 Task: Search one way flight ticket for 3 adults, 3 children in premium economy from Aberdeen: Aberdeen Regional Airport to Rockford: Chicago Rockford International Airport(was Northwest Chicagoland Regional Airport At Rockford) on 5-1-2023. Number of bags: 9 checked bags. Outbound departure time preference is 16:15.
Action: Mouse moved to (219, 342)
Screenshot: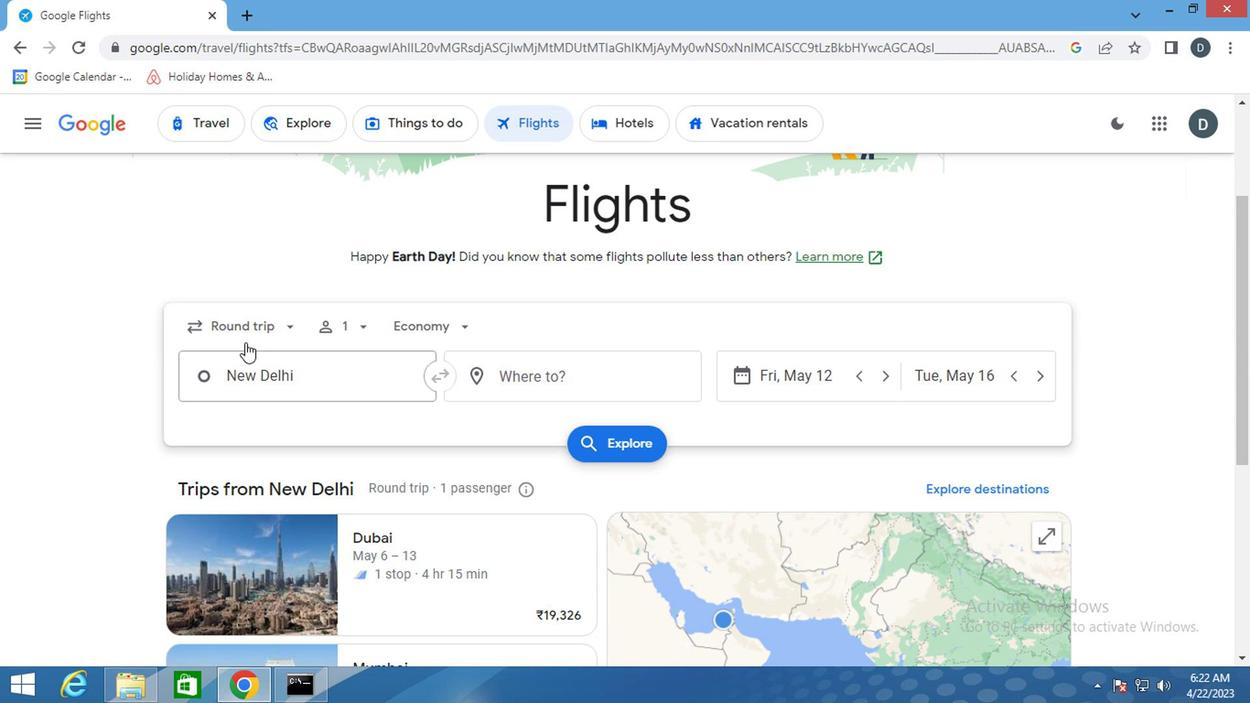 
Action: Mouse pressed left at (219, 342)
Screenshot: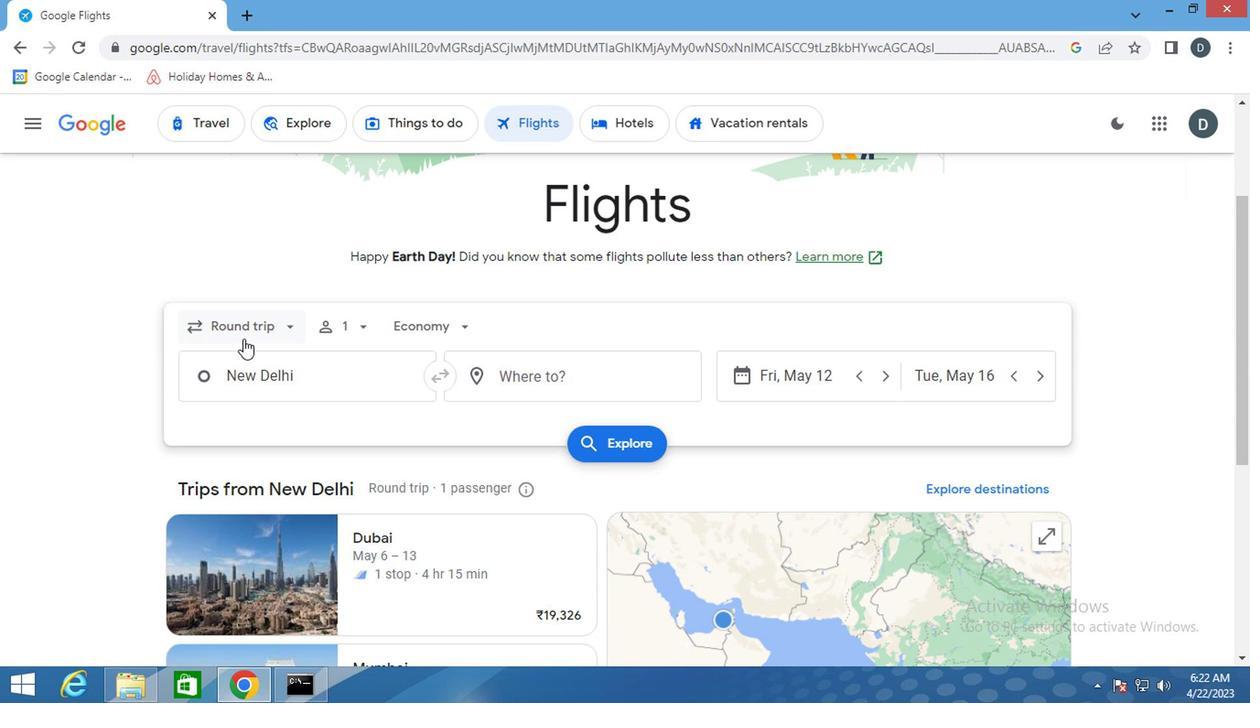 
Action: Mouse moved to (230, 413)
Screenshot: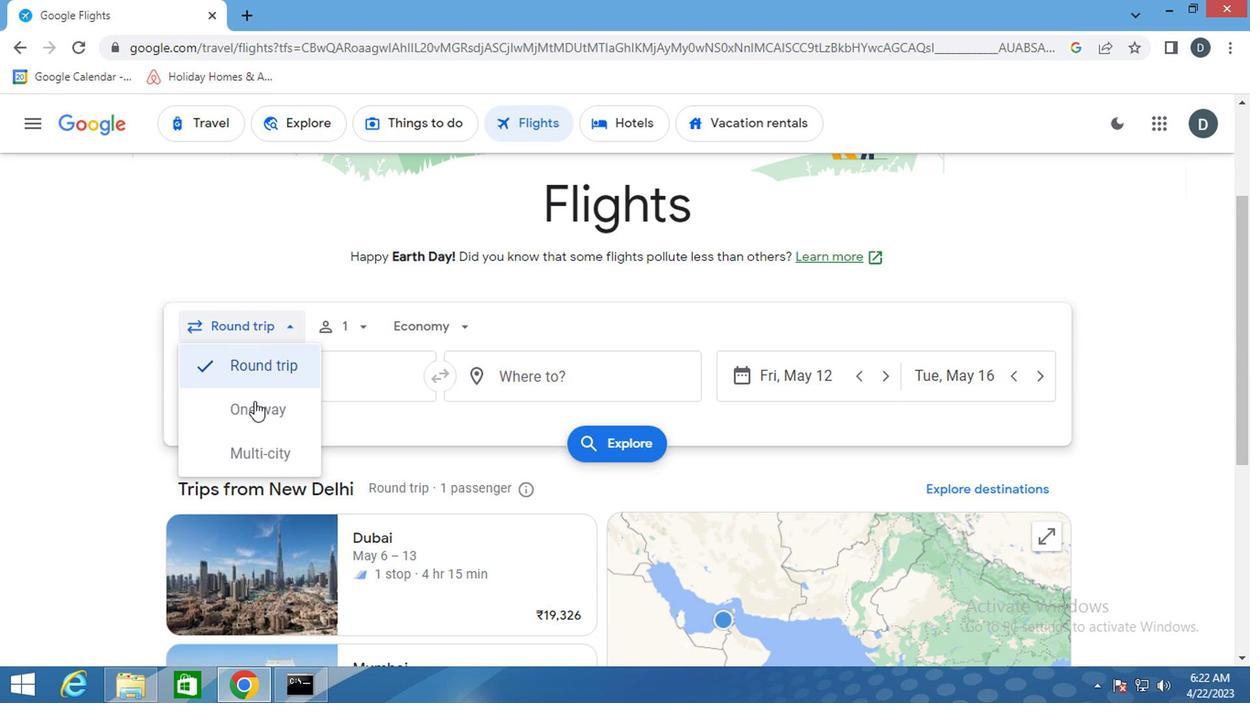 
Action: Mouse pressed left at (230, 413)
Screenshot: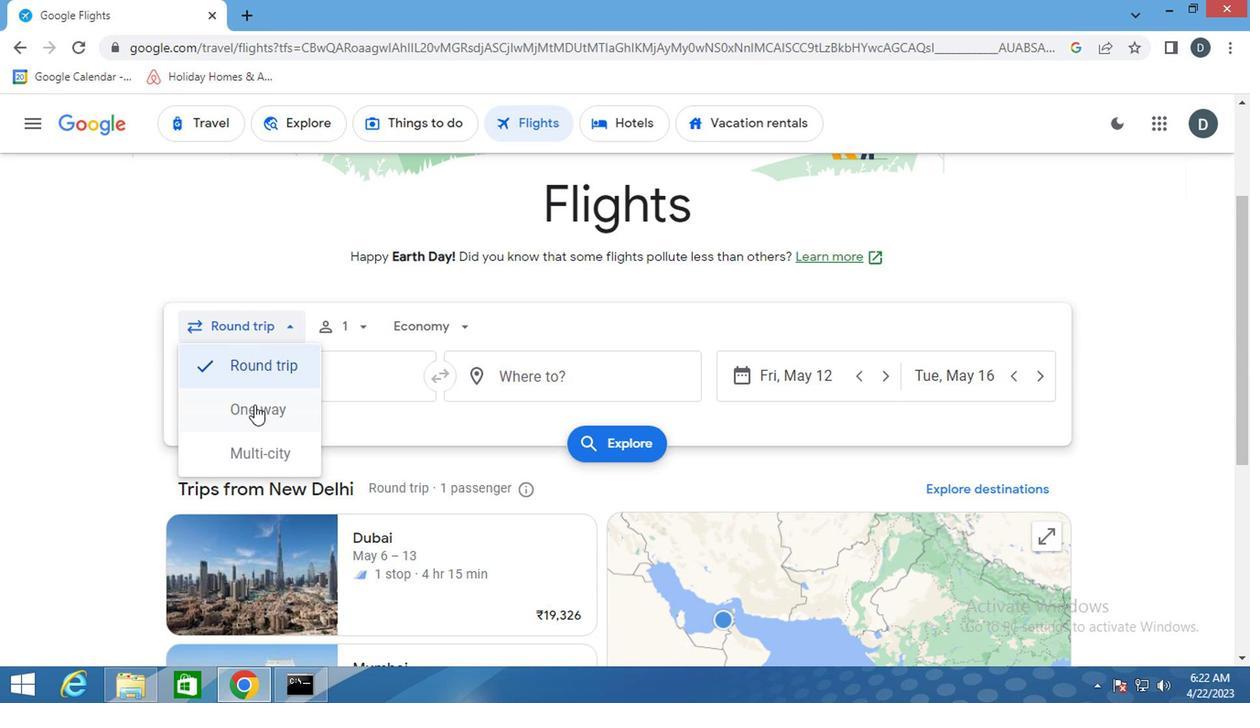 
Action: Mouse moved to (310, 332)
Screenshot: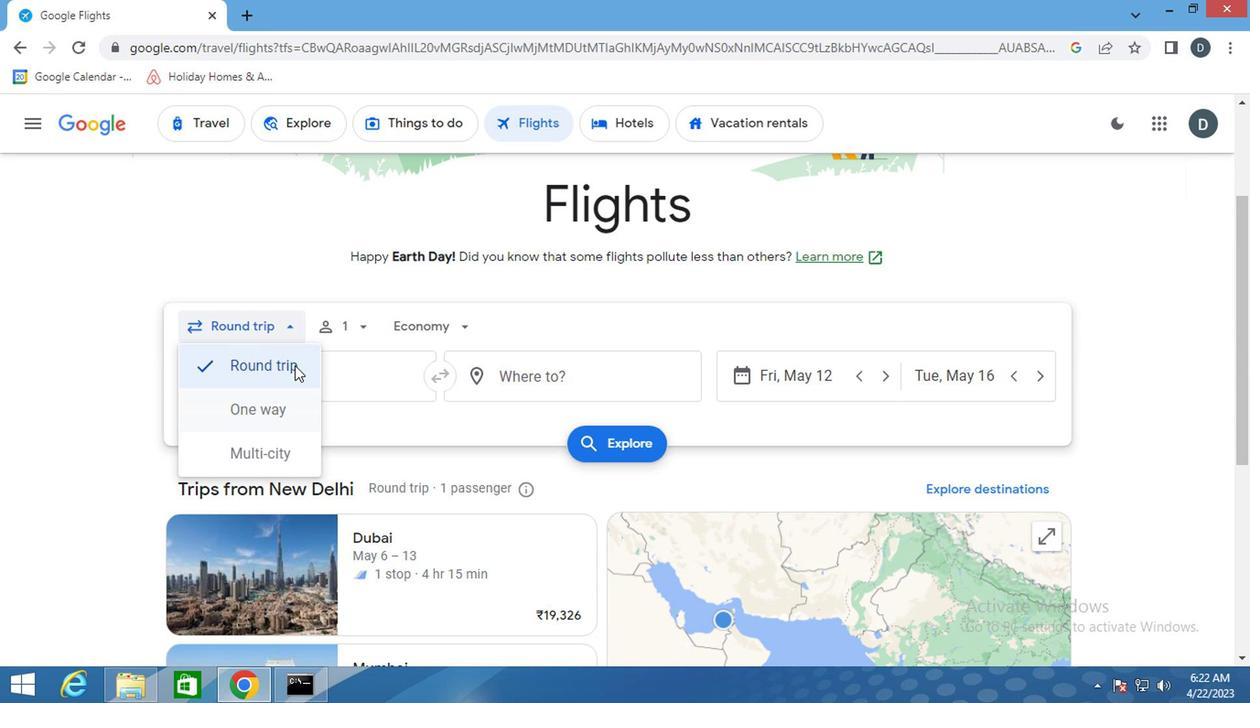 
Action: Mouse pressed left at (310, 332)
Screenshot: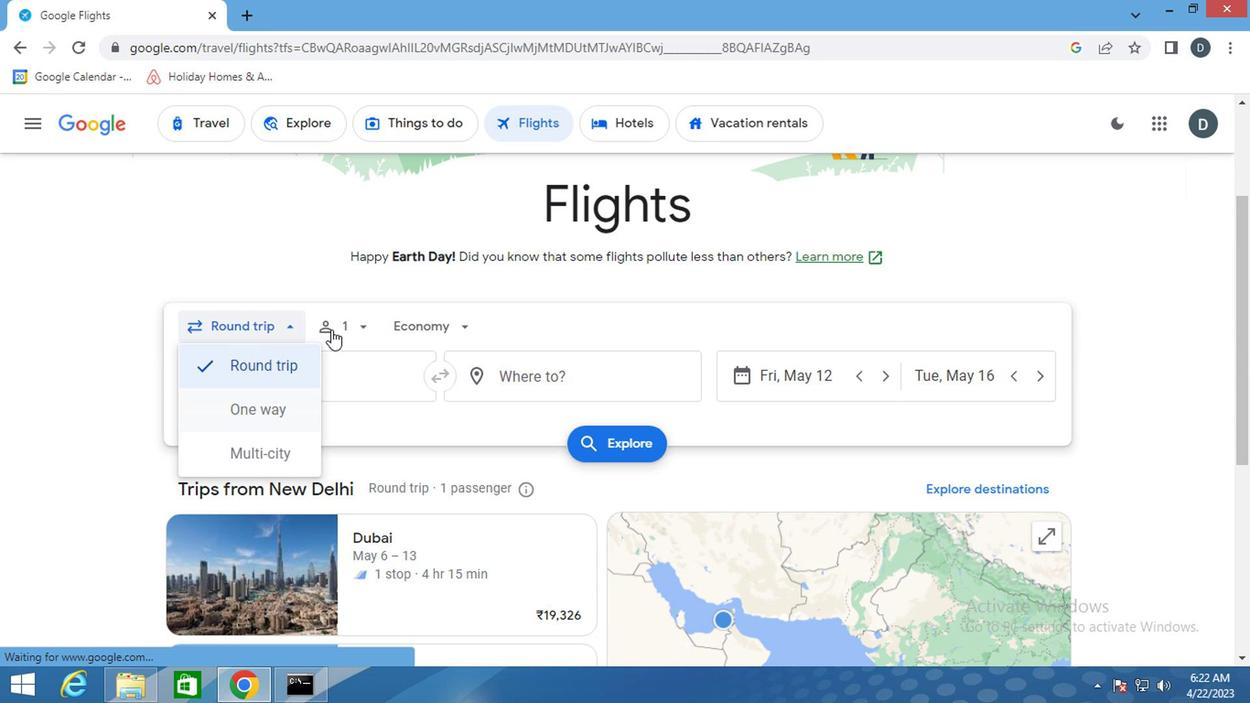 
Action: Mouse moved to (476, 376)
Screenshot: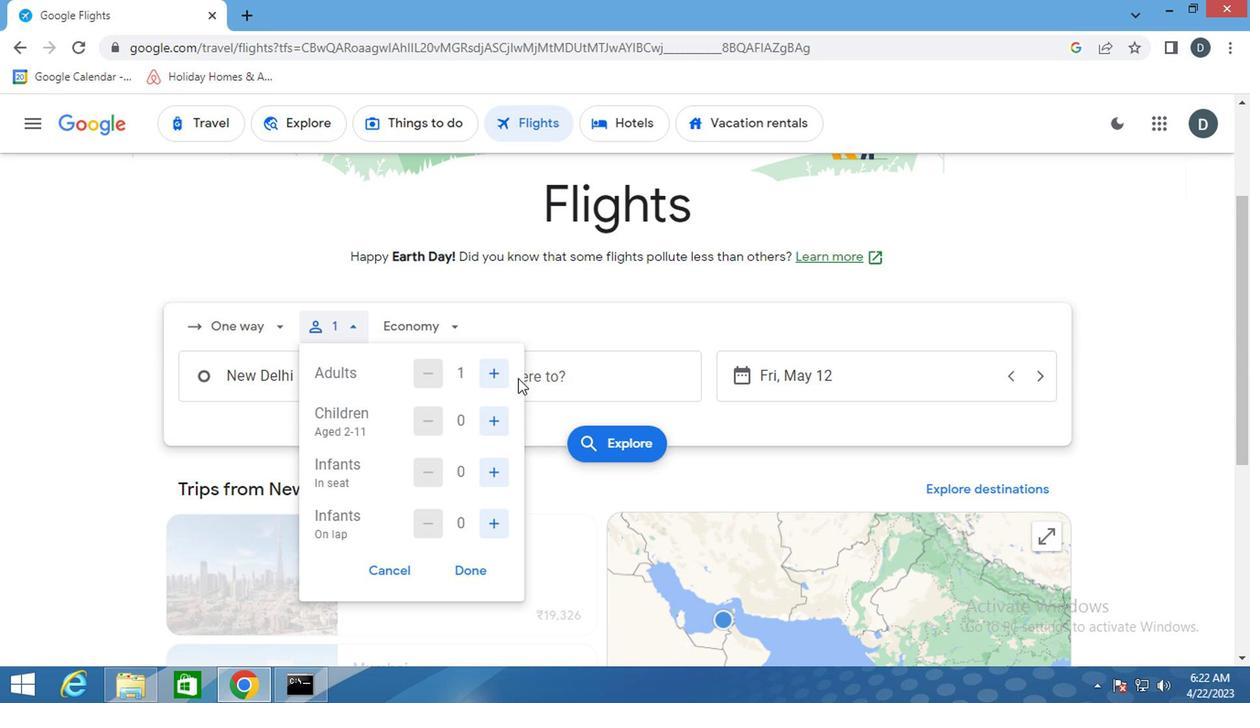 
Action: Mouse pressed left at (476, 376)
Screenshot: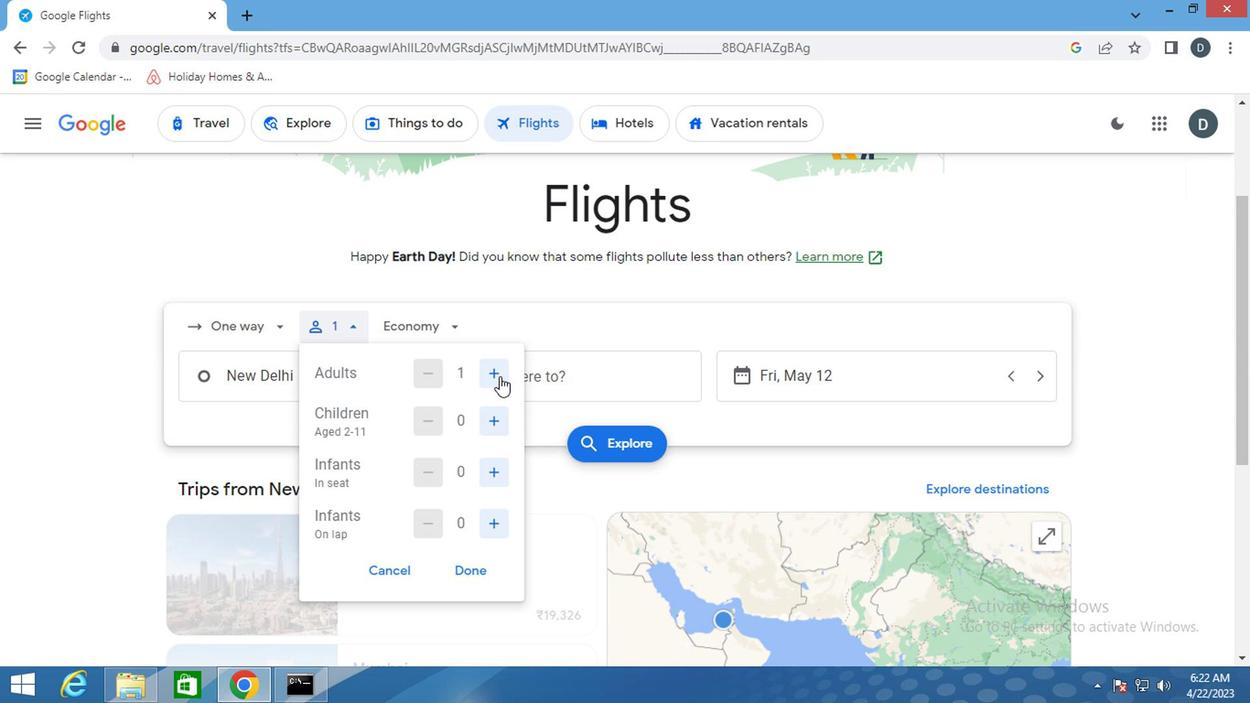 
Action: Mouse pressed left at (476, 376)
Screenshot: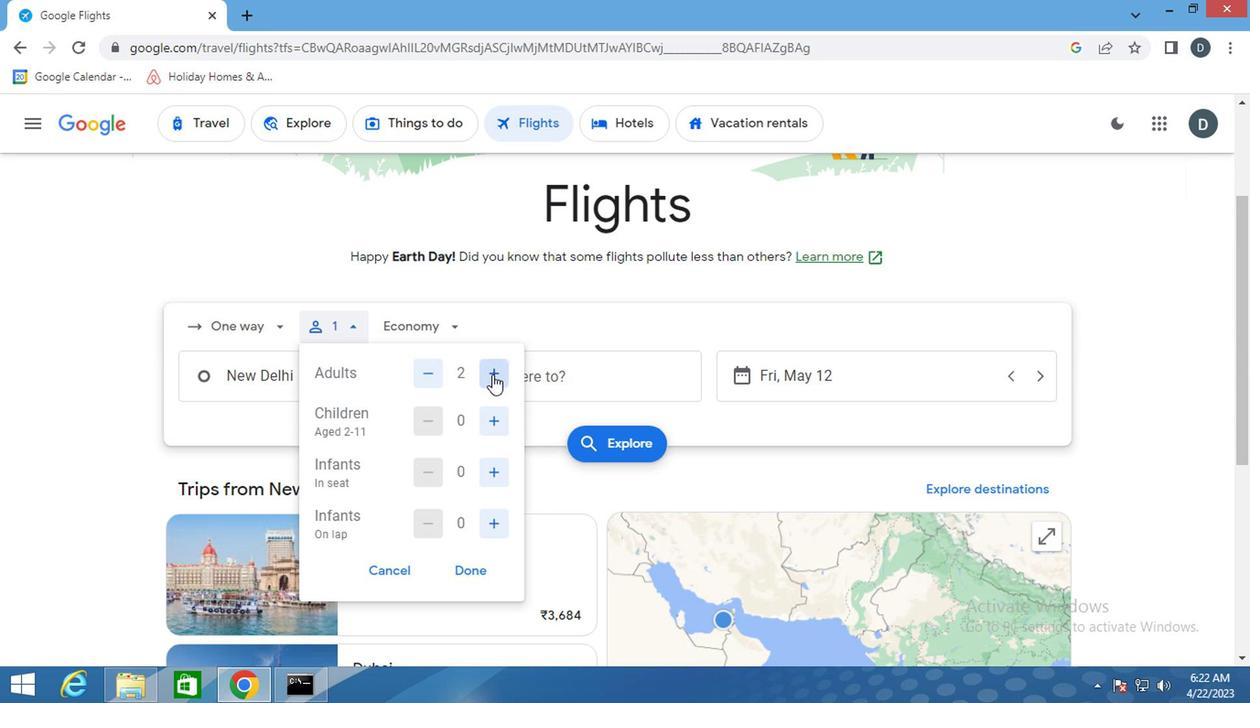 
Action: Mouse moved to (463, 417)
Screenshot: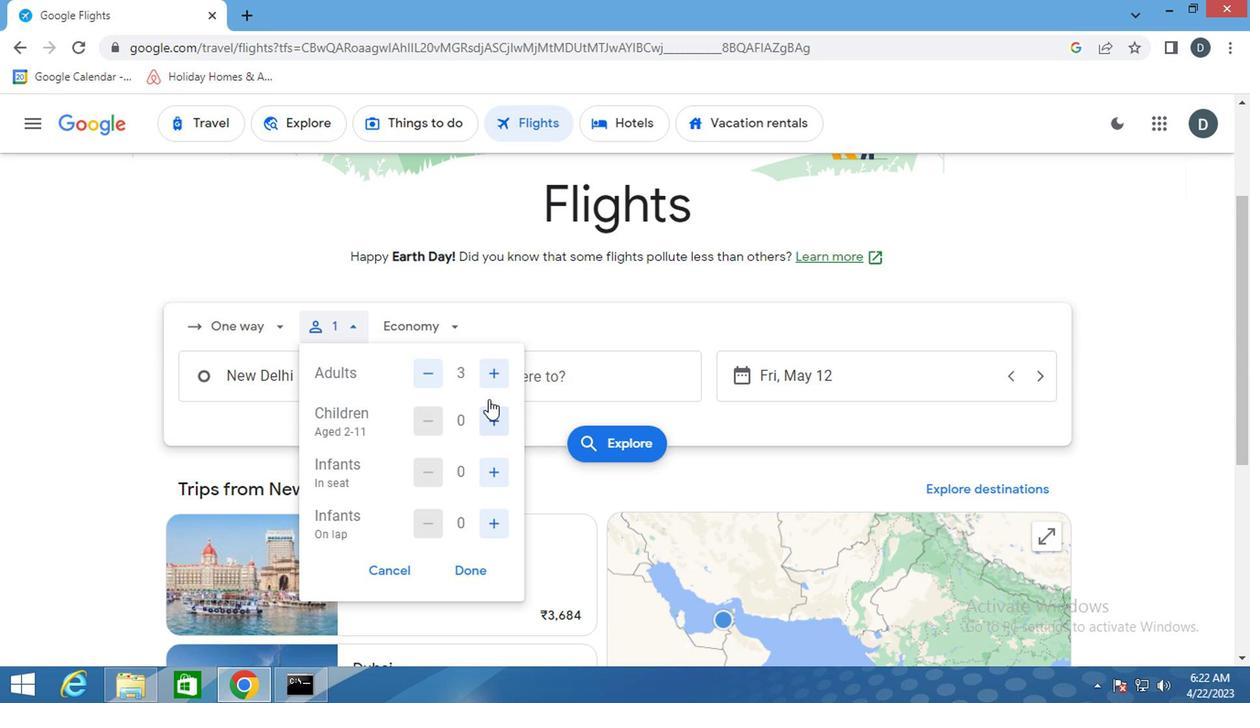 
Action: Mouse pressed left at (463, 417)
Screenshot: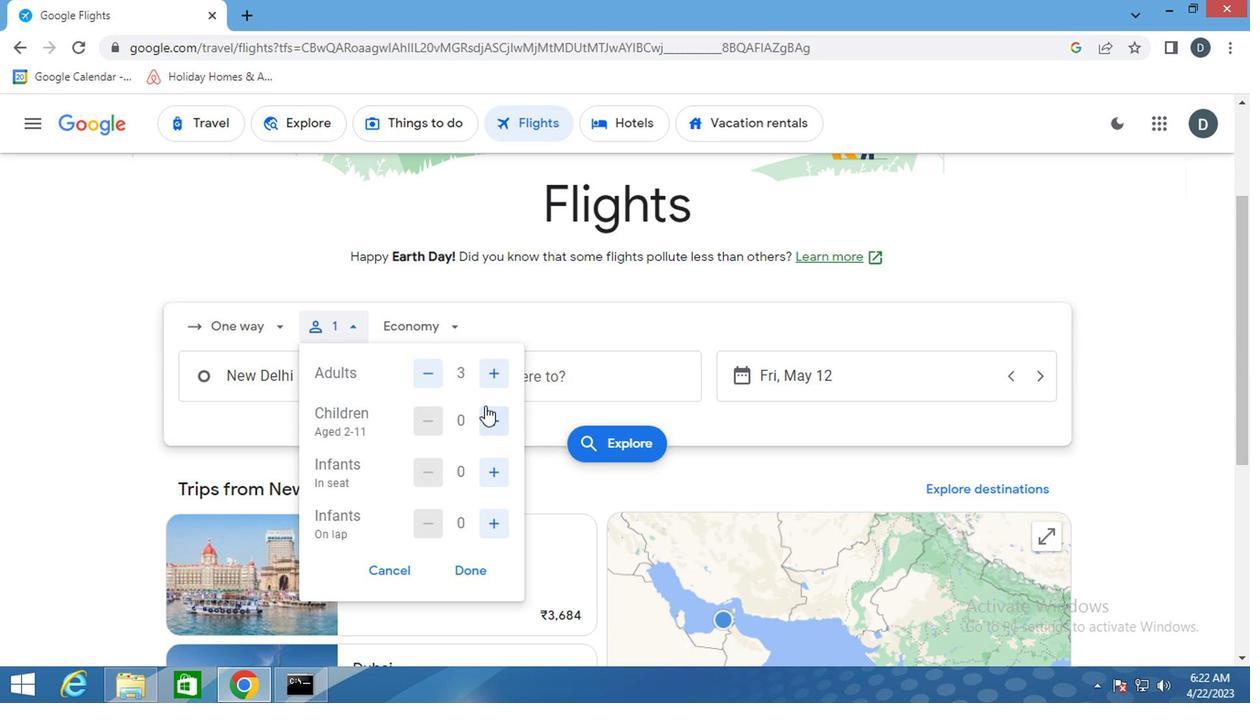 
Action: Mouse moved to (463, 418)
Screenshot: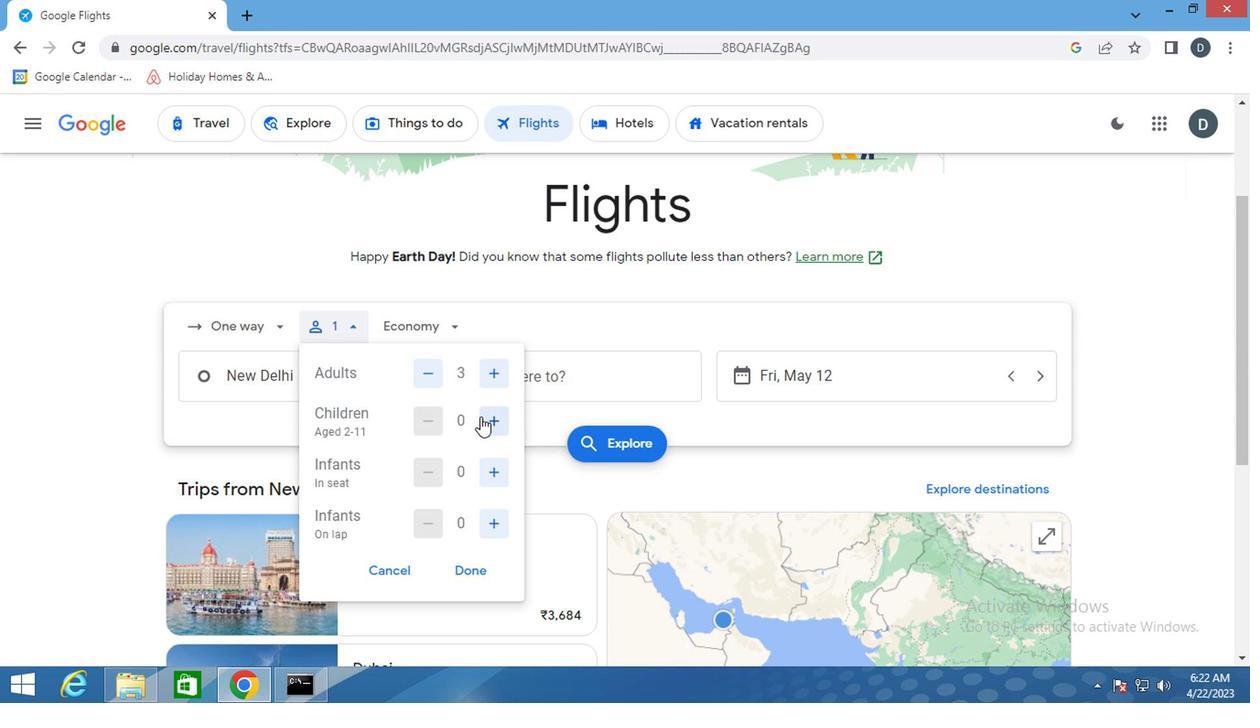 
Action: Mouse pressed left at (463, 418)
Screenshot: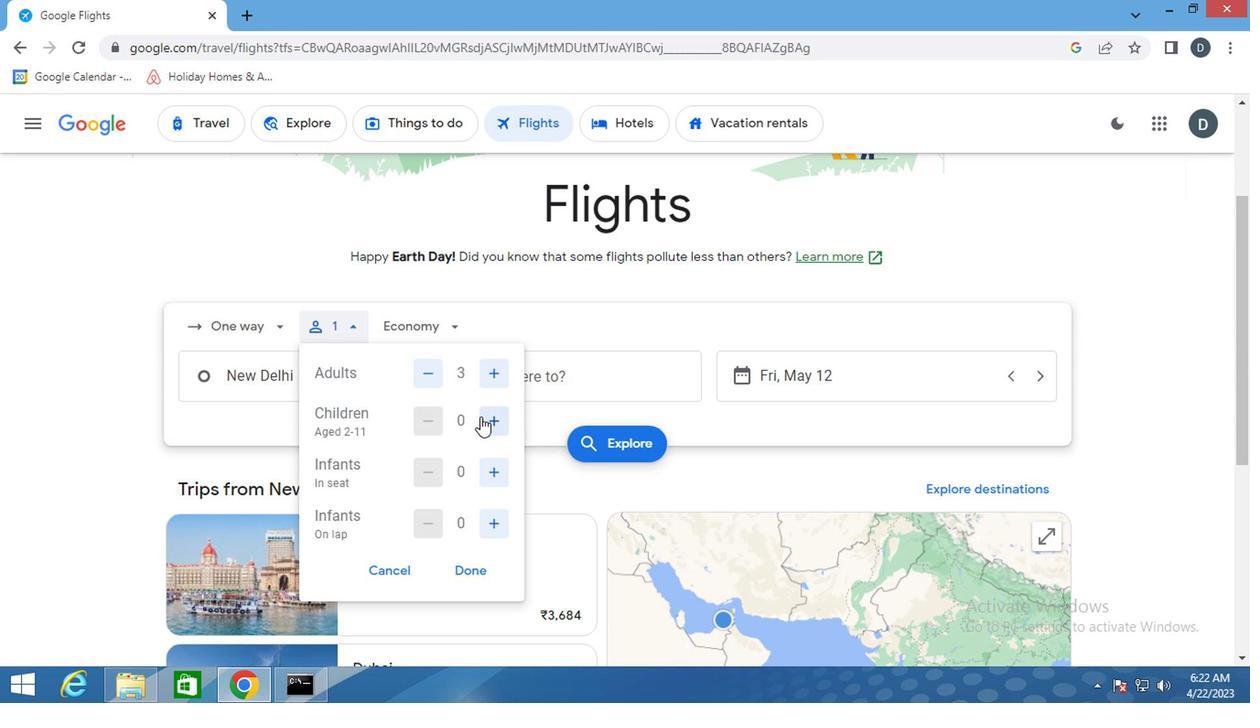 
Action: Mouse pressed left at (463, 418)
Screenshot: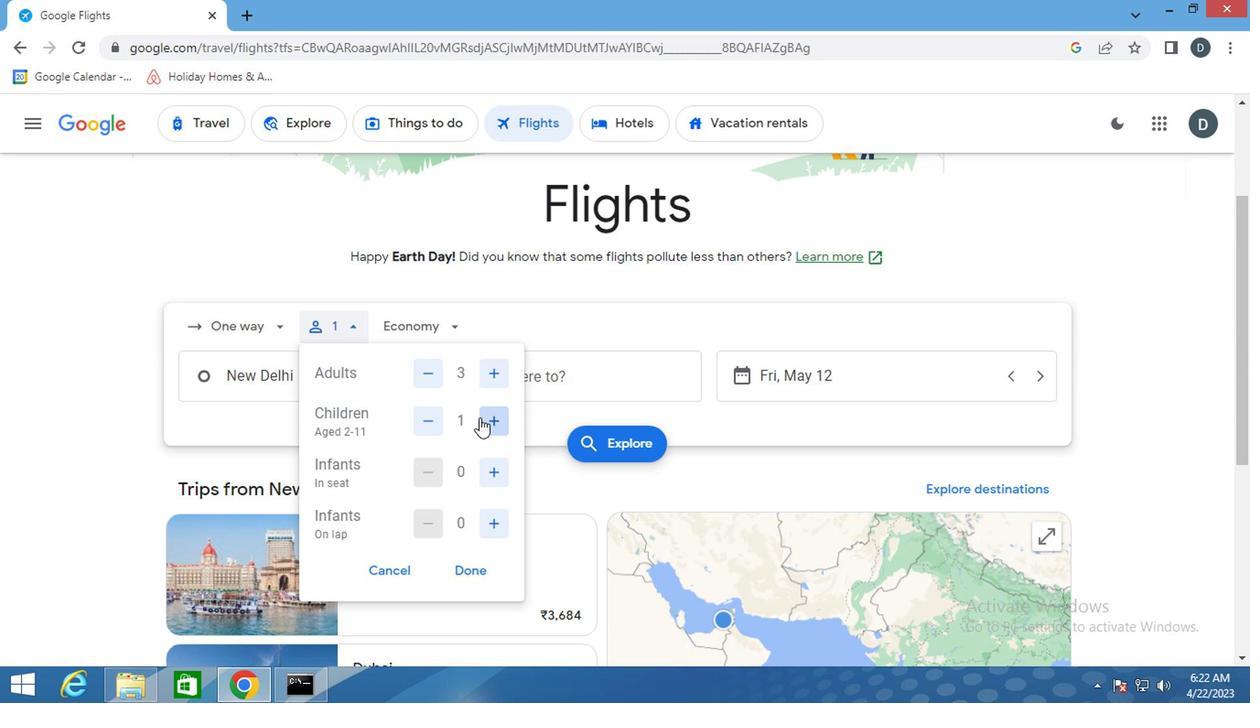 
Action: Mouse moved to (441, 564)
Screenshot: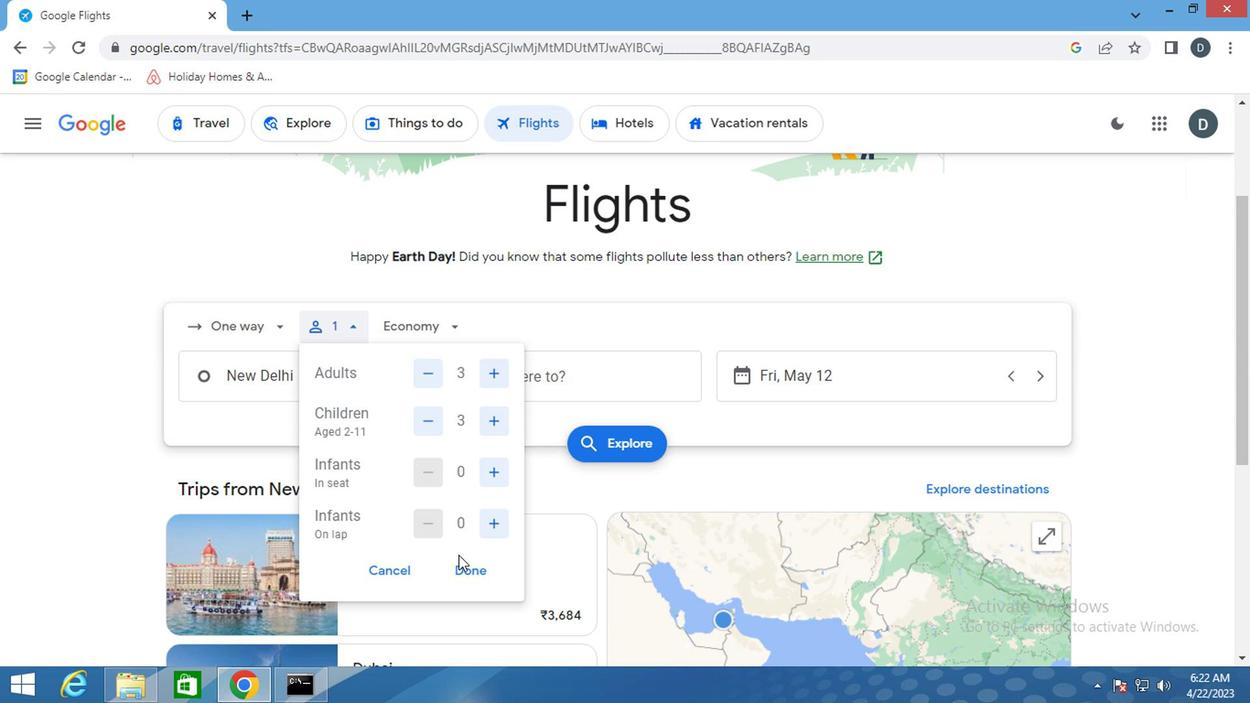 
Action: Mouse pressed left at (441, 564)
Screenshot: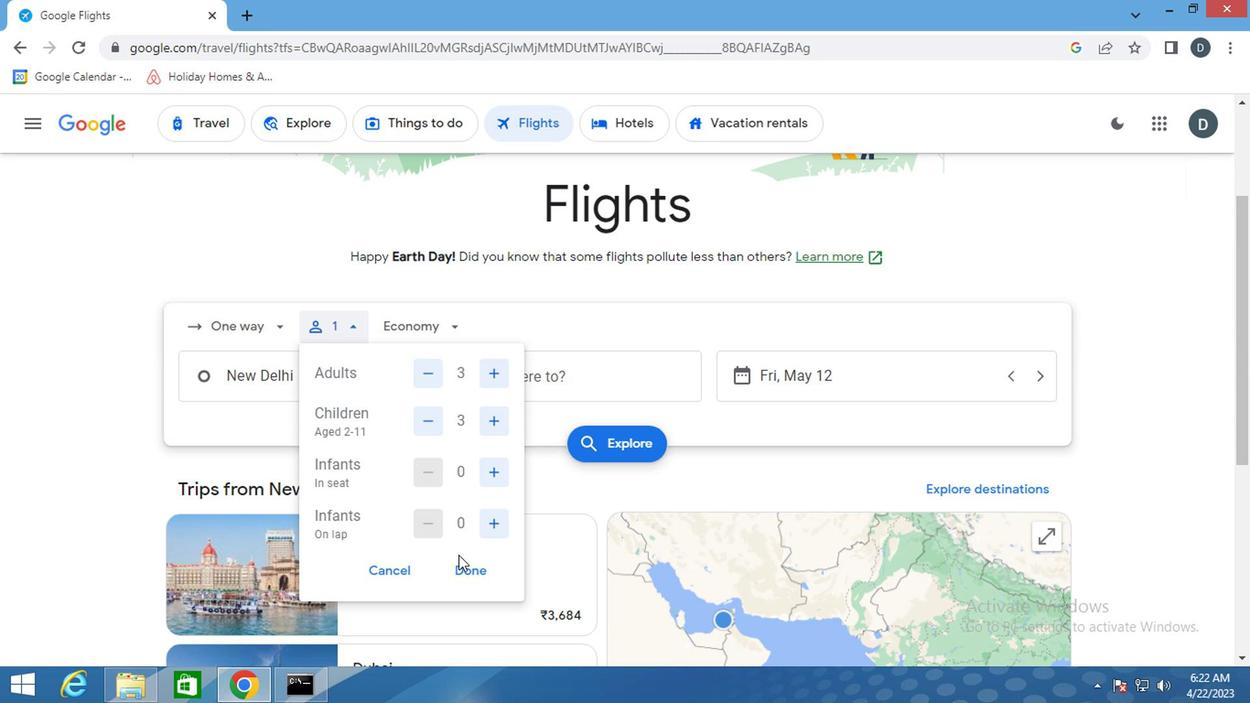 
Action: Mouse moved to (392, 332)
Screenshot: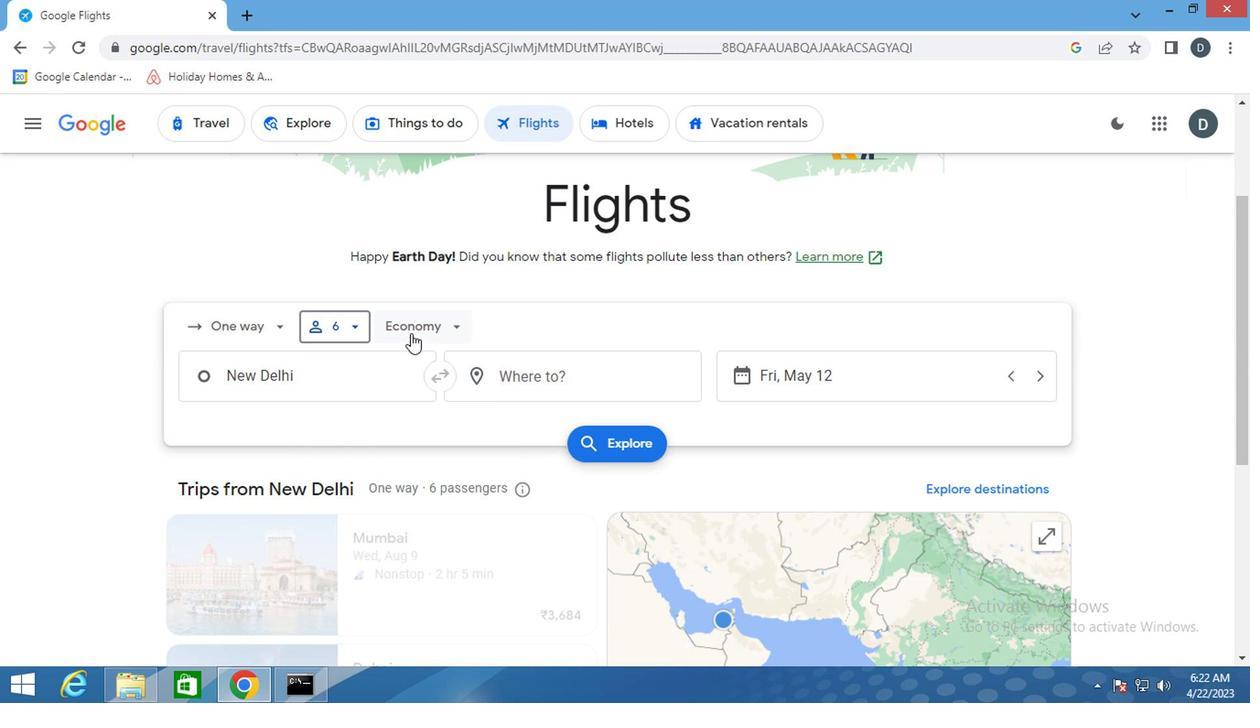 
Action: Mouse pressed left at (392, 332)
Screenshot: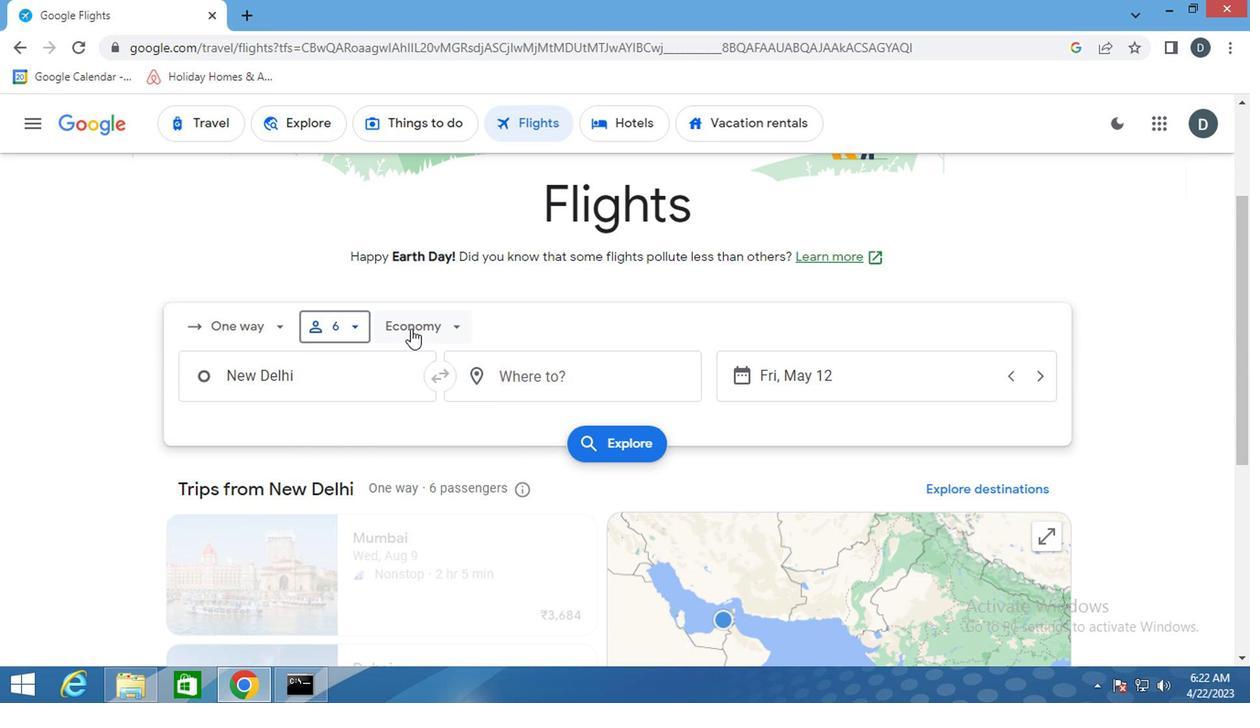 
Action: Mouse moved to (482, 421)
Screenshot: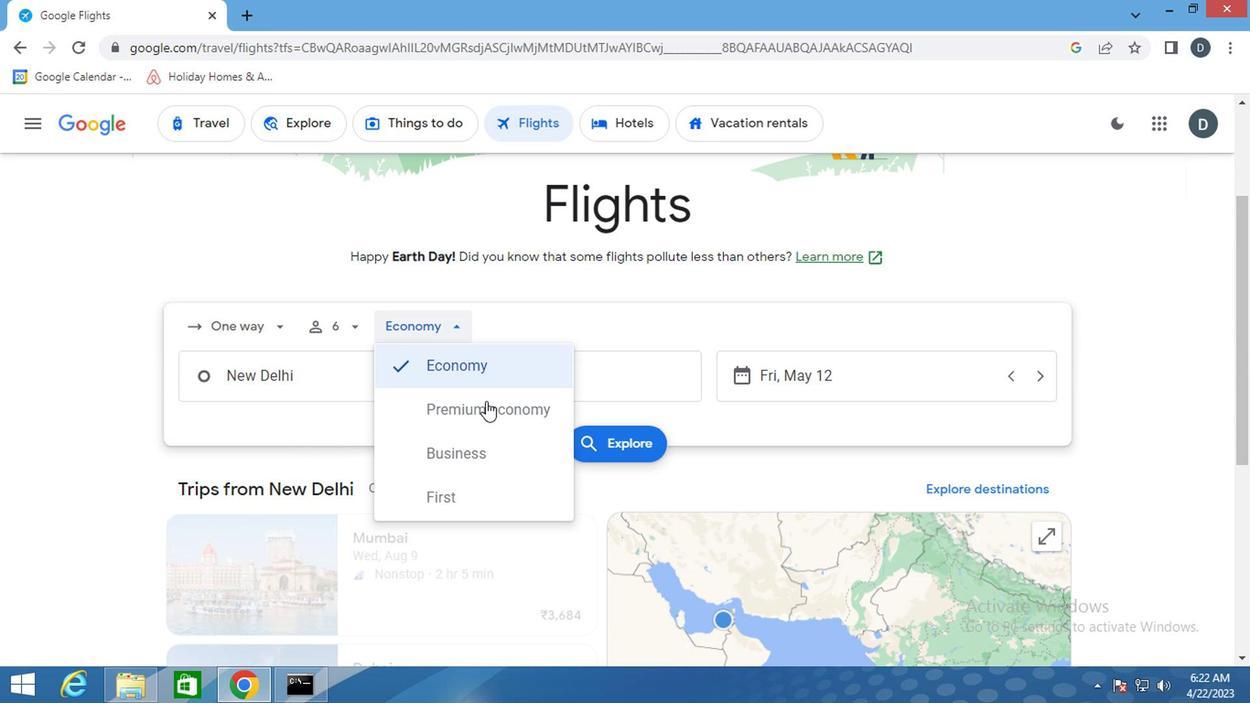 
Action: Mouse pressed left at (482, 421)
Screenshot: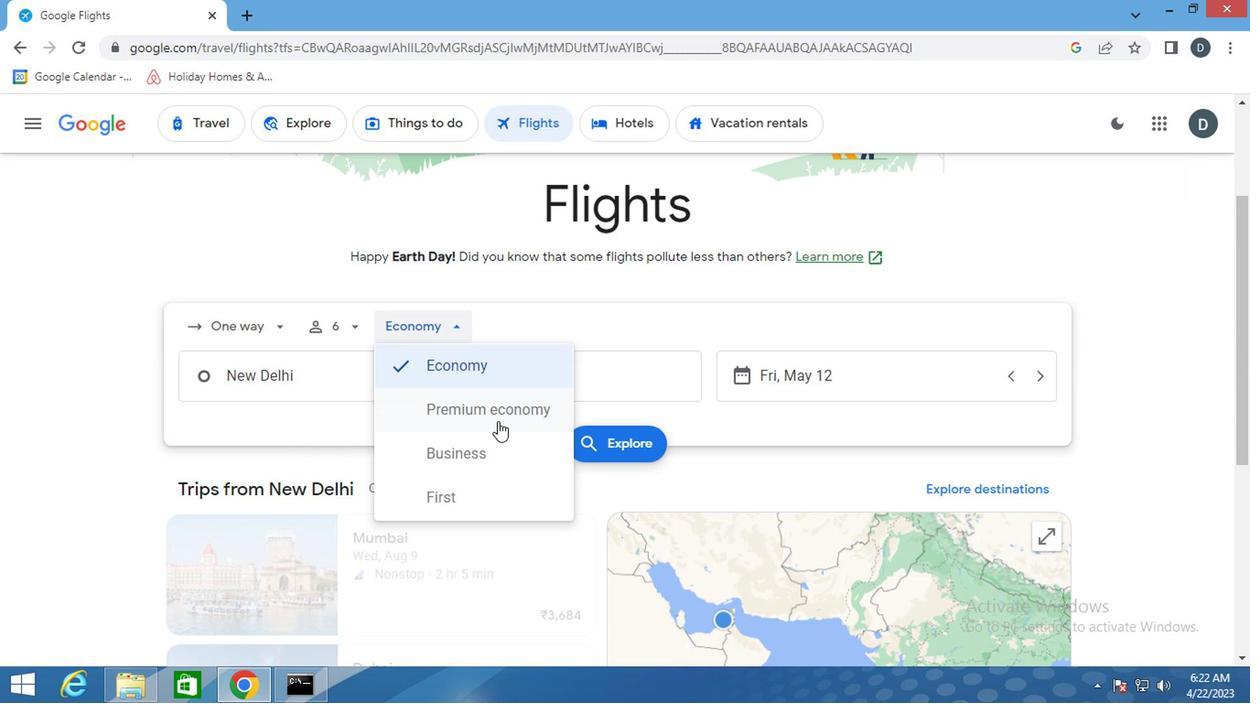 
Action: Mouse moved to (301, 383)
Screenshot: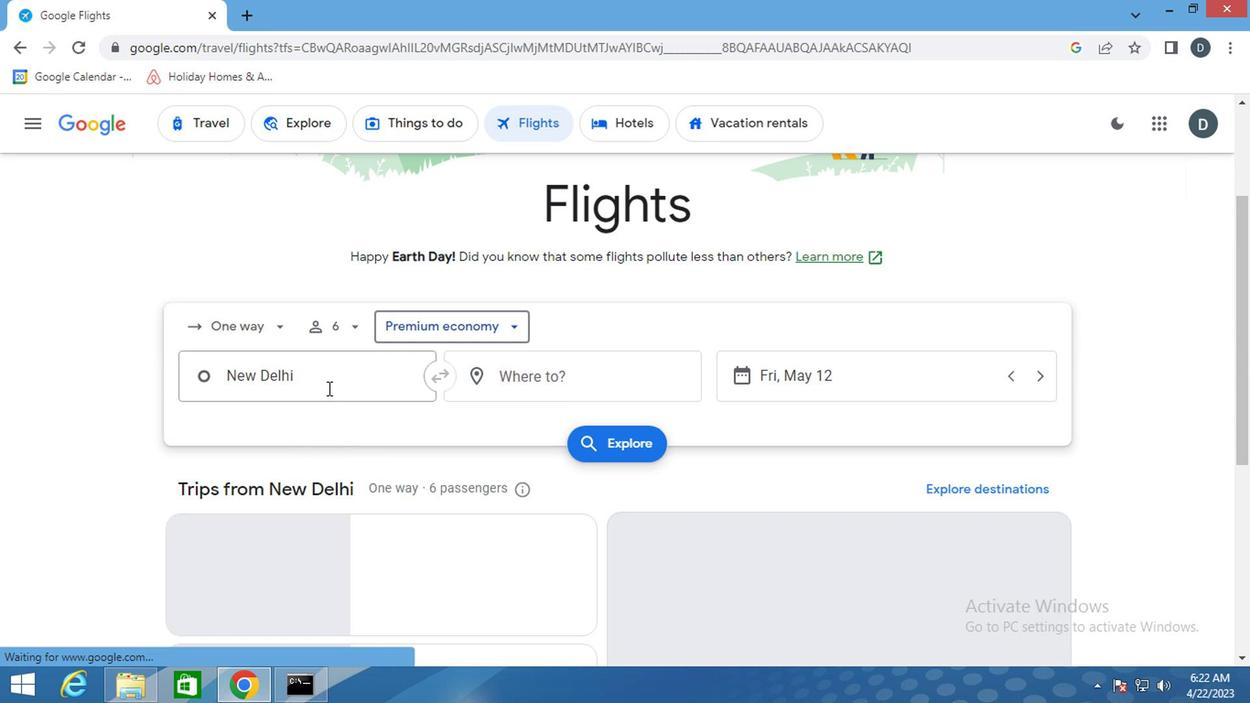 
Action: Mouse pressed left at (301, 383)
Screenshot: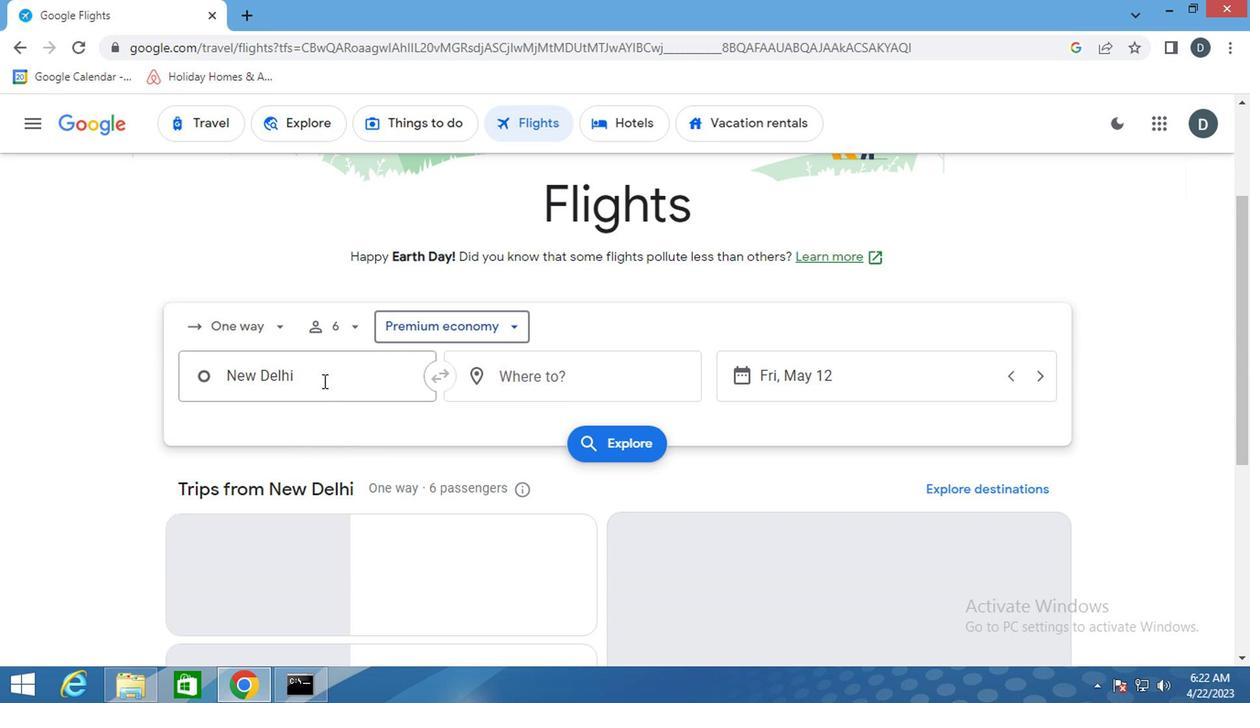 
Action: Key pressed <Key.shift>ABERDEEN
Screenshot: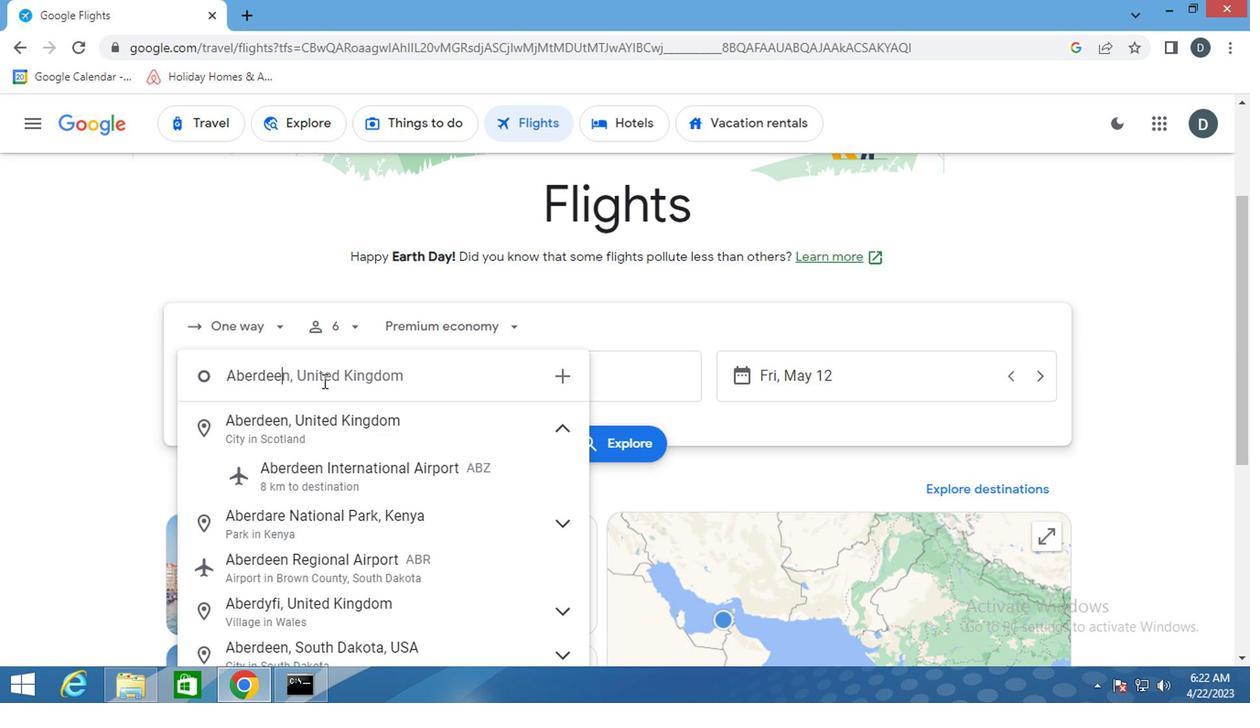 
Action: Mouse moved to (353, 516)
Screenshot: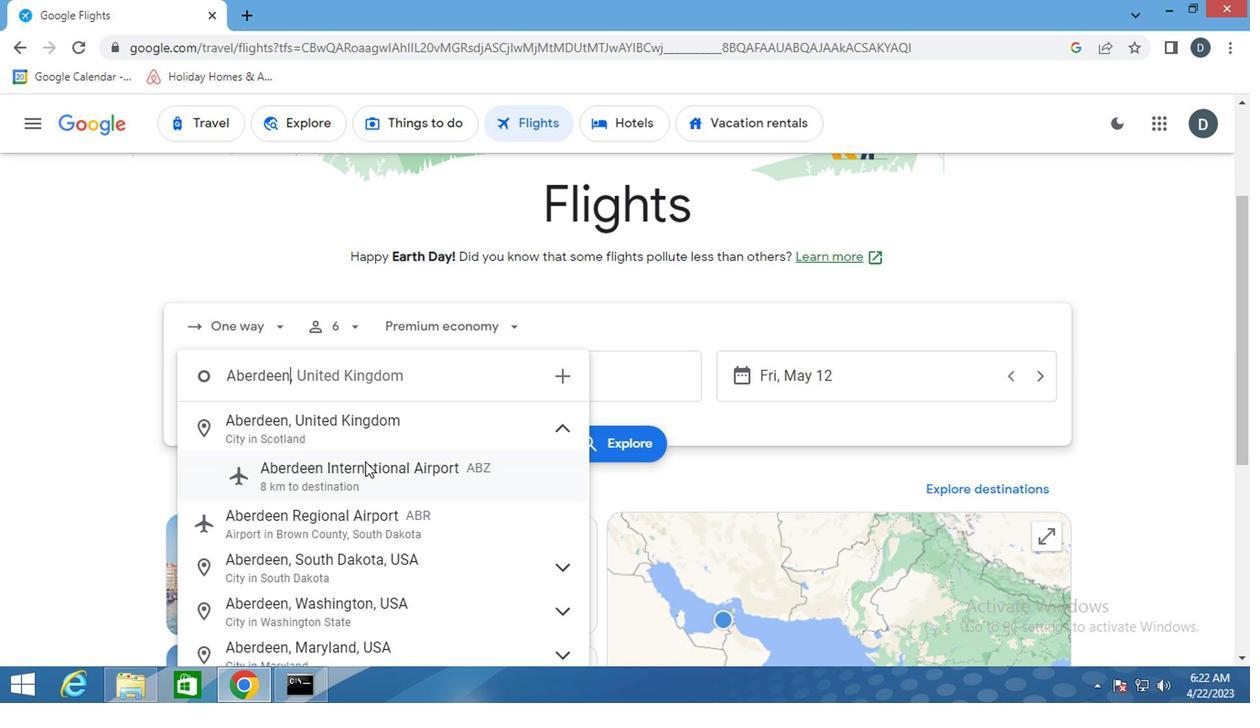 
Action: Mouse pressed left at (353, 516)
Screenshot: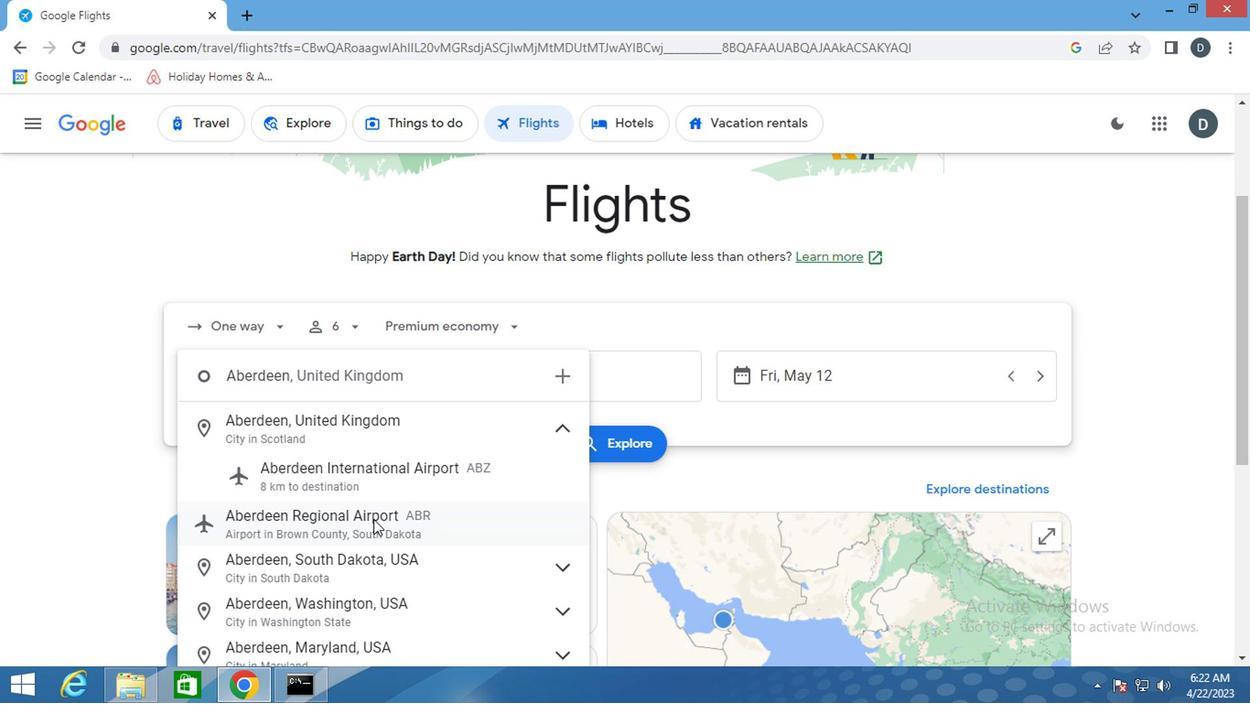 
Action: Mouse moved to (493, 384)
Screenshot: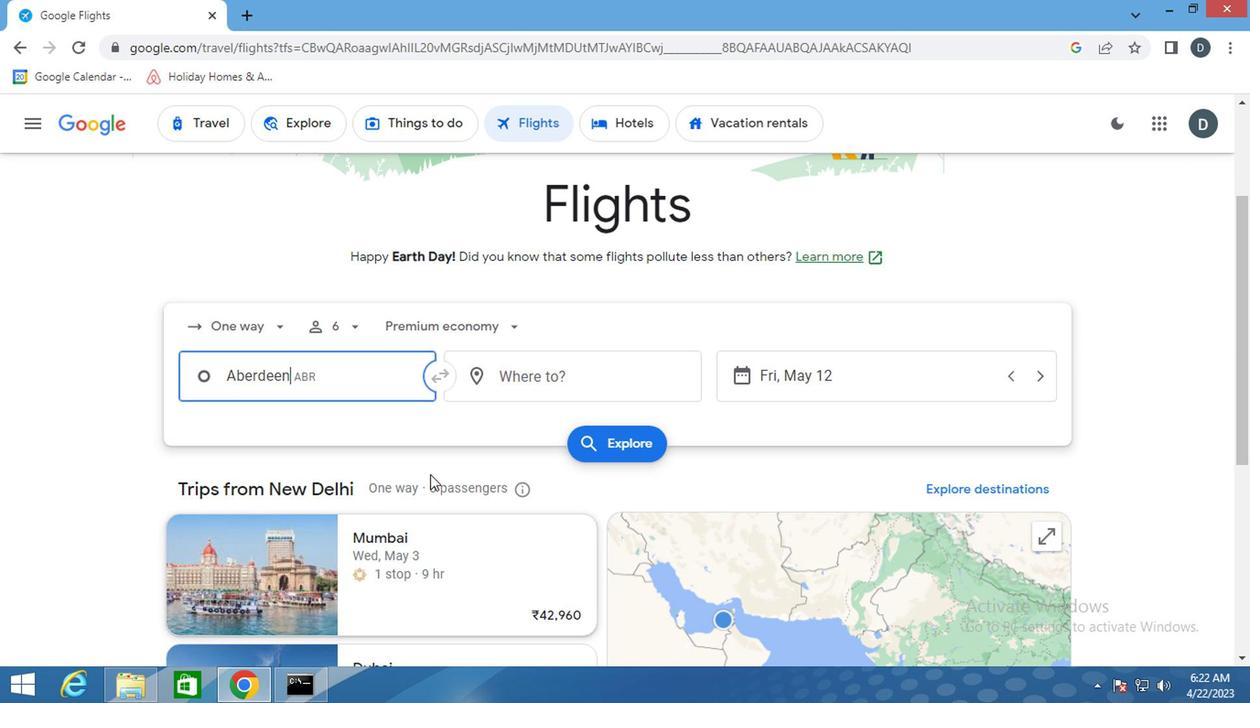 
Action: Mouse pressed left at (493, 384)
Screenshot: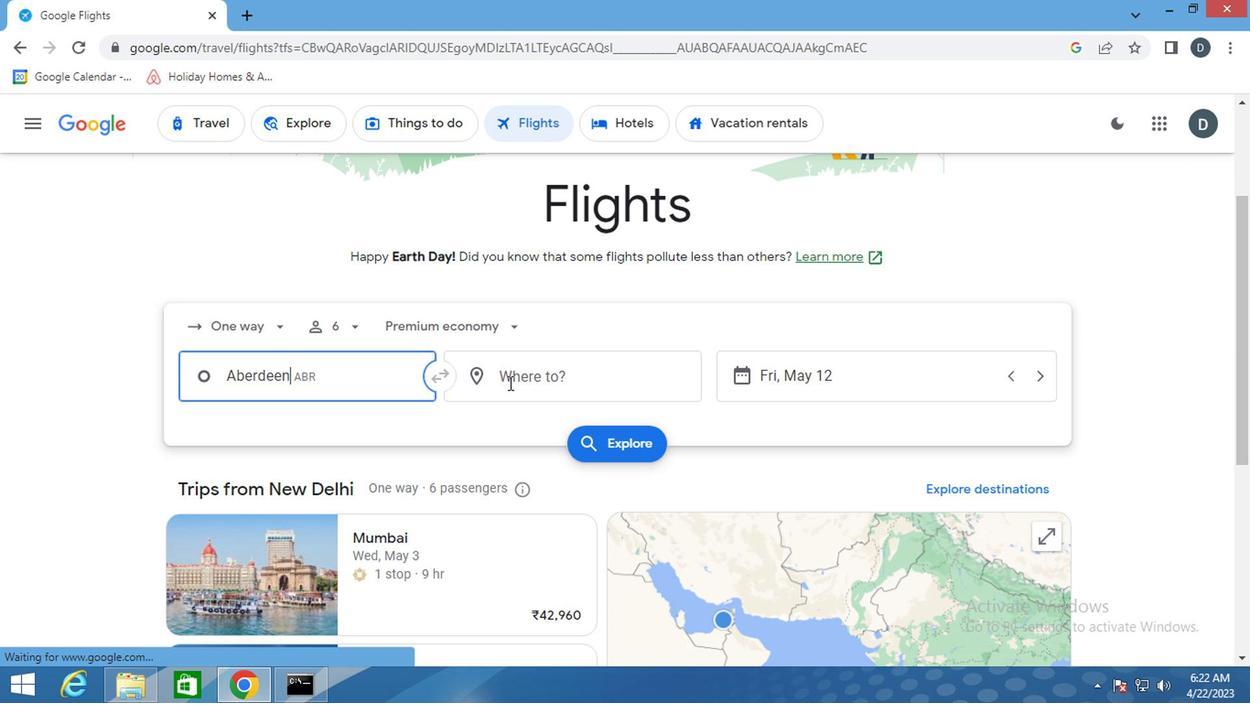 
Action: Mouse moved to (494, 384)
Screenshot: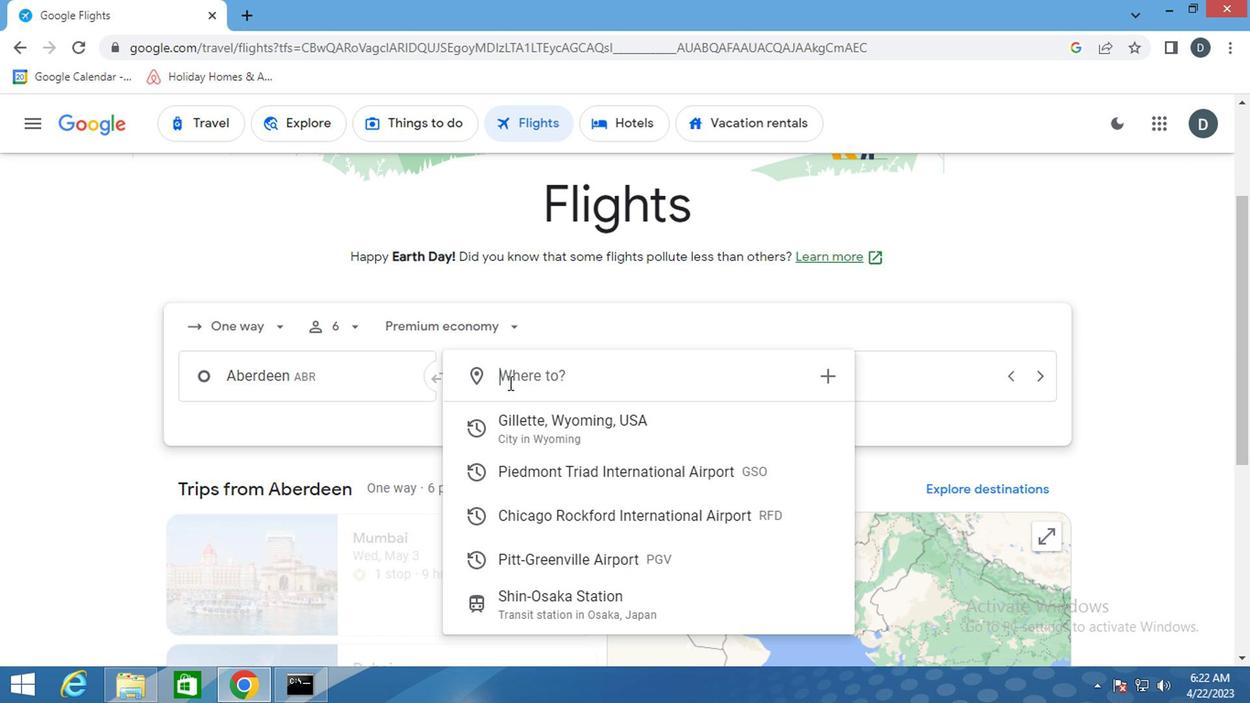 
Action: Key pressed <Key.shift><Key.shift><Key.shift><Key.shift>ROCKFORD
Screenshot: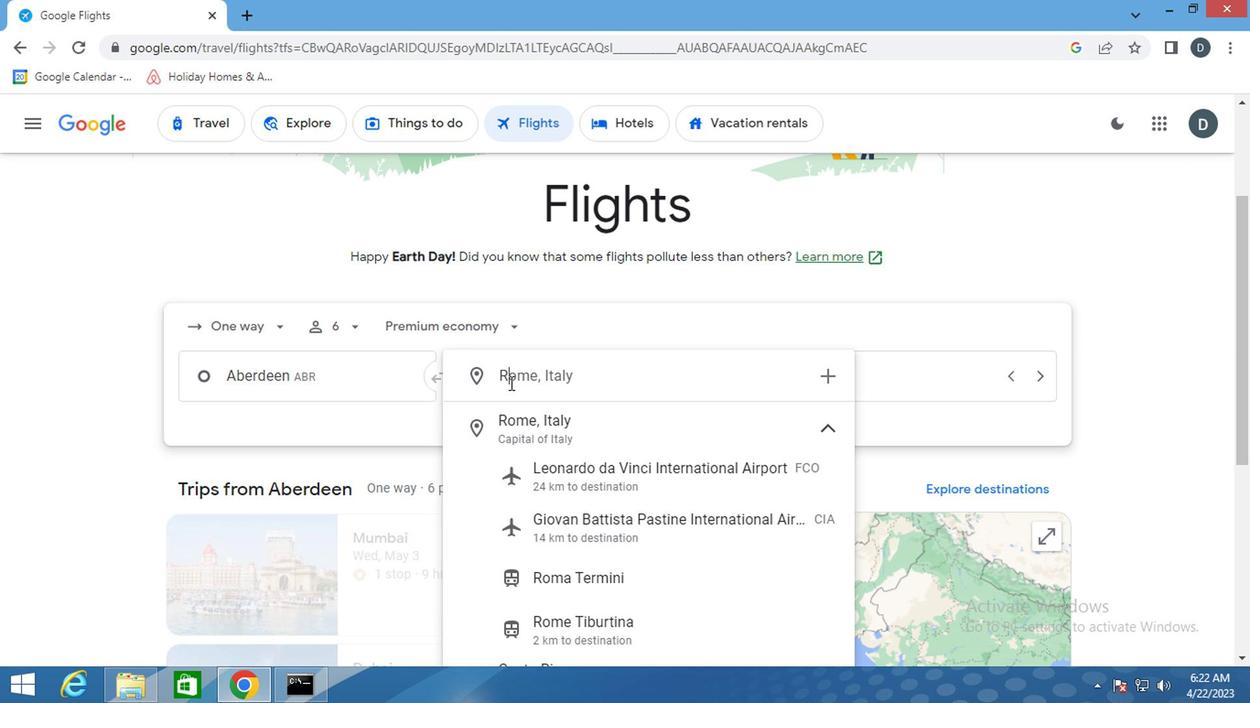 
Action: Mouse moved to (617, 528)
Screenshot: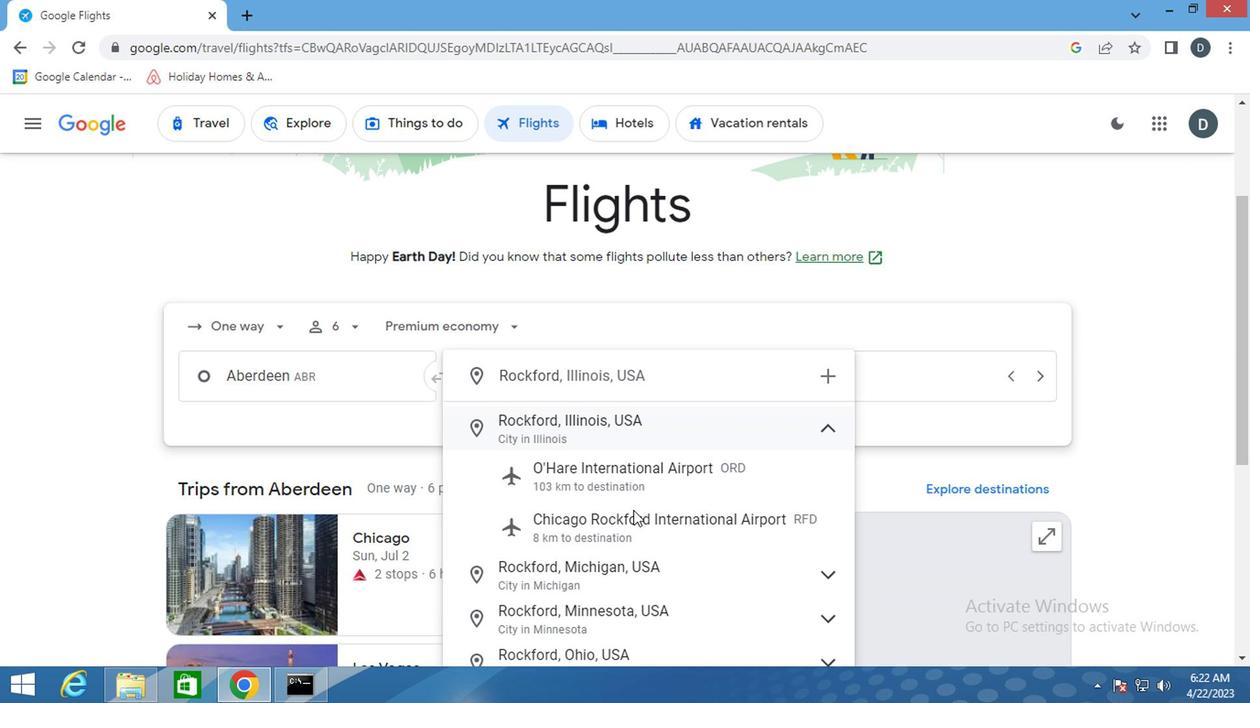 
Action: Mouse pressed left at (617, 528)
Screenshot: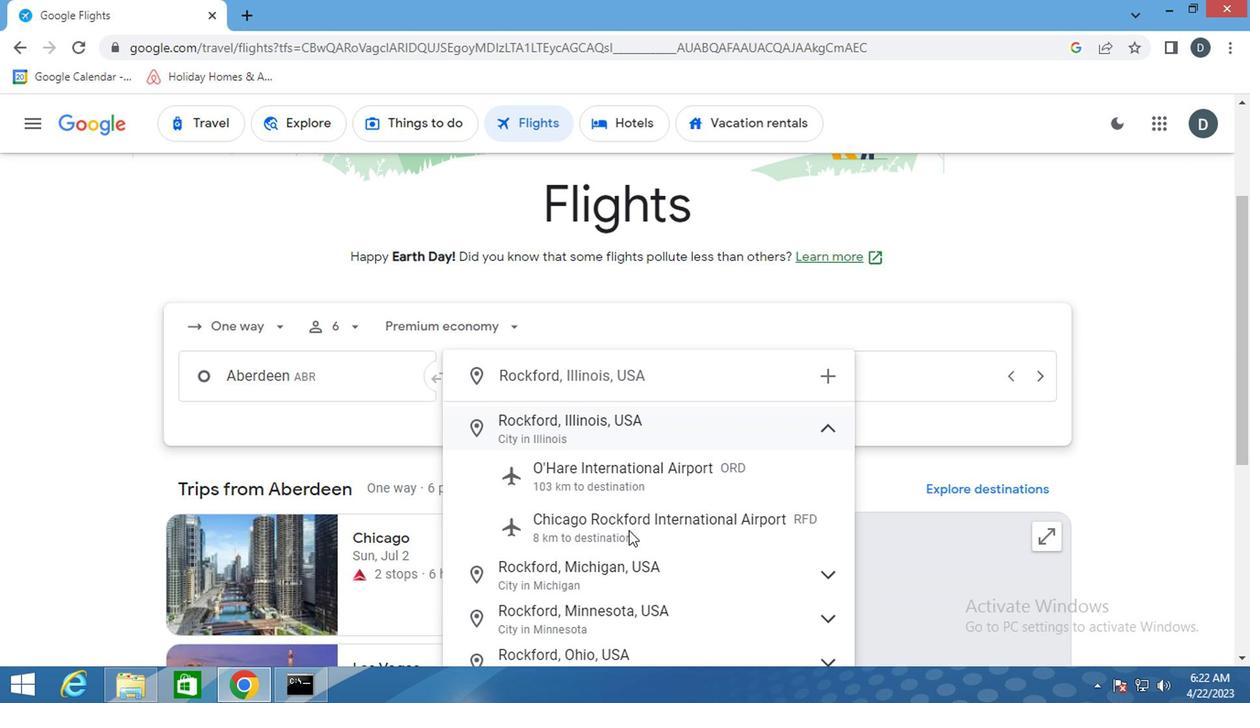 
Action: Mouse moved to (875, 383)
Screenshot: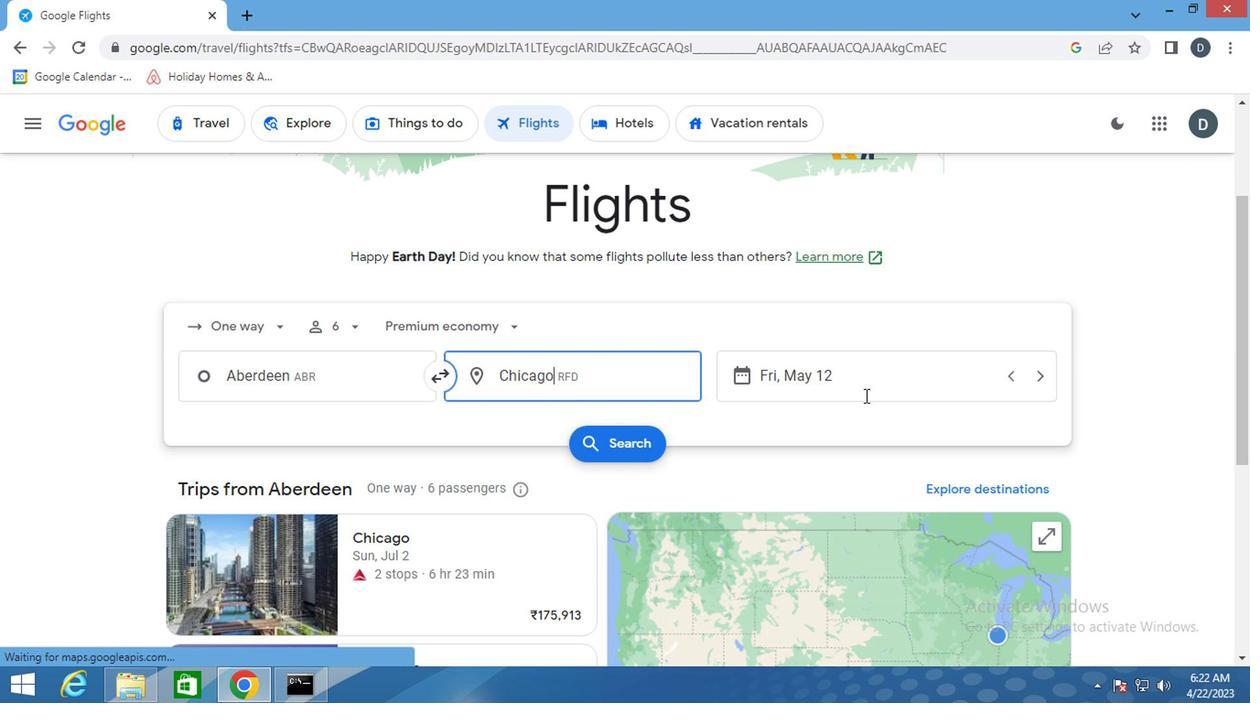 
Action: Mouse pressed left at (875, 383)
Screenshot: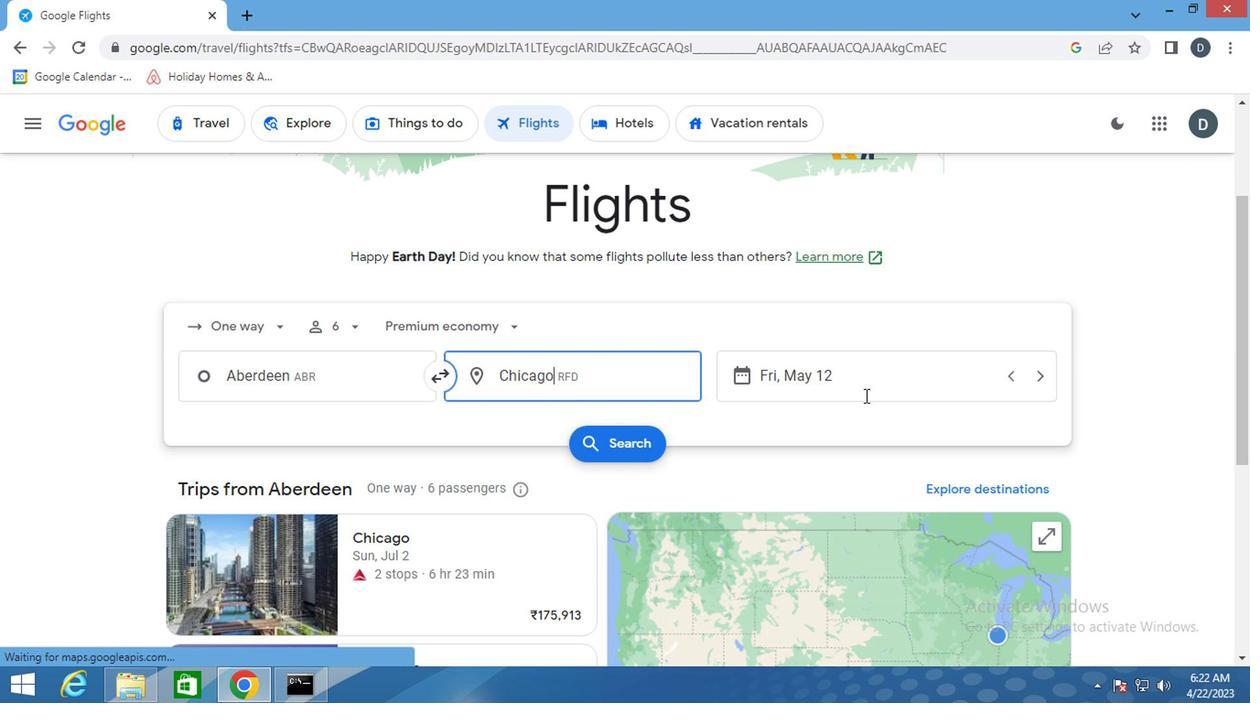
Action: Mouse moved to (790, 342)
Screenshot: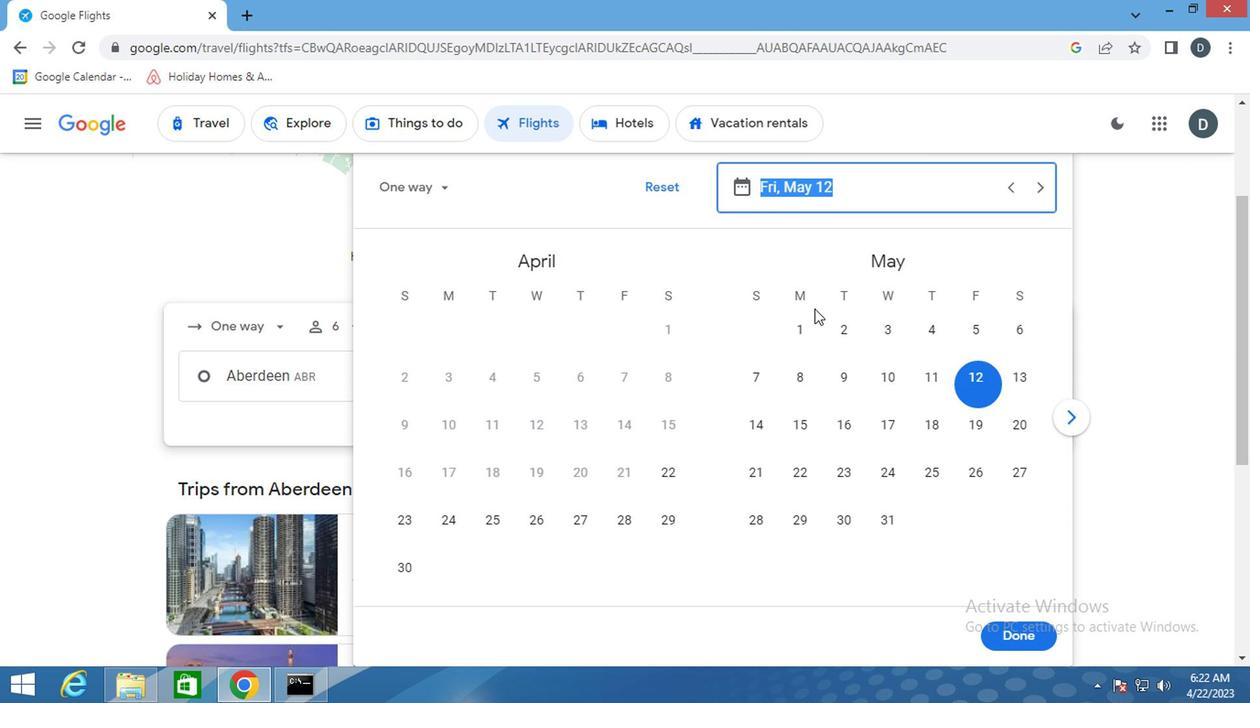 
Action: Mouse pressed left at (790, 342)
Screenshot: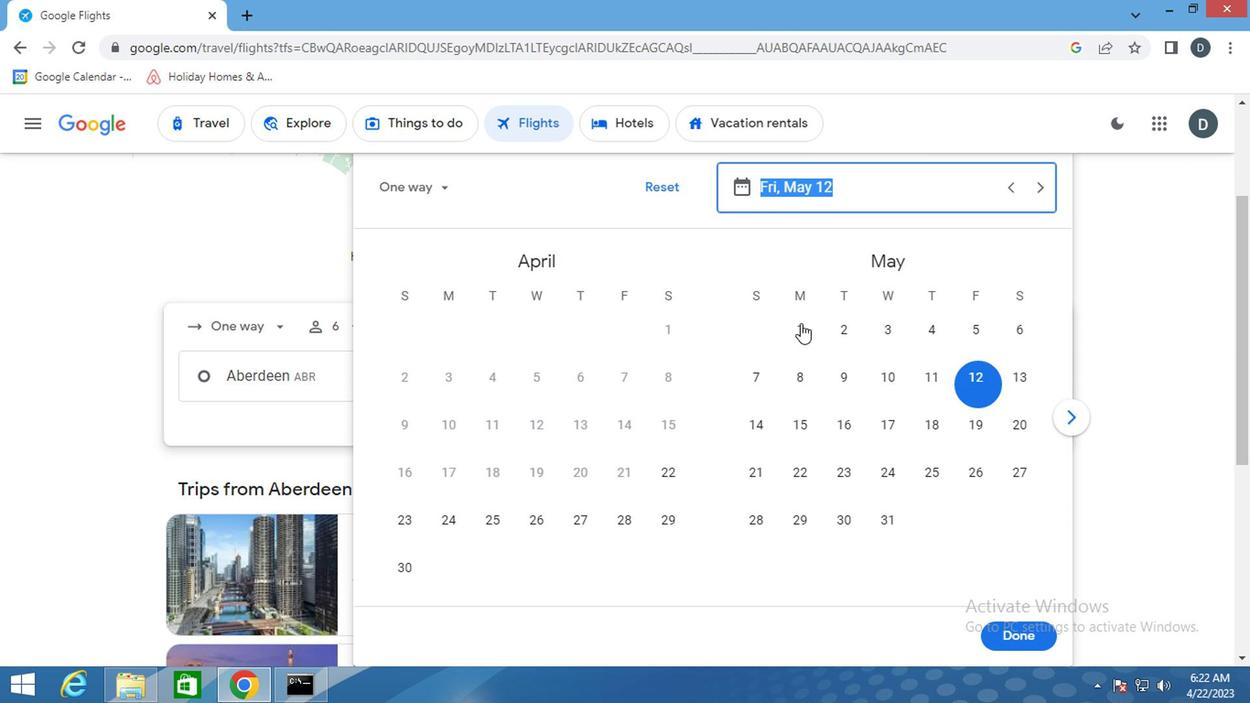 
Action: Mouse moved to (1042, 624)
Screenshot: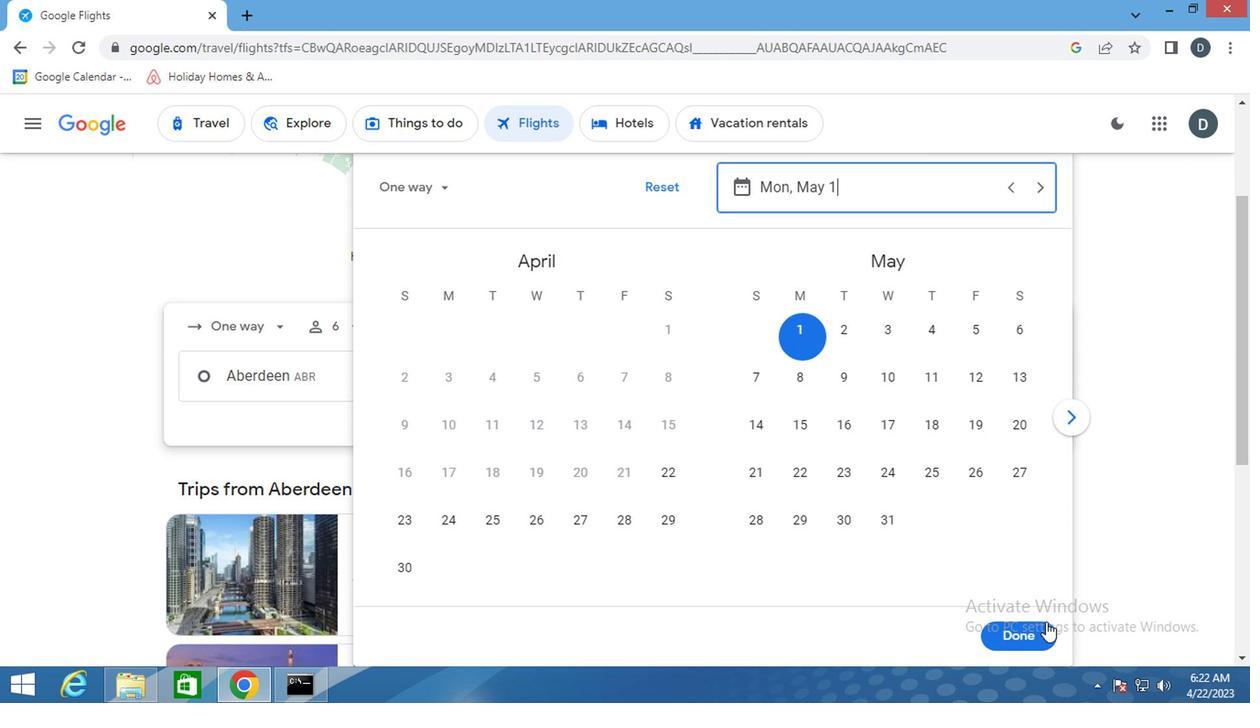
Action: Mouse pressed left at (1042, 624)
Screenshot: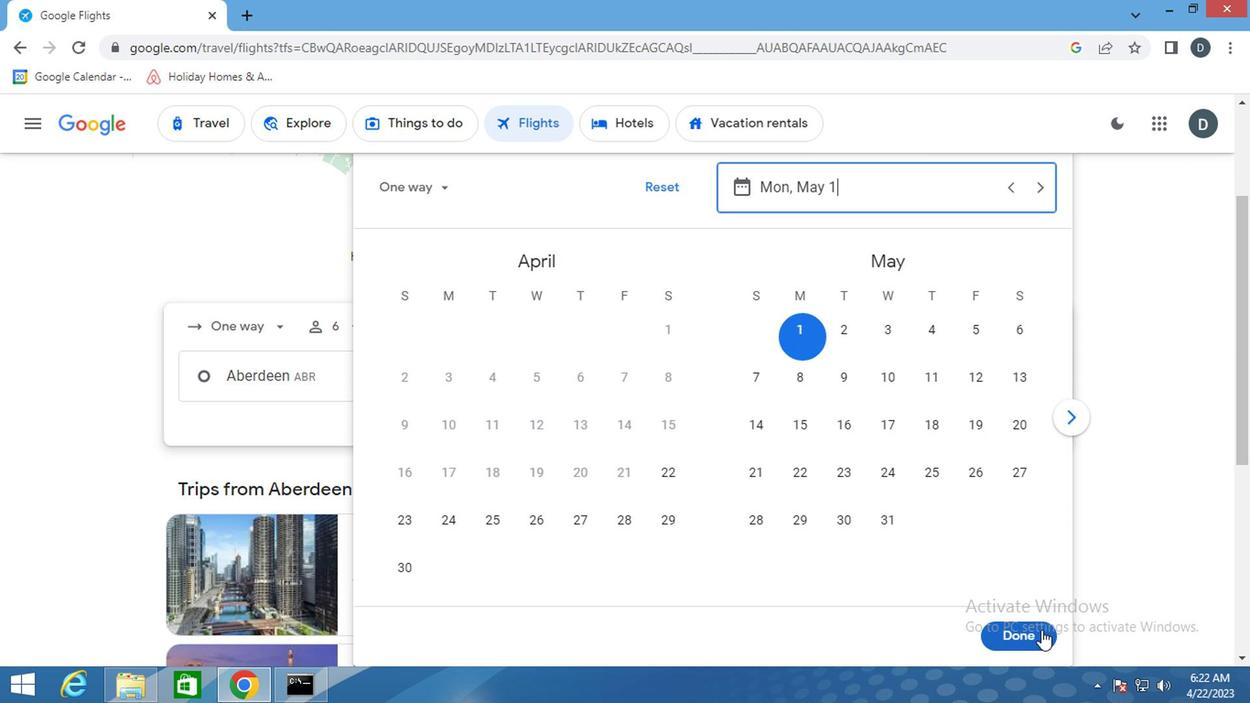 
Action: Mouse moved to (590, 437)
Screenshot: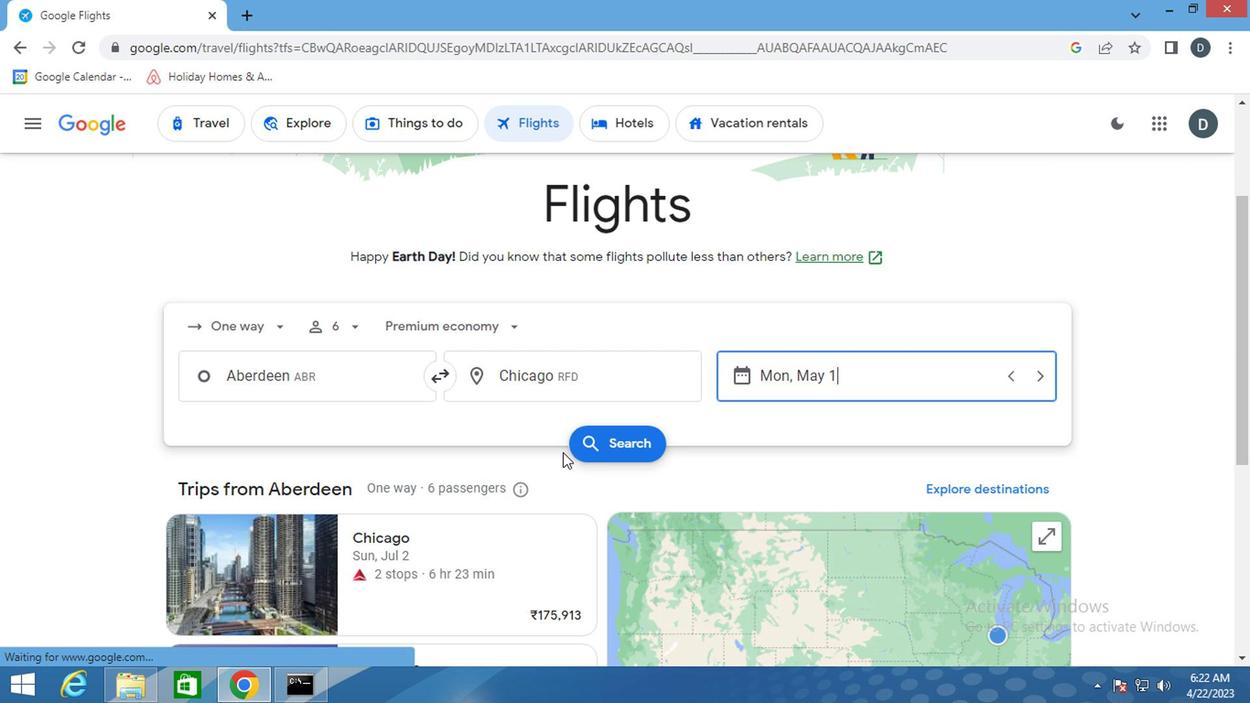 
Action: Mouse pressed left at (590, 437)
Screenshot: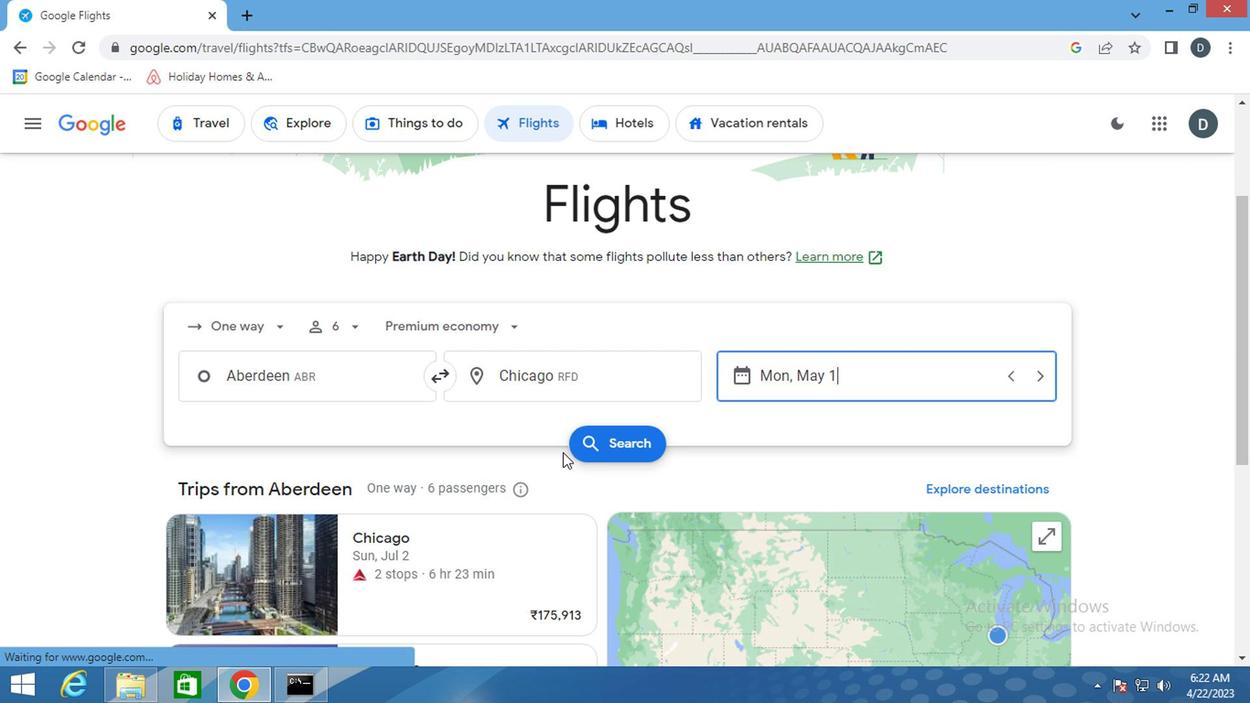 
Action: Mouse moved to (164, 293)
Screenshot: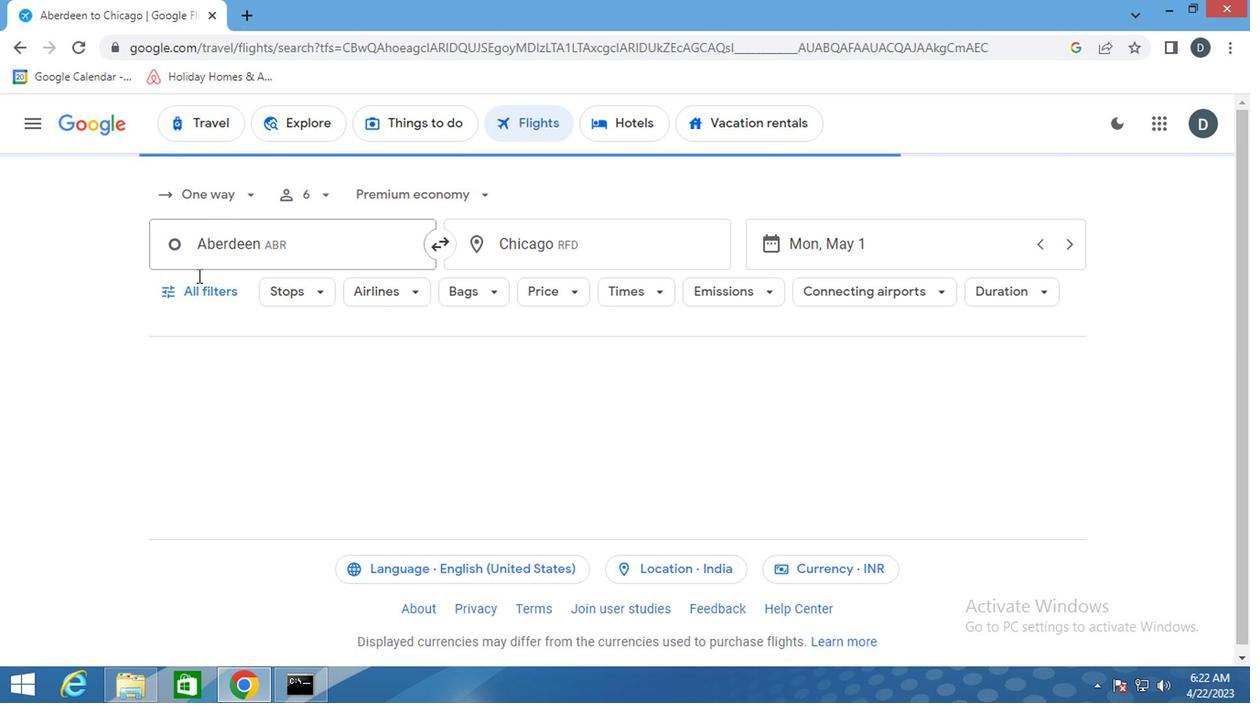 
Action: Mouse pressed left at (164, 293)
Screenshot: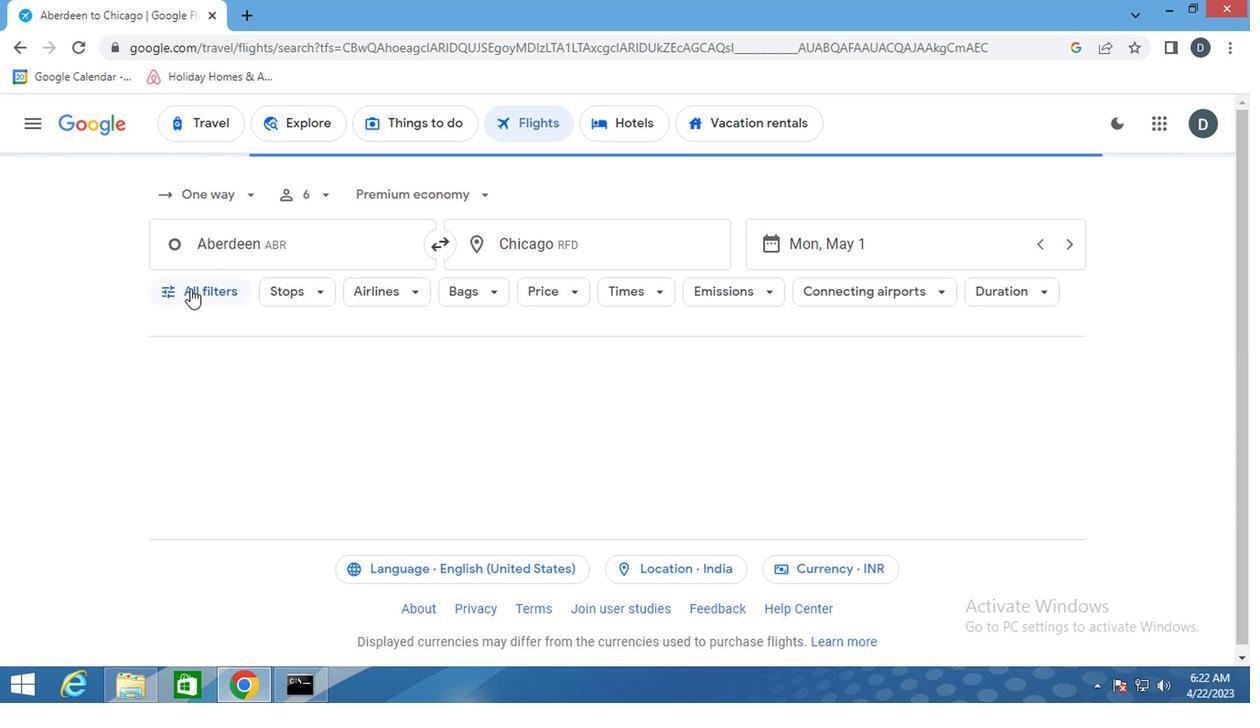 
Action: Mouse moved to (260, 421)
Screenshot: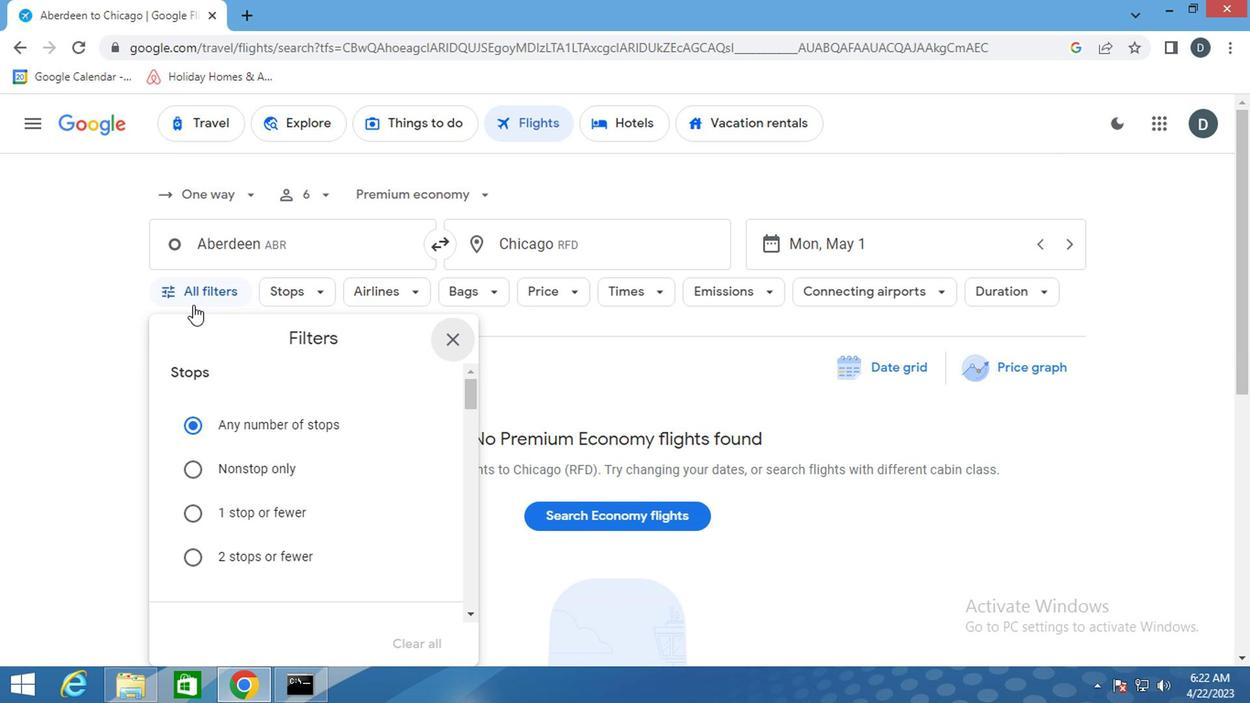 
Action: Mouse scrolled (260, 420) with delta (0, 0)
Screenshot: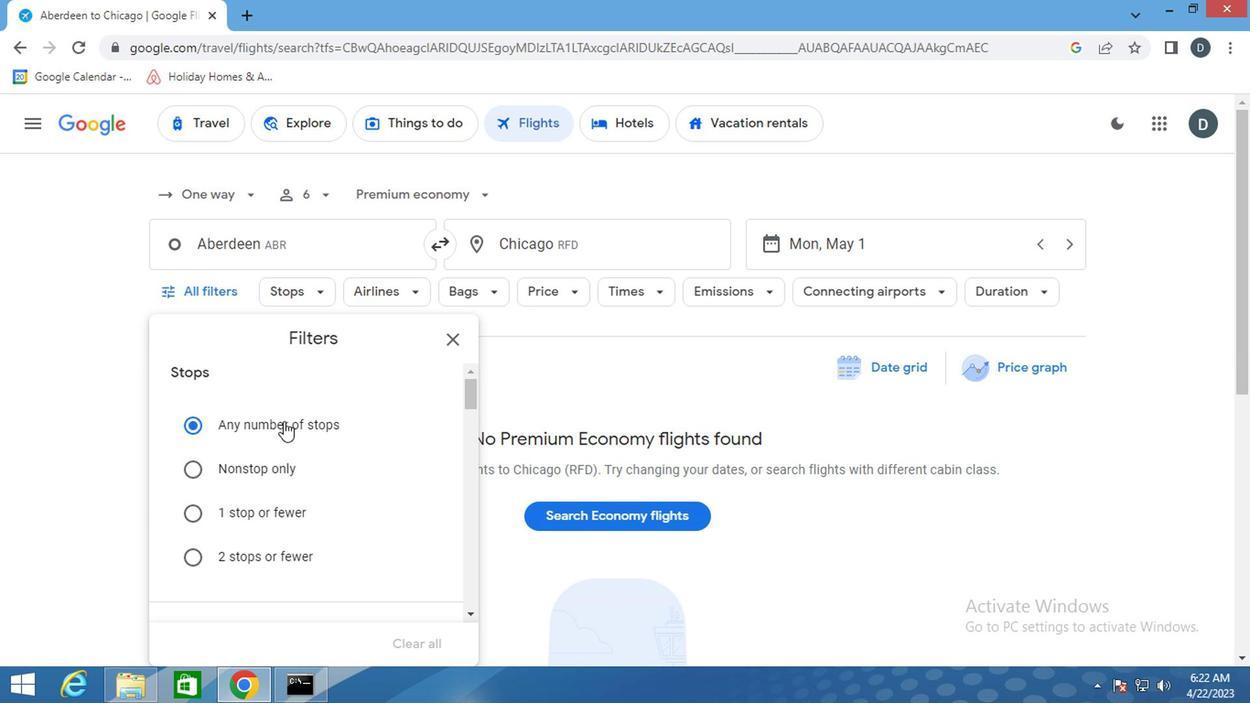 
Action: Mouse scrolled (260, 420) with delta (0, 0)
Screenshot: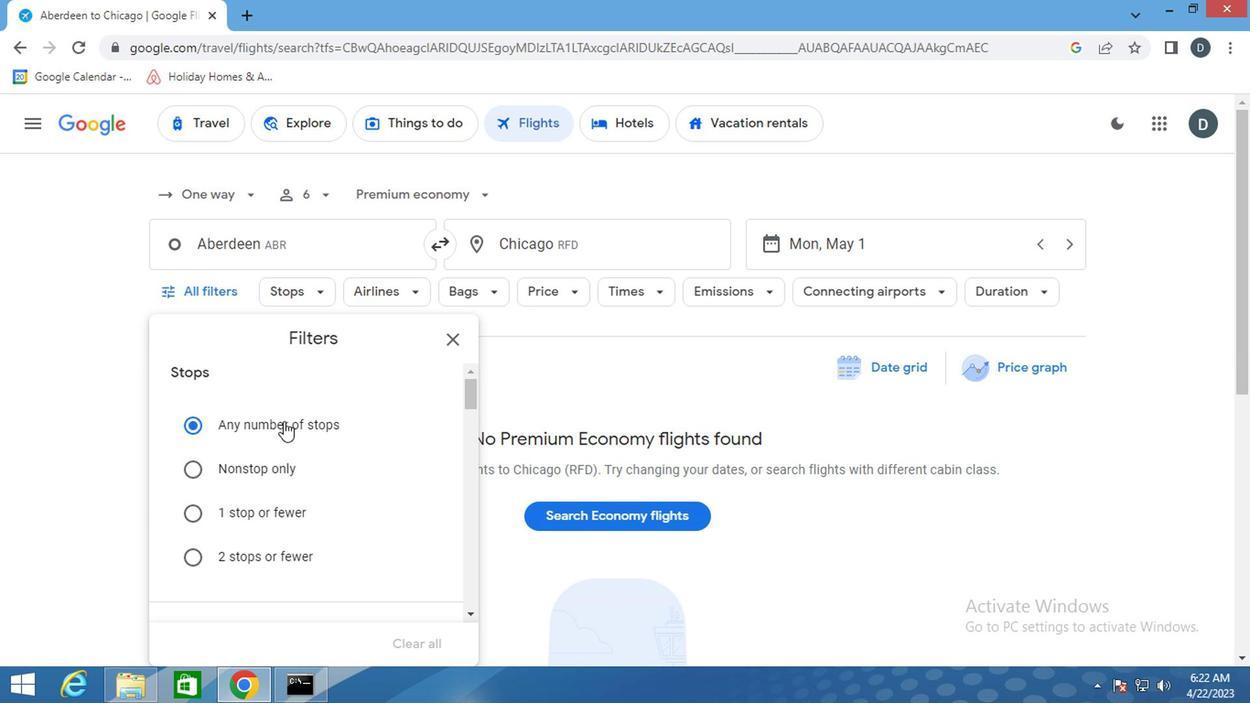 
Action: Mouse scrolled (260, 420) with delta (0, 0)
Screenshot: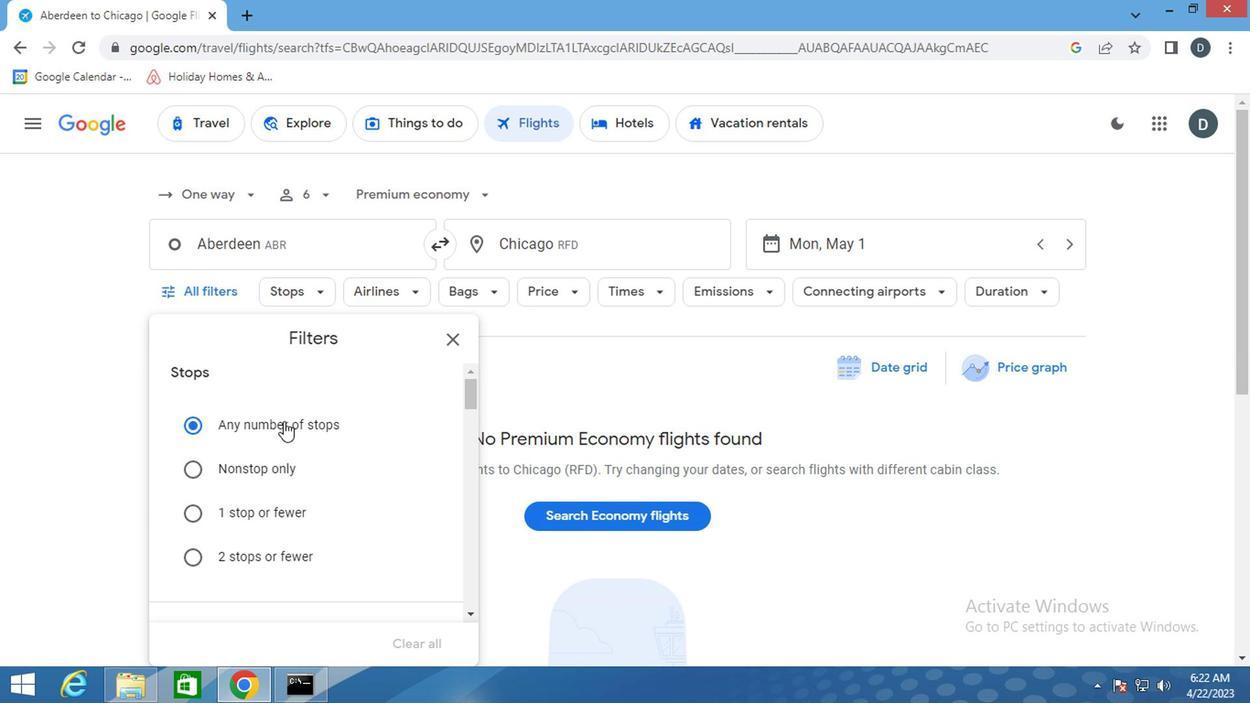 
Action: Mouse moved to (263, 428)
Screenshot: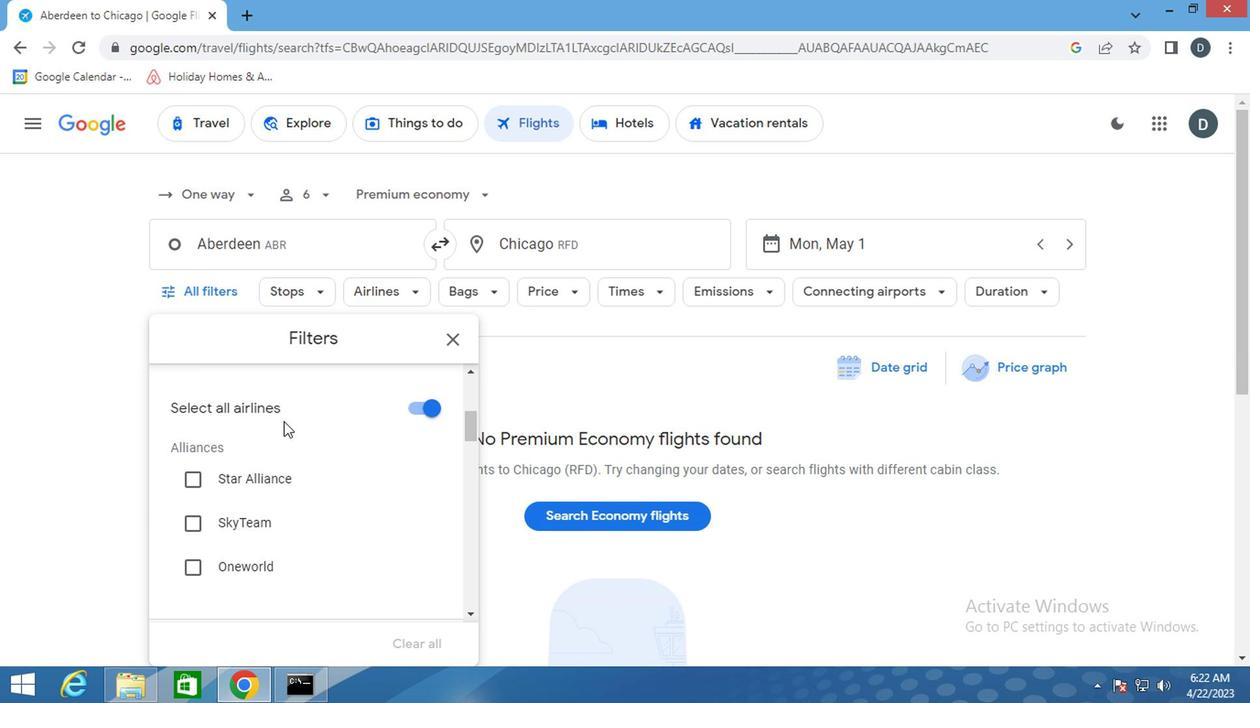
Action: Mouse scrolled (263, 427) with delta (0, 0)
Screenshot: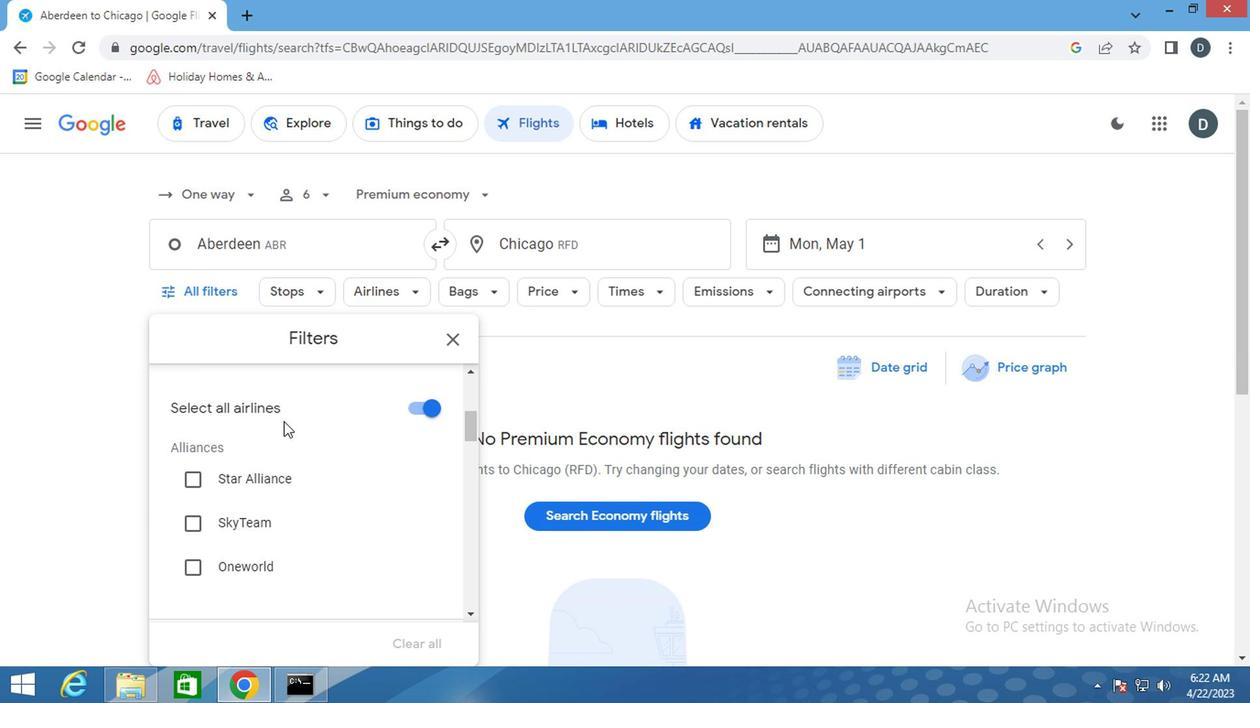 
Action: Mouse moved to (263, 428)
Screenshot: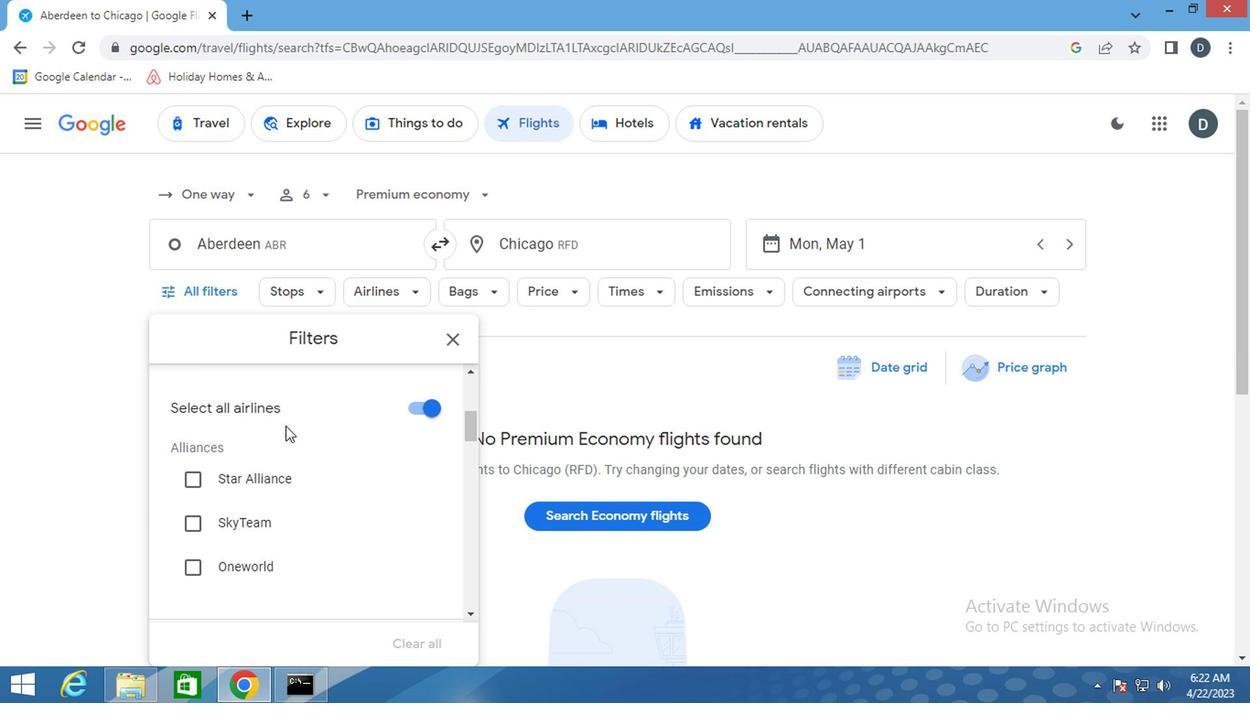 
Action: Mouse scrolled (263, 428) with delta (0, 0)
Screenshot: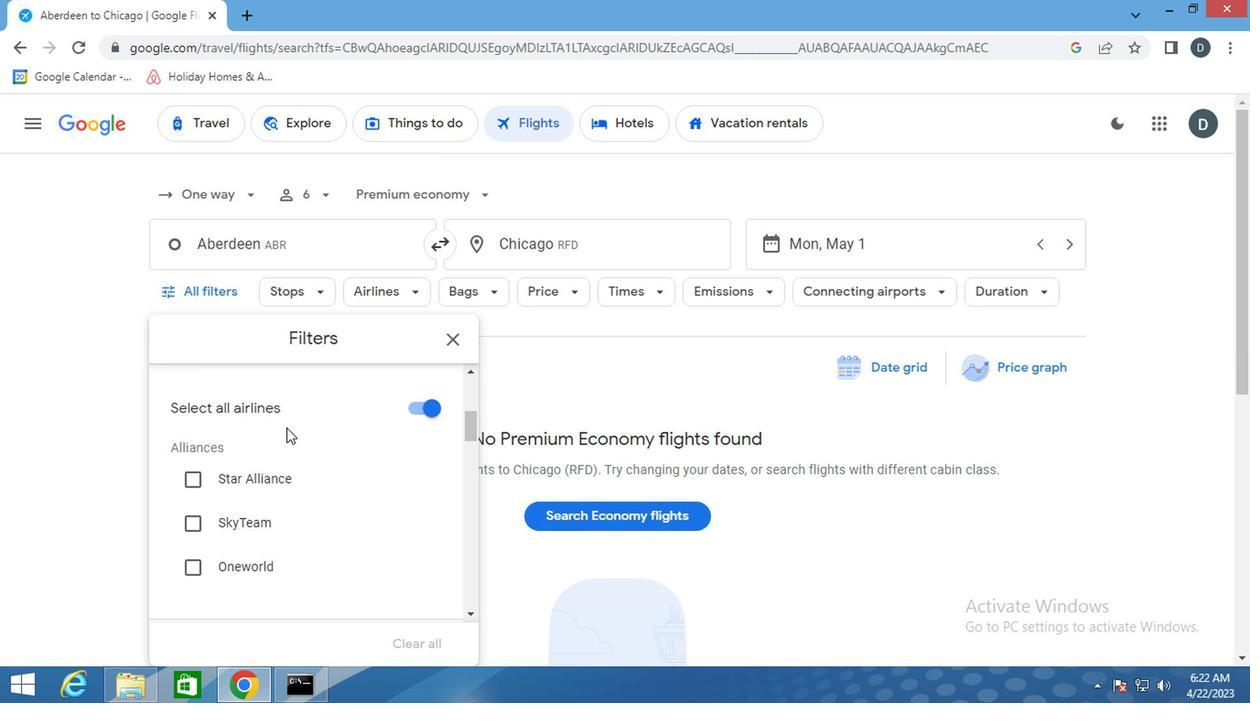 
Action: Mouse moved to (280, 440)
Screenshot: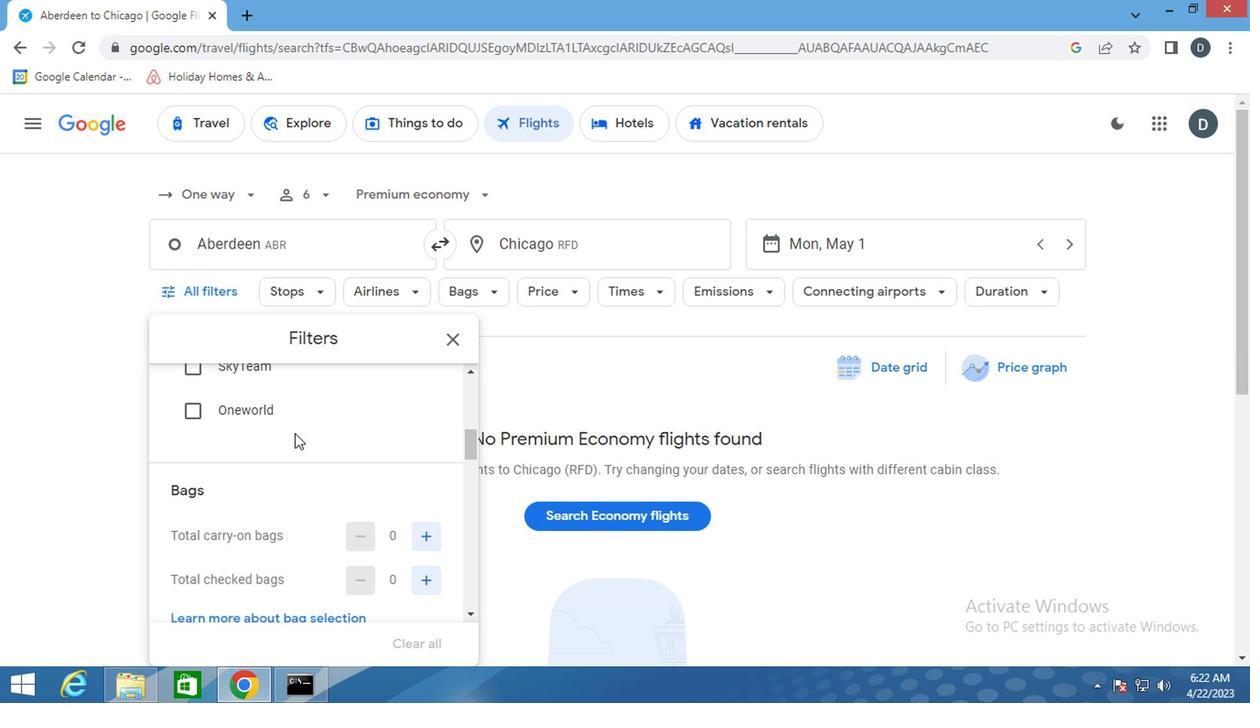 
Action: Mouse scrolled (280, 439) with delta (0, 0)
Screenshot: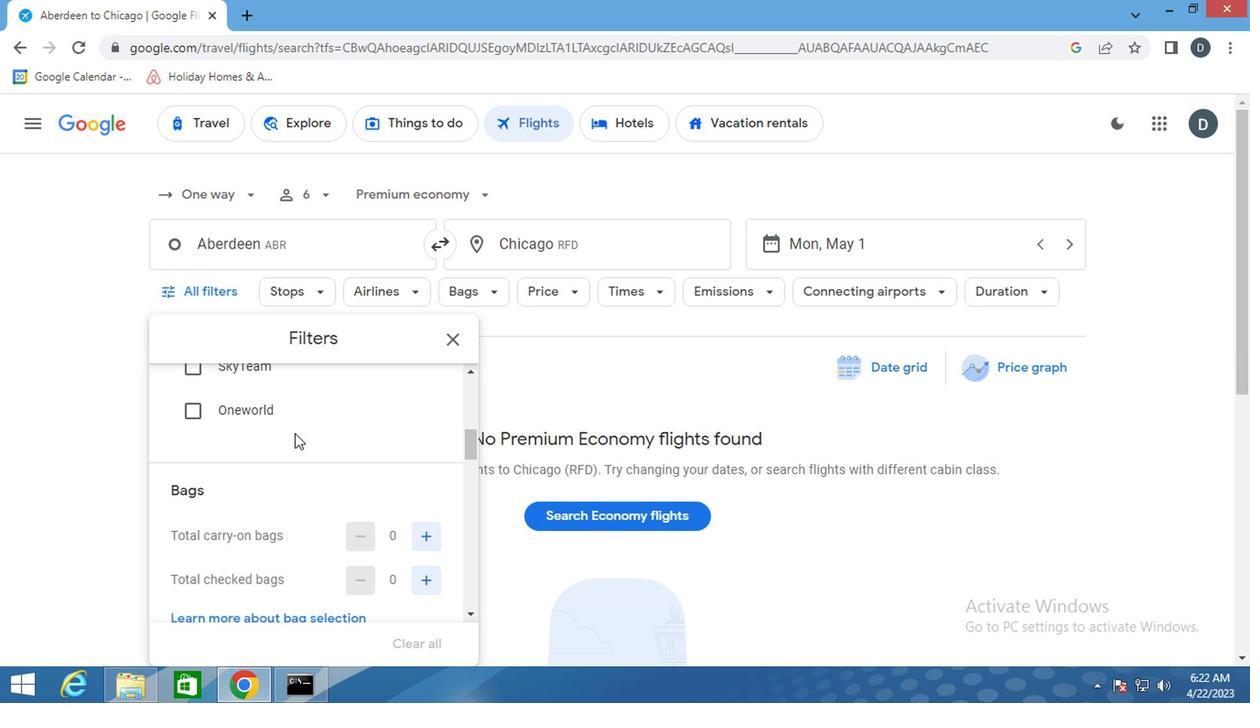 
Action: Mouse moved to (398, 449)
Screenshot: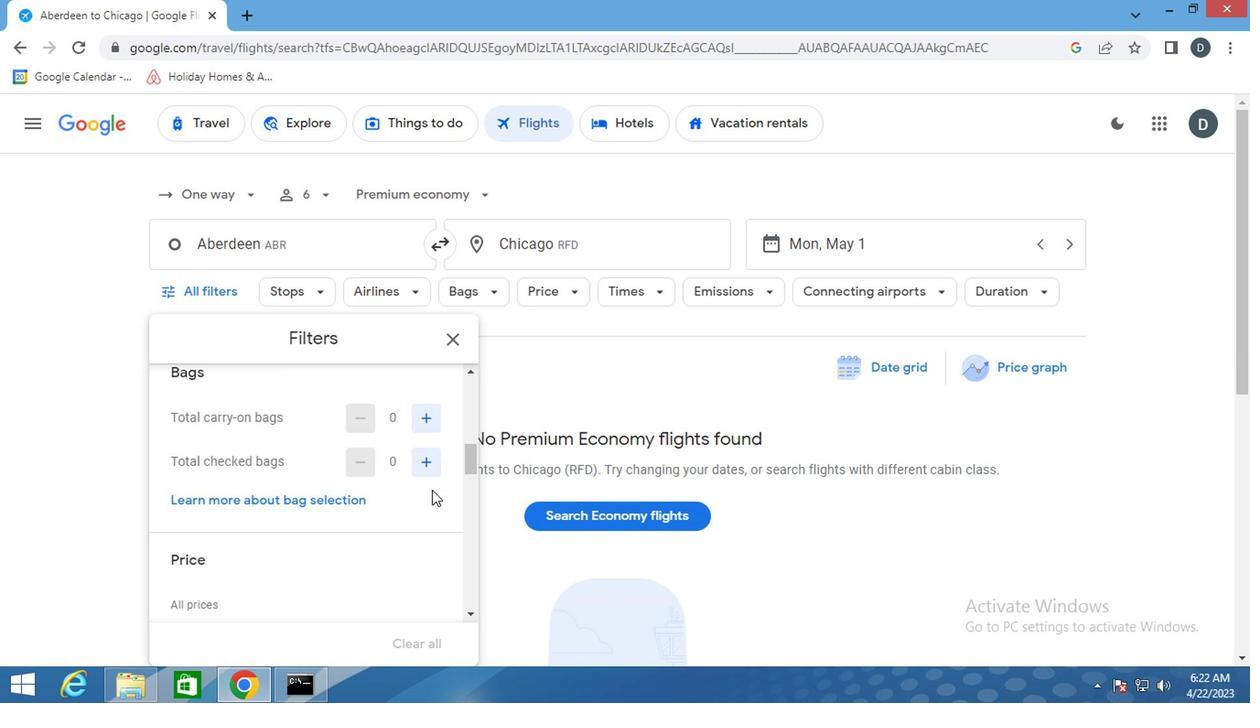 
Action: Mouse pressed left at (398, 449)
Screenshot: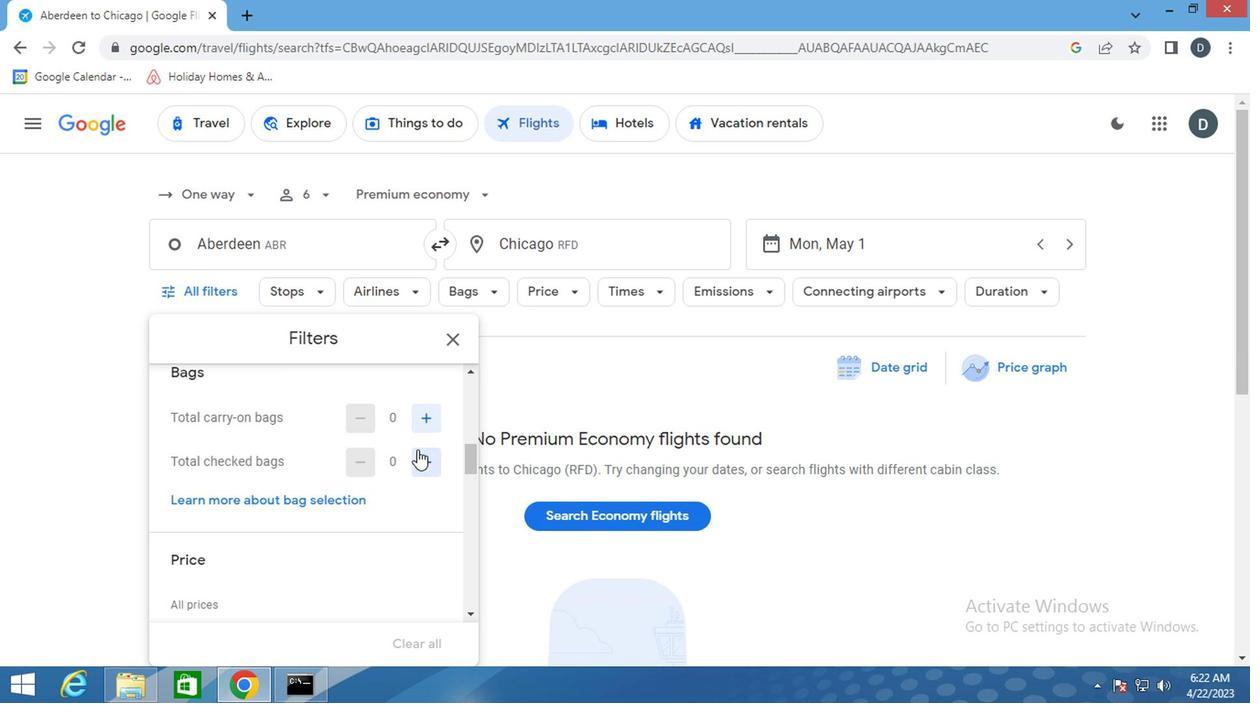 
Action: Mouse pressed left at (398, 449)
Screenshot: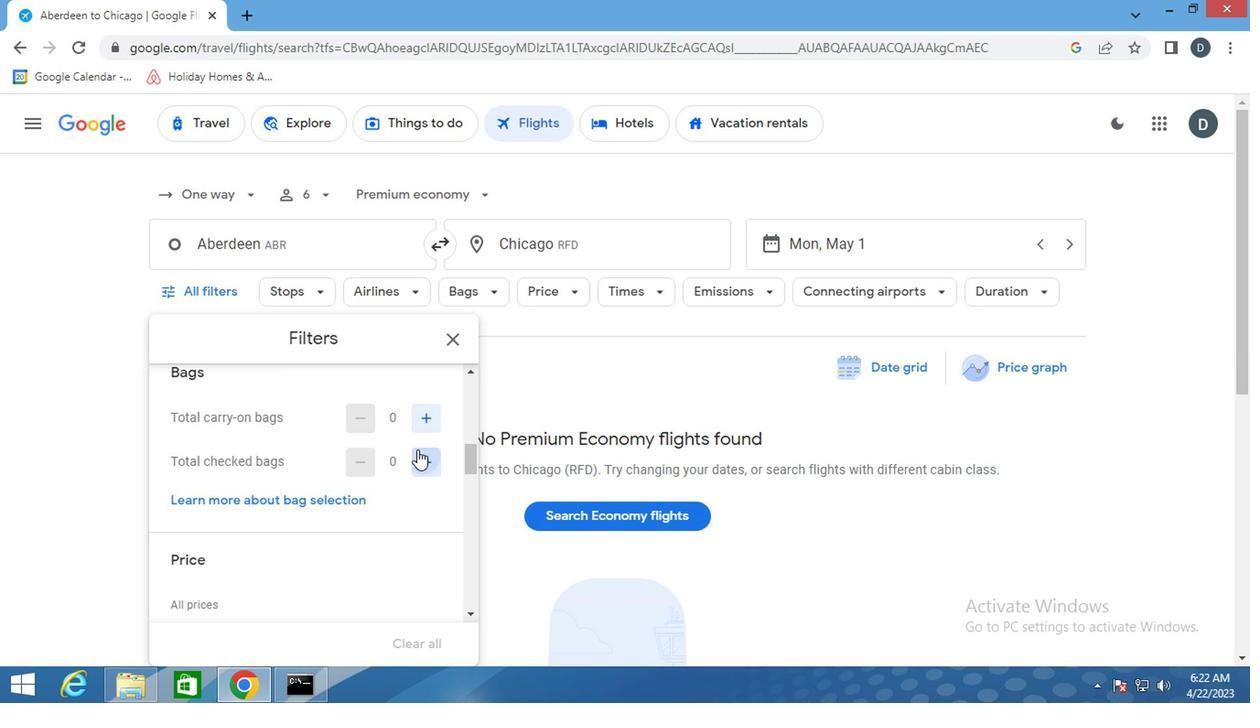 
Action: Mouse pressed left at (398, 449)
Screenshot: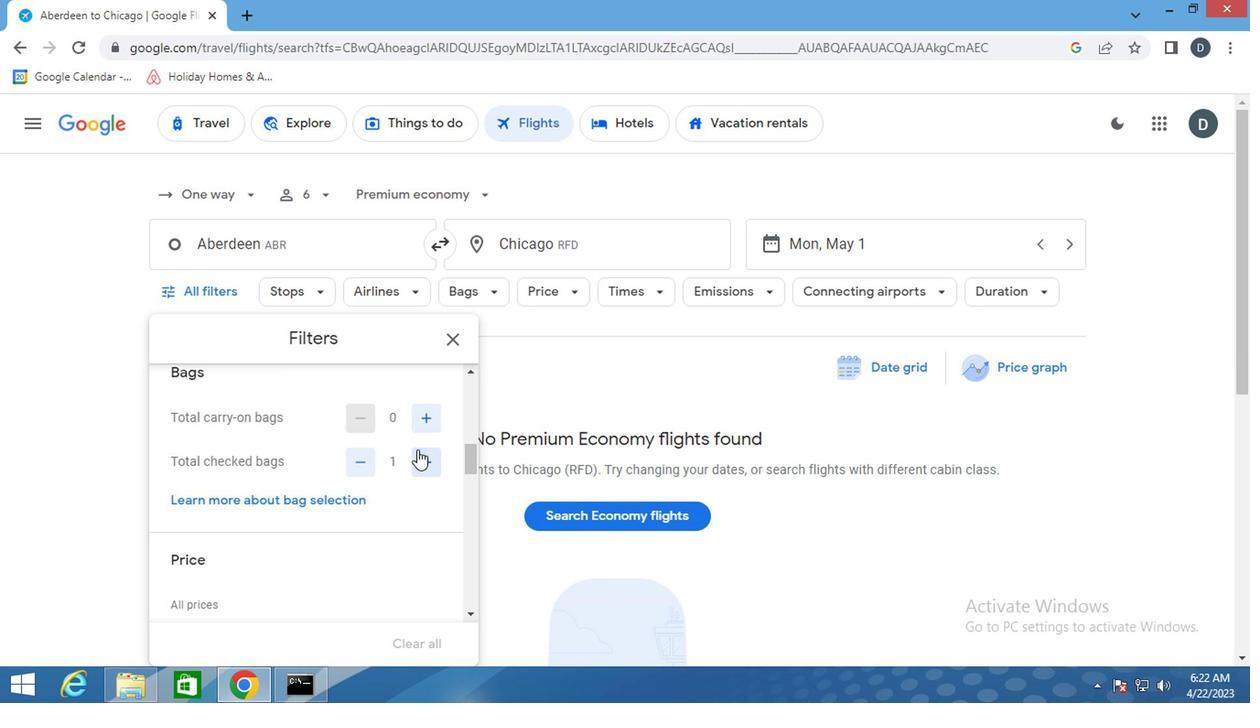 
Action: Mouse pressed left at (398, 449)
Screenshot: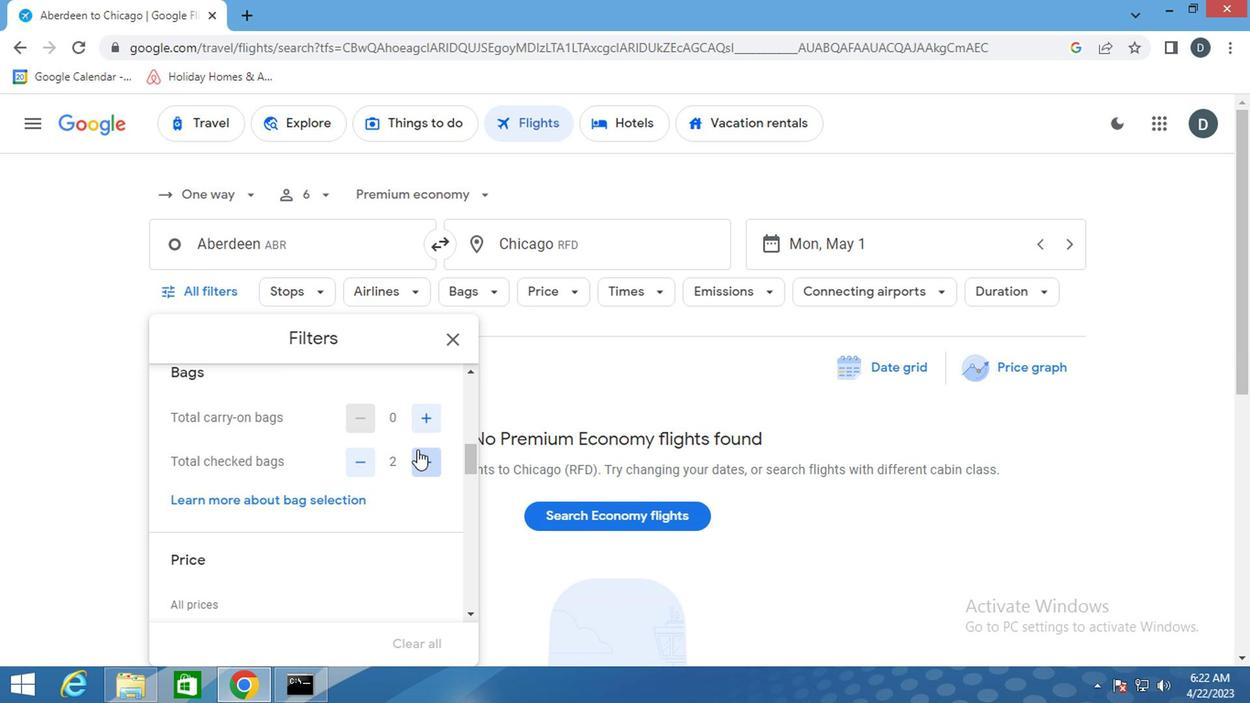 
Action: Mouse pressed left at (398, 449)
Screenshot: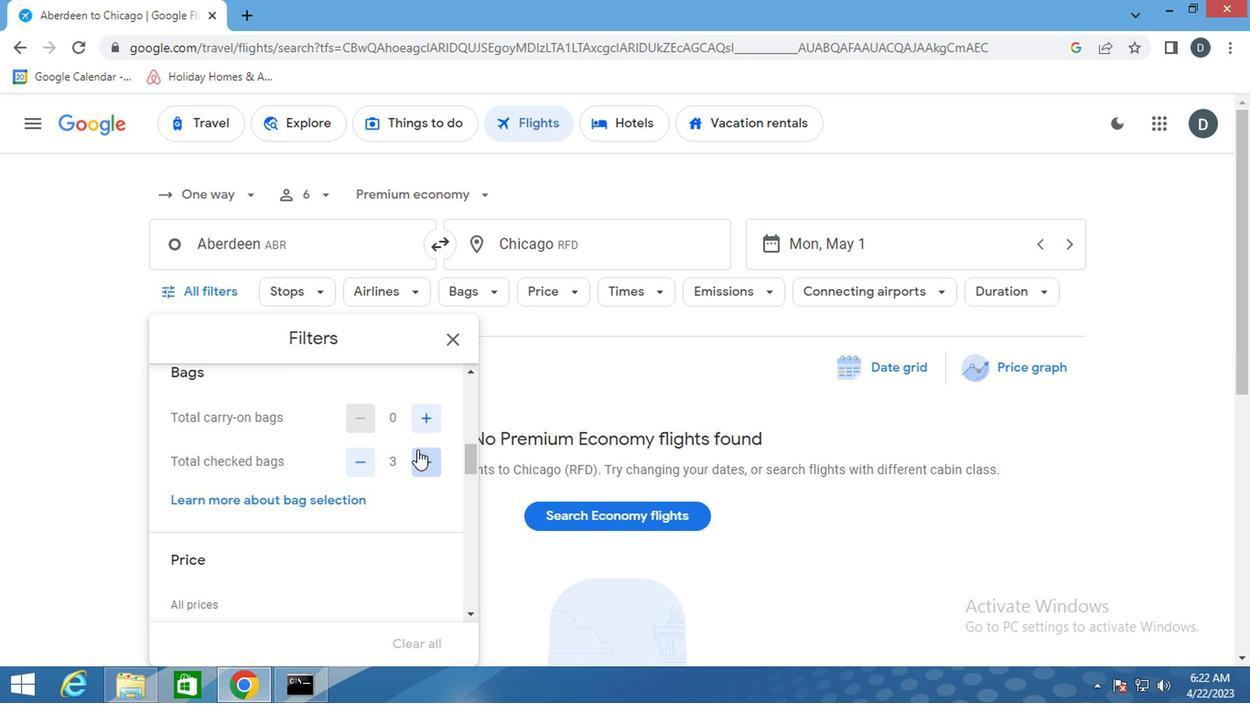 
Action: Mouse pressed left at (398, 449)
Screenshot: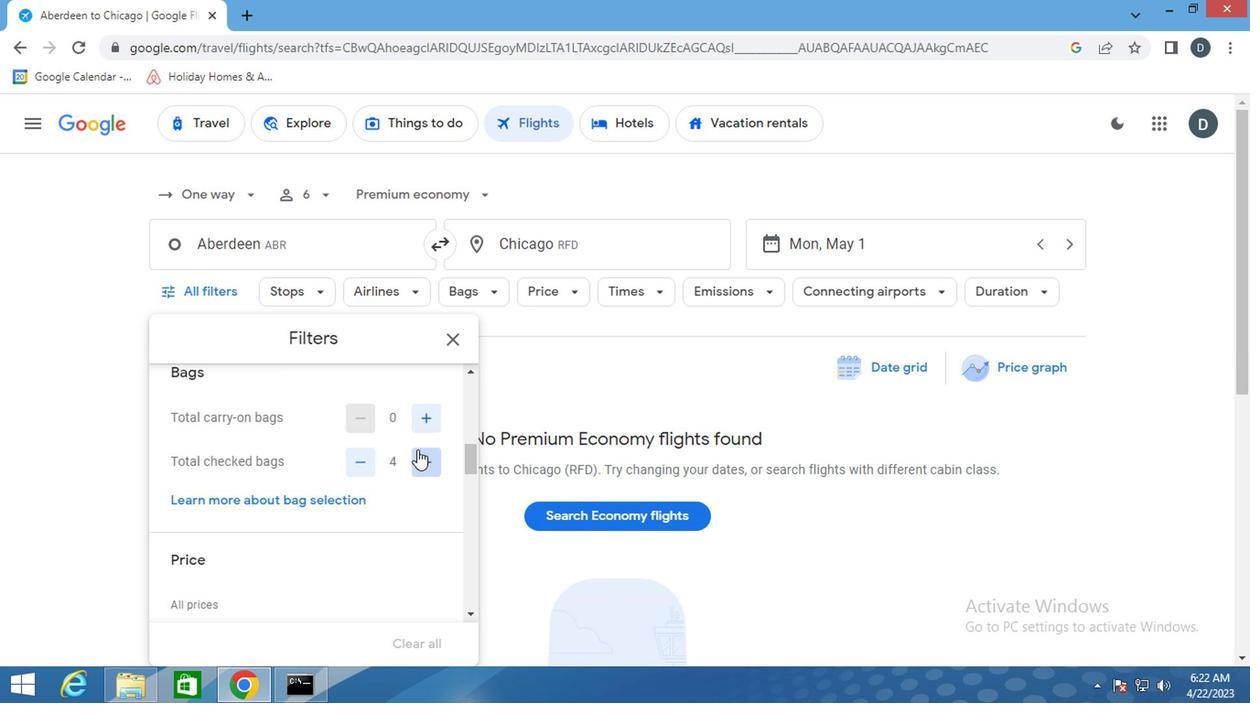 
Action: Mouse pressed left at (398, 449)
Screenshot: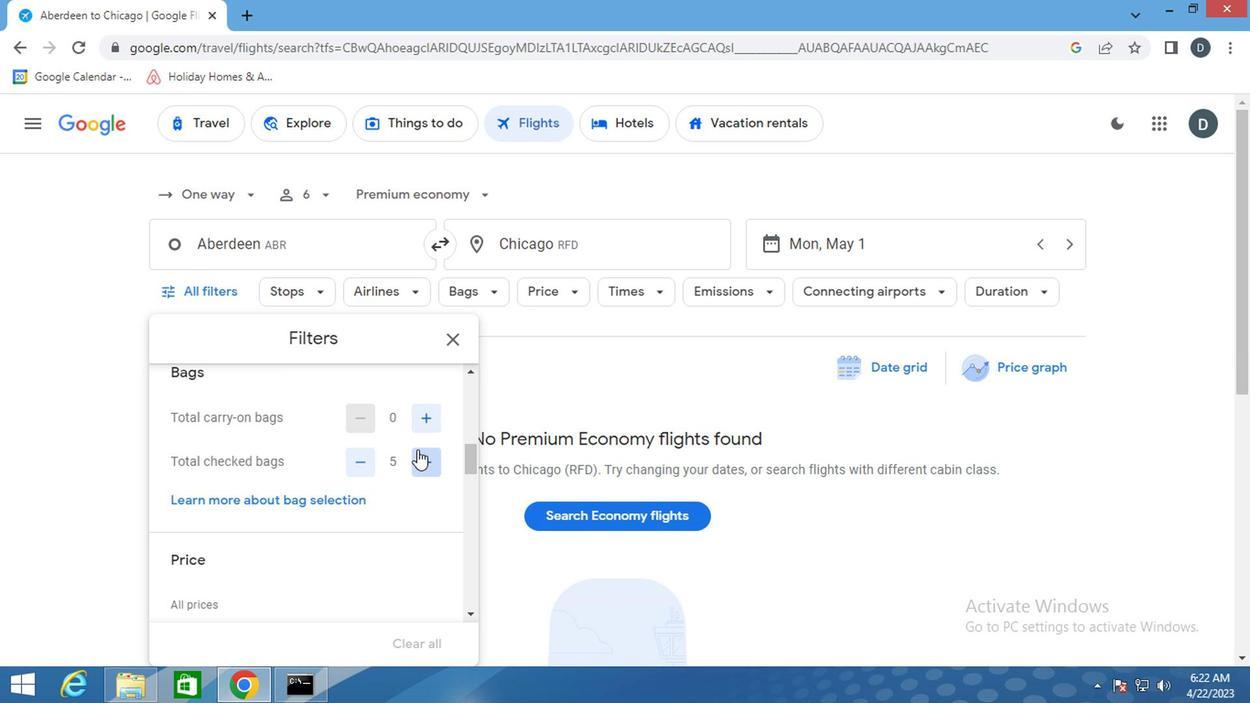 
Action: Mouse moved to (400, 498)
Screenshot: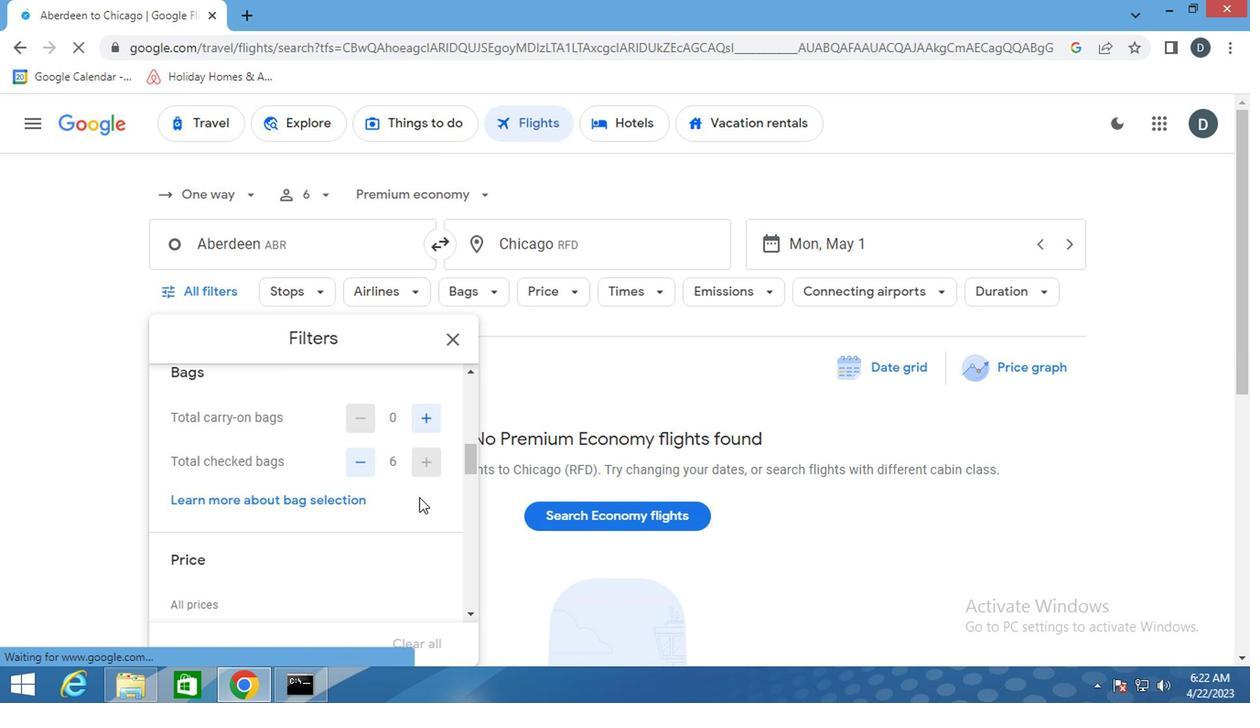 
Action: Mouse scrolled (400, 497) with delta (0, -1)
Screenshot: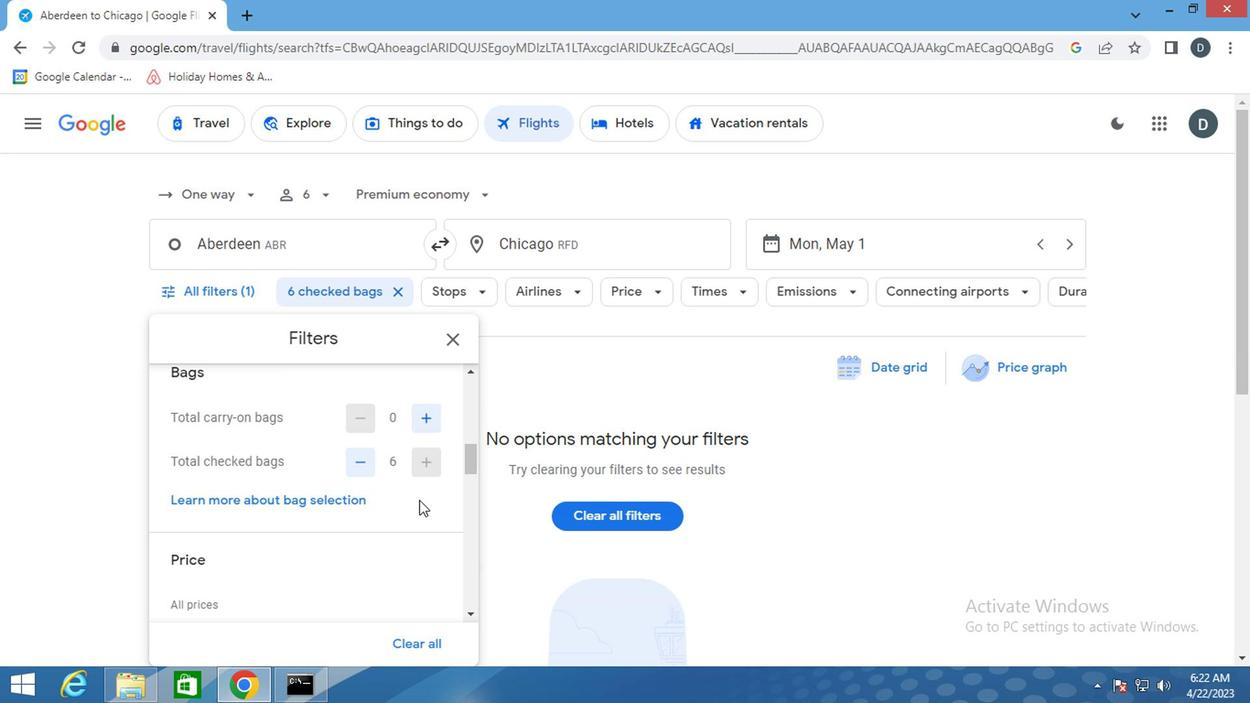 
Action: Mouse scrolled (400, 497) with delta (0, -1)
Screenshot: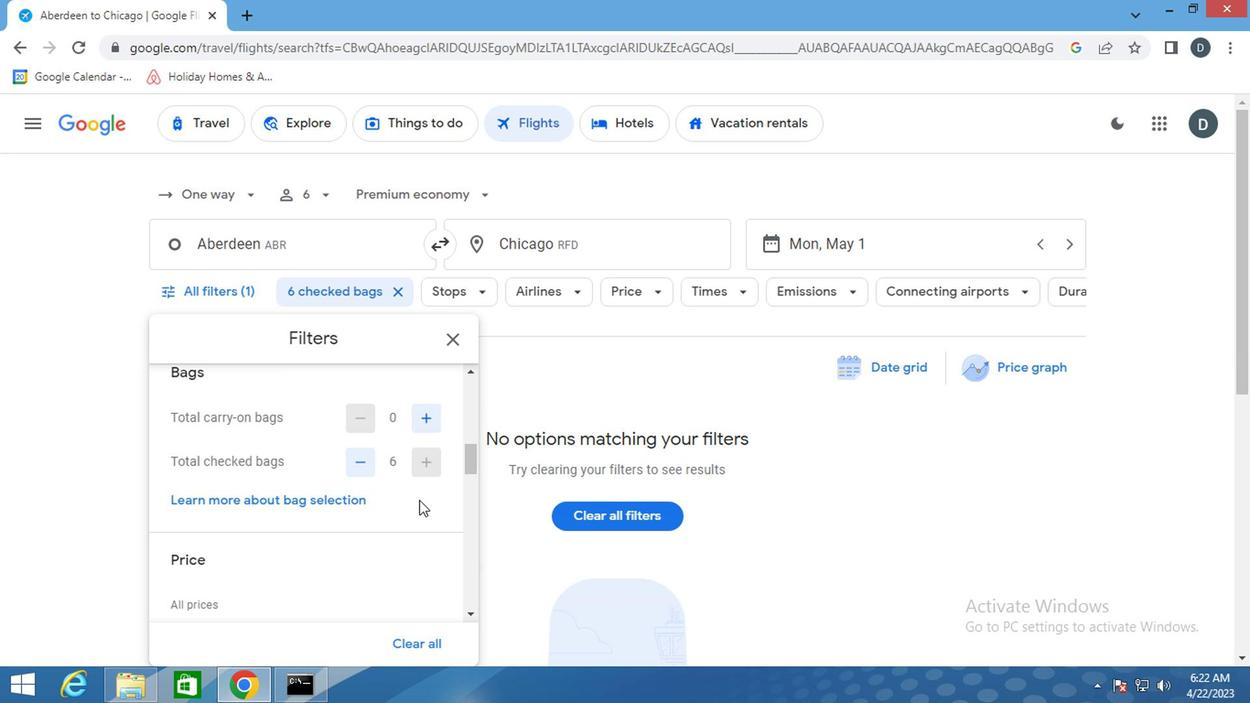 
Action: Mouse moved to (413, 469)
Screenshot: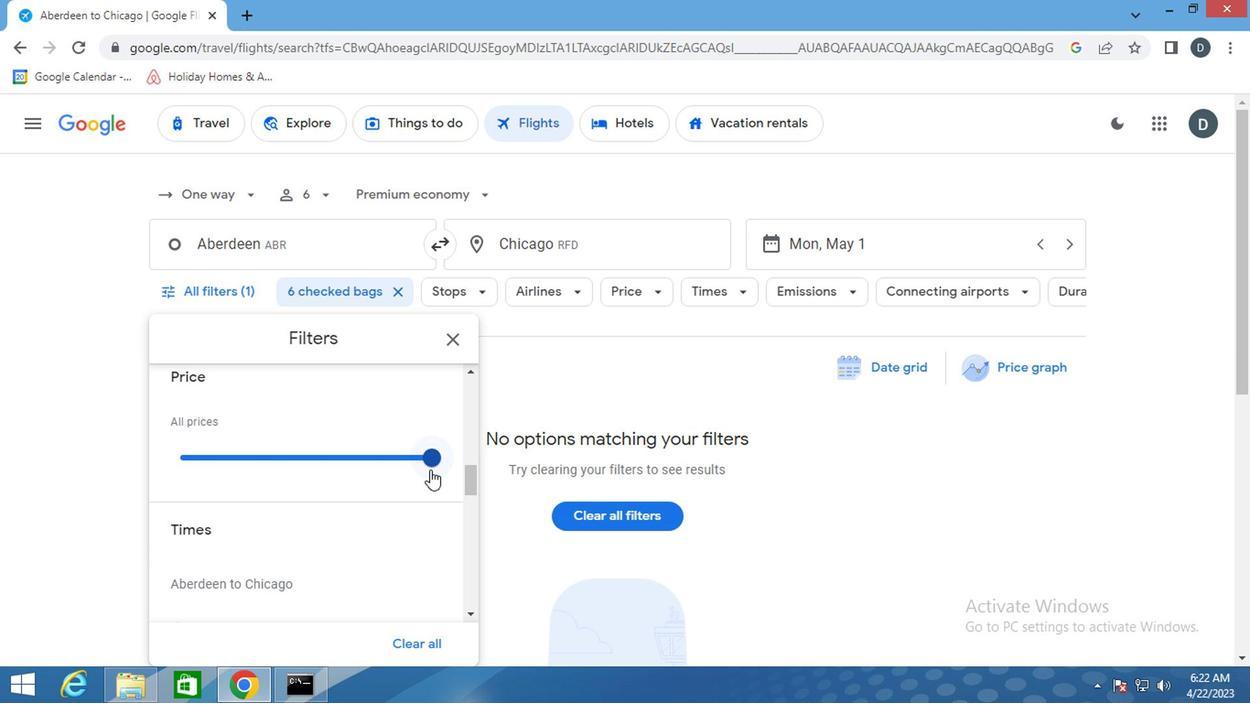 
Action: Mouse pressed left at (413, 469)
Screenshot: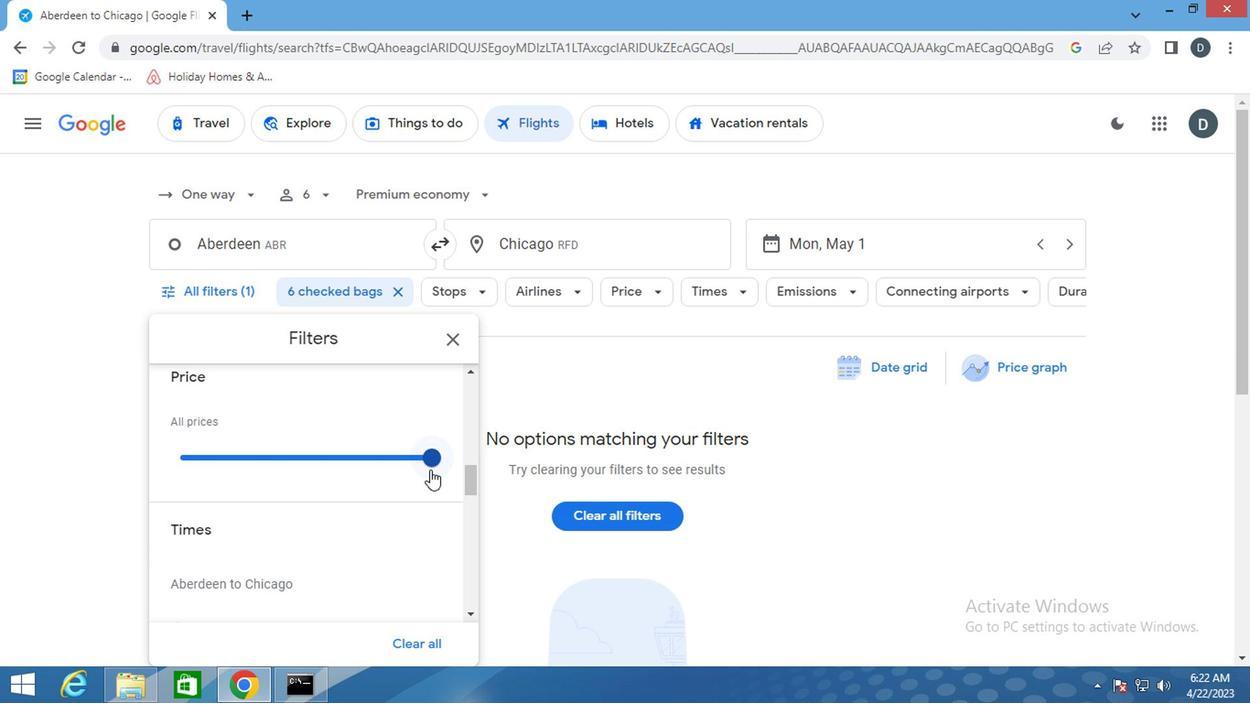 
Action: Mouse moved to (381, 502)
Screenshot: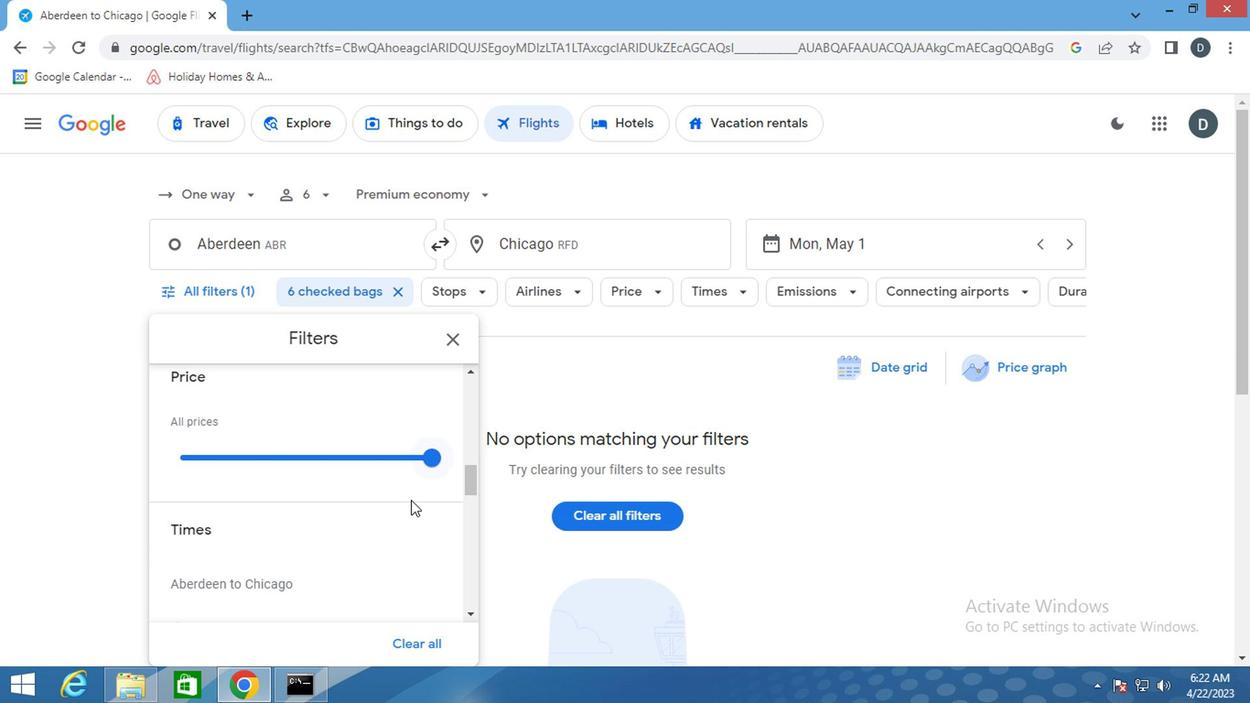 
Action: Mouse scrolled (381, 501) with delta (0, 0)
Screenshot: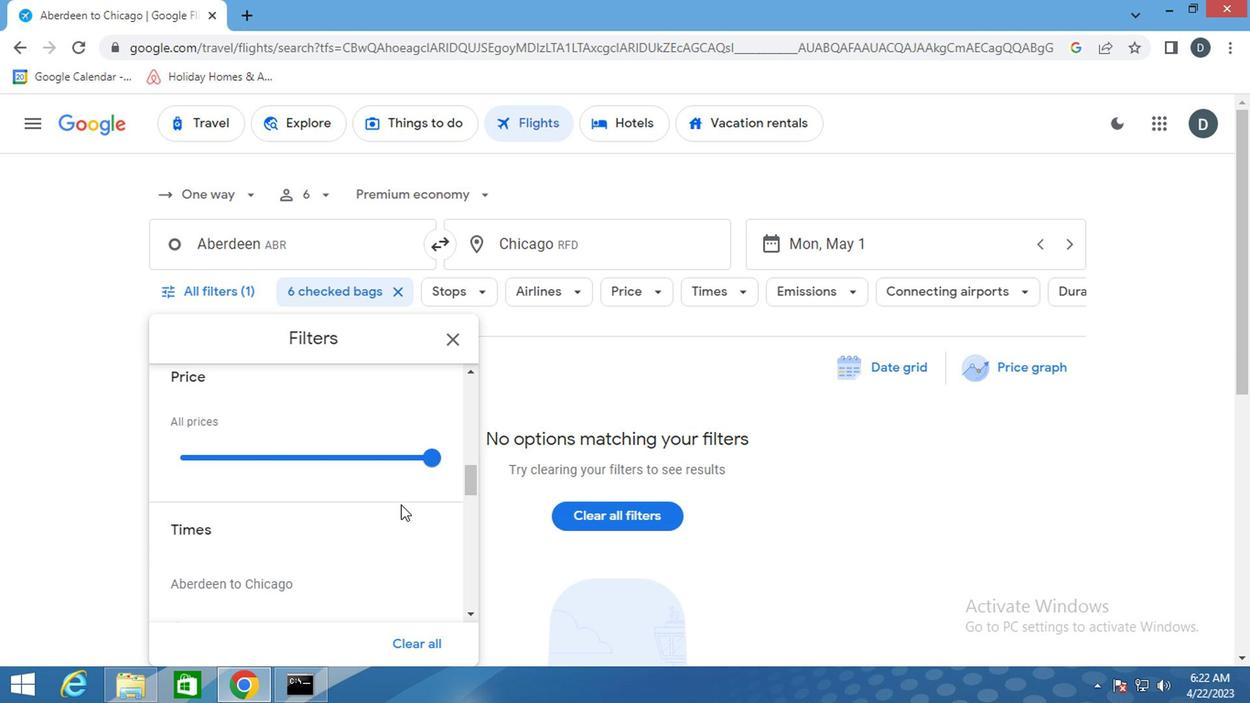 
Action: Mouse scrolled (381, 501) with delta (0, 0)
Screenshot: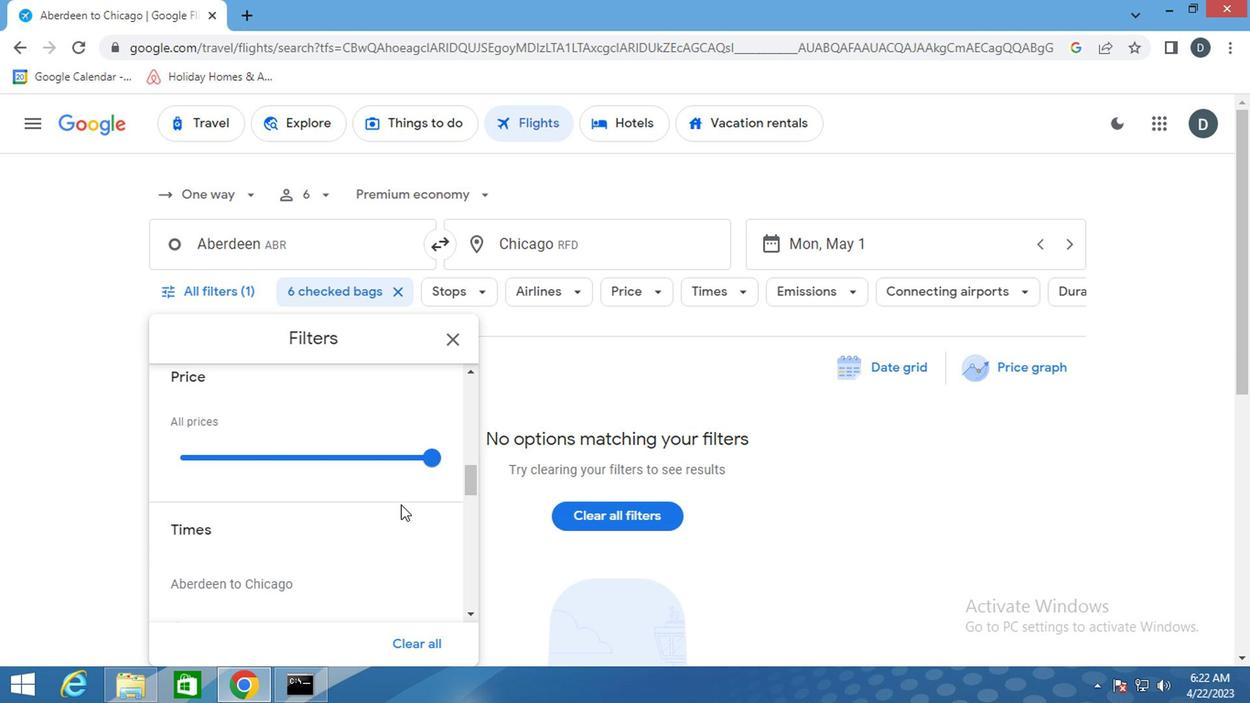 
Action: Mouse moved to (162, 474)
Screenshot: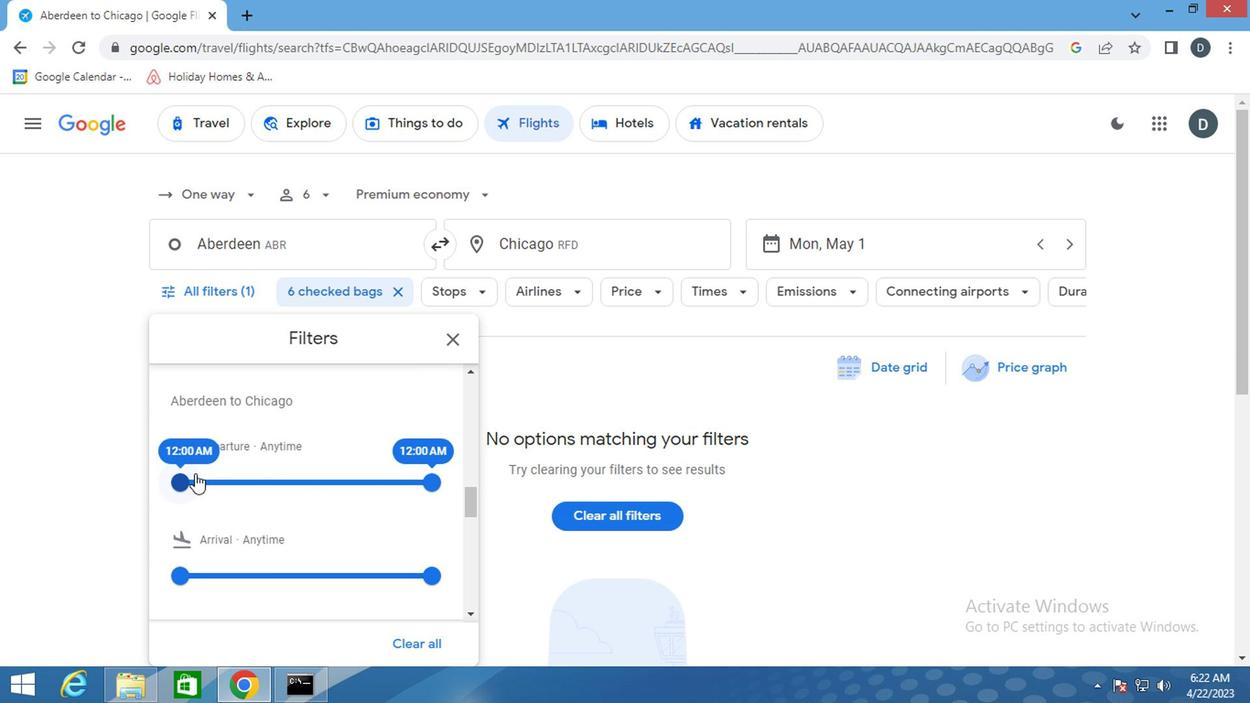 
Action: Mouse pressed left at (162, 474)
Screenshot: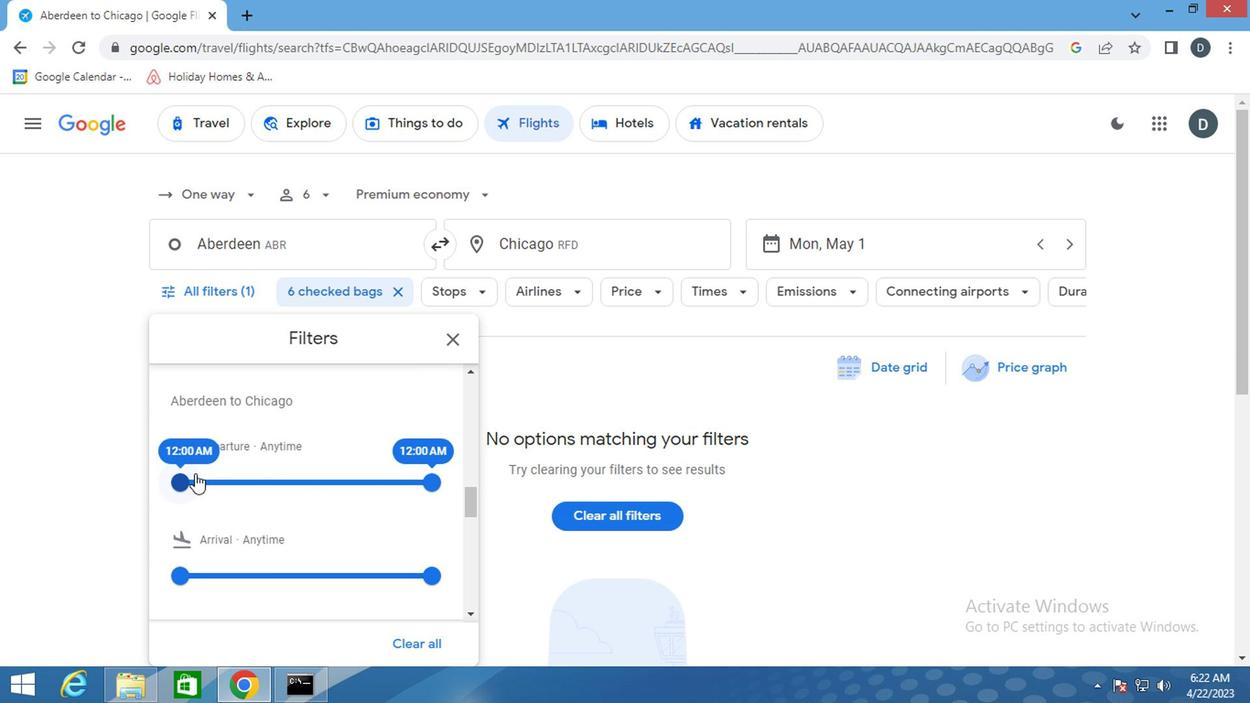 
Action: Mouse moved to (406, 480)
Screenshot: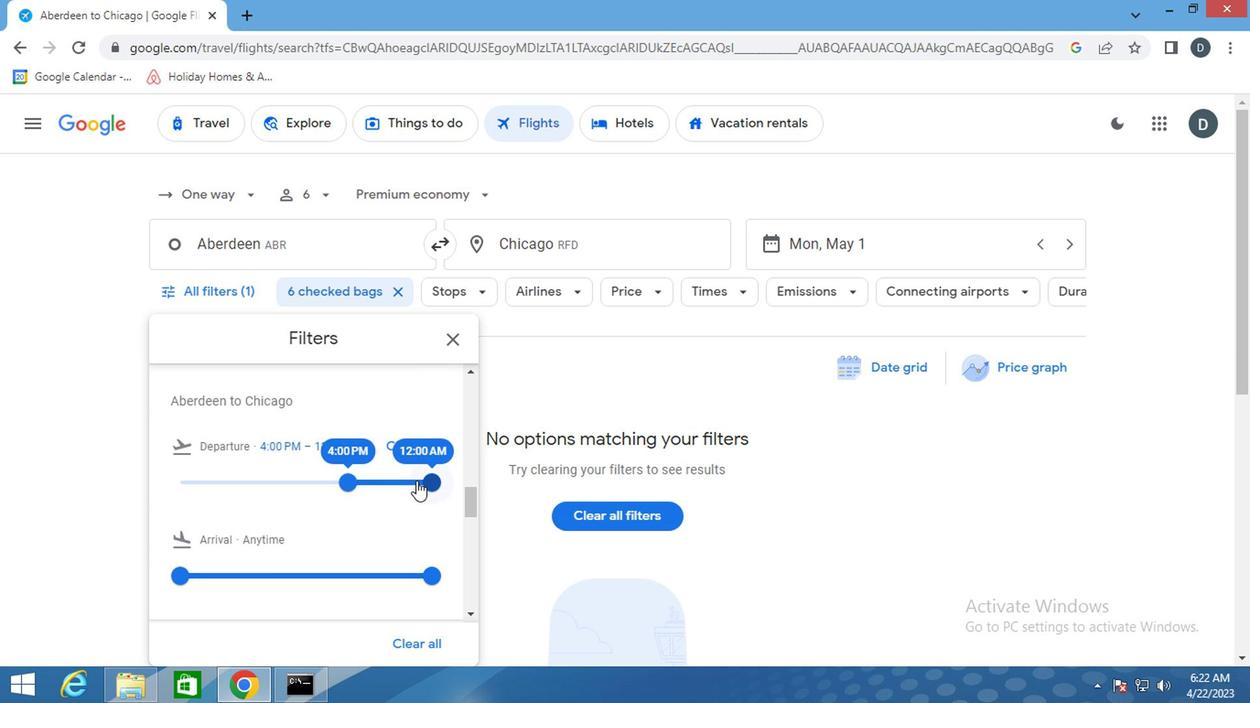 
Action: Mouse pressed left at (406, 480)
Screenshot: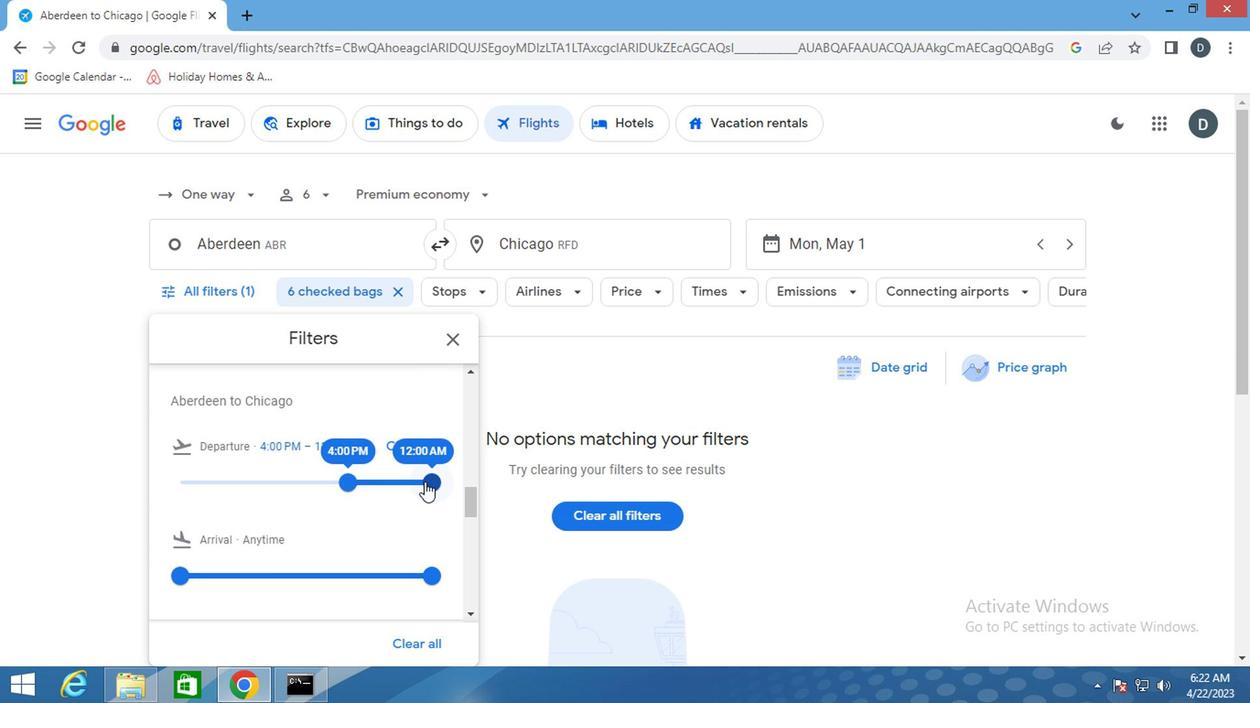 
Action: Mouse moved to (362, 506)
Screenshot: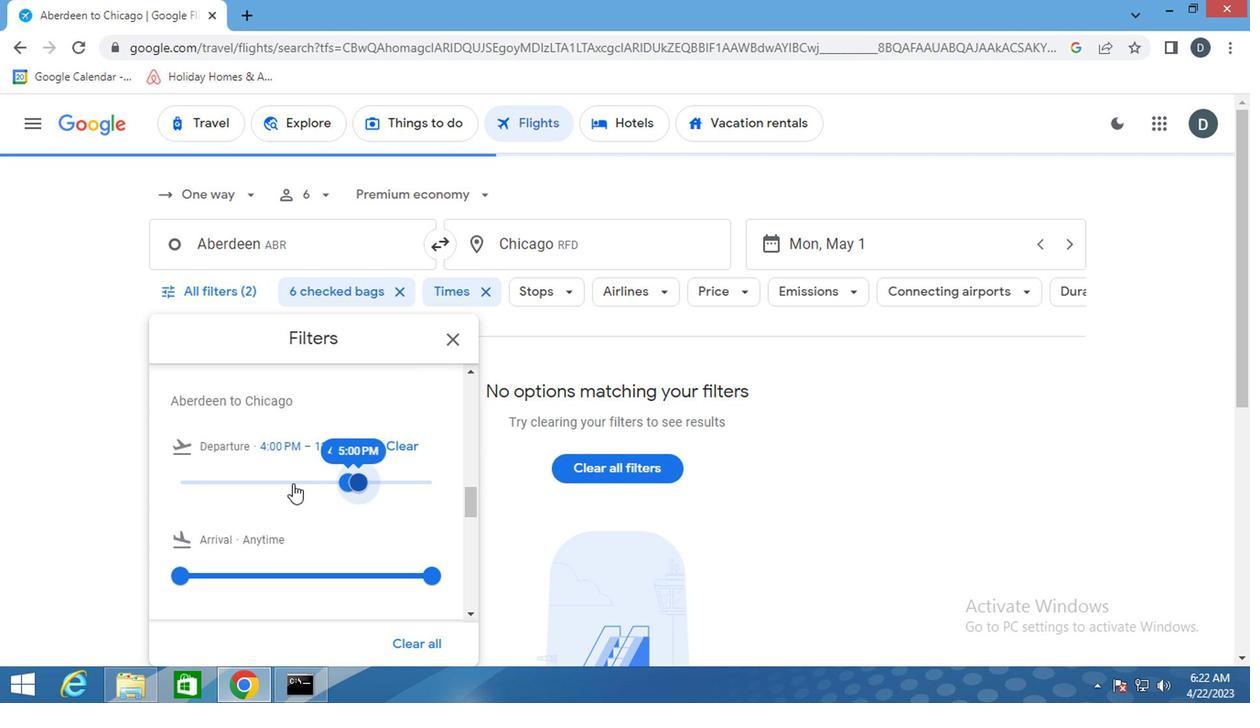 
Action: Mouse scrolled (362, 505) with delta (0, 0)
Screenshot: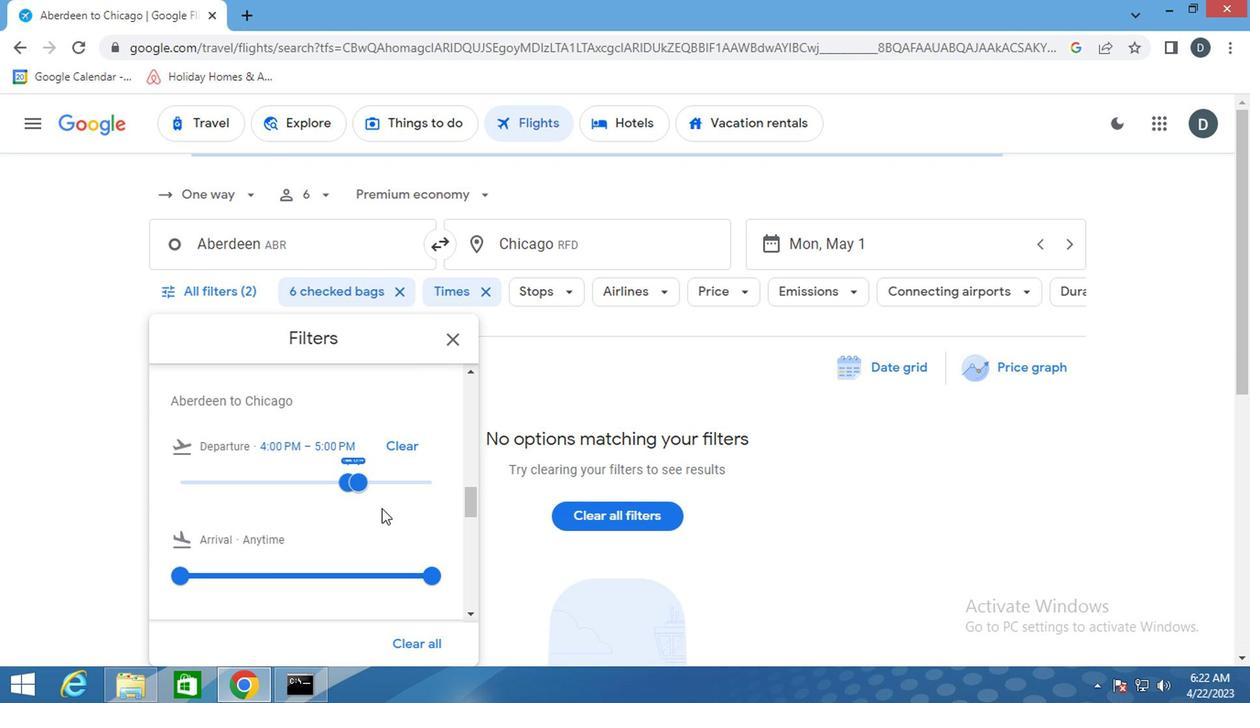 
Action: Mouse scrolled (362, 505) with delta (0, 0)
Screenshot: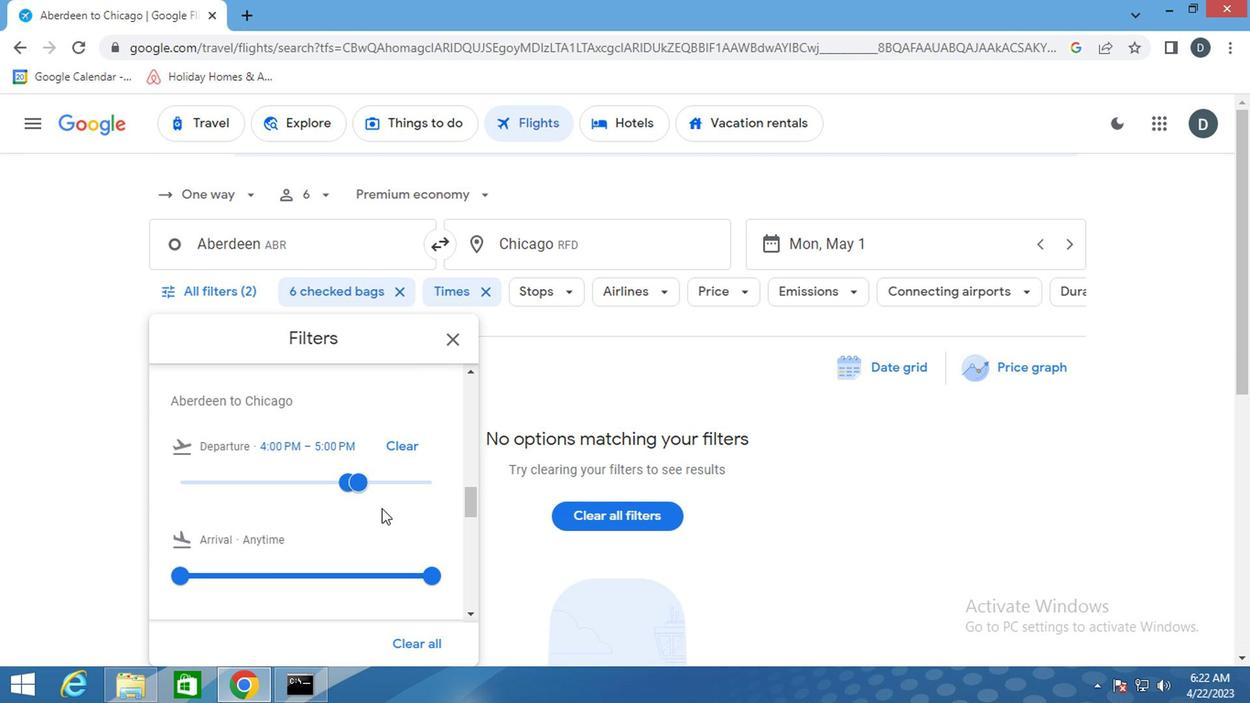 
Action: Mouse scrolled (362, 505) with delta (0, 0)
Screenshot: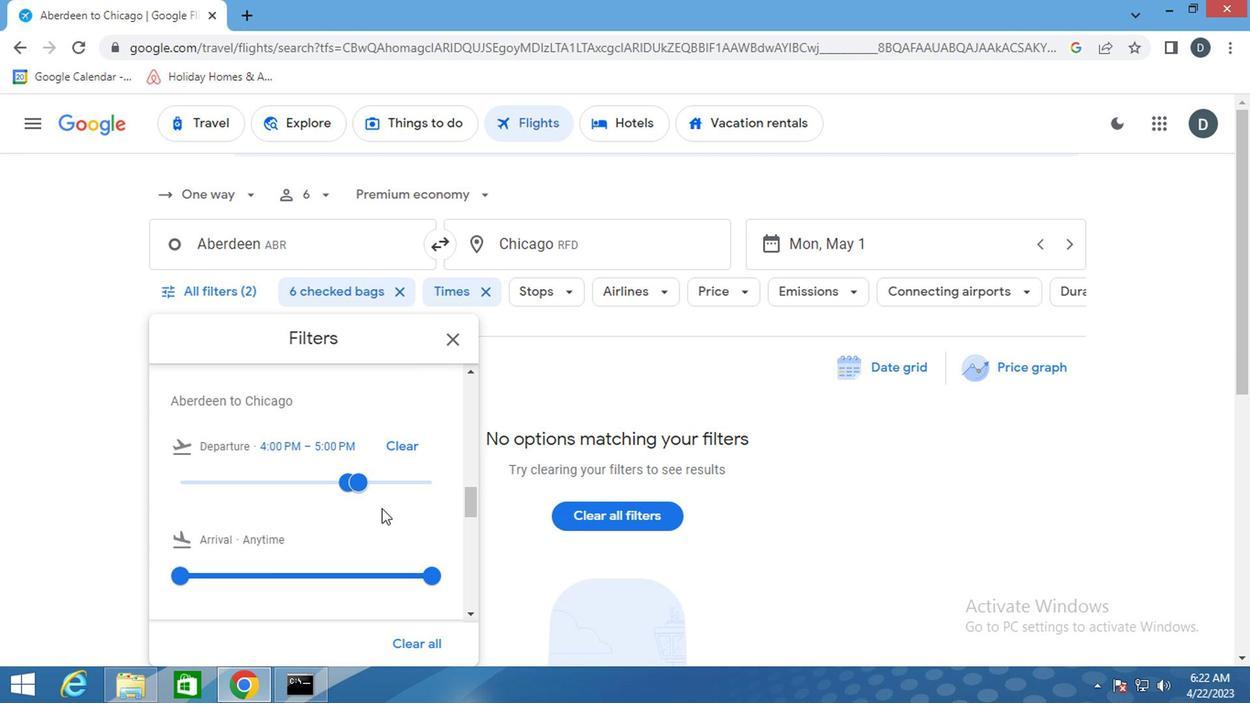 
Action: Mouse scrolled (362, 505) with delta (0, 0)
Screenshot: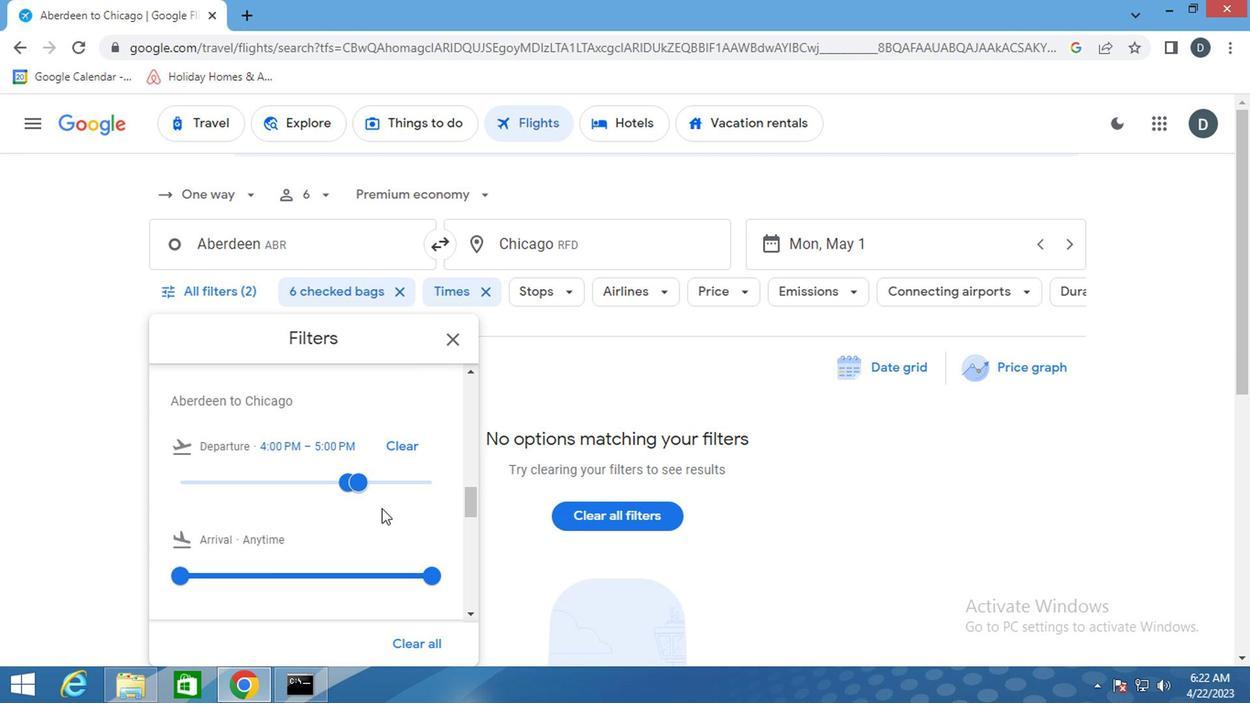 
Action: Mouse scrolled (362, 505) with delta (0, 0)
Screenshot: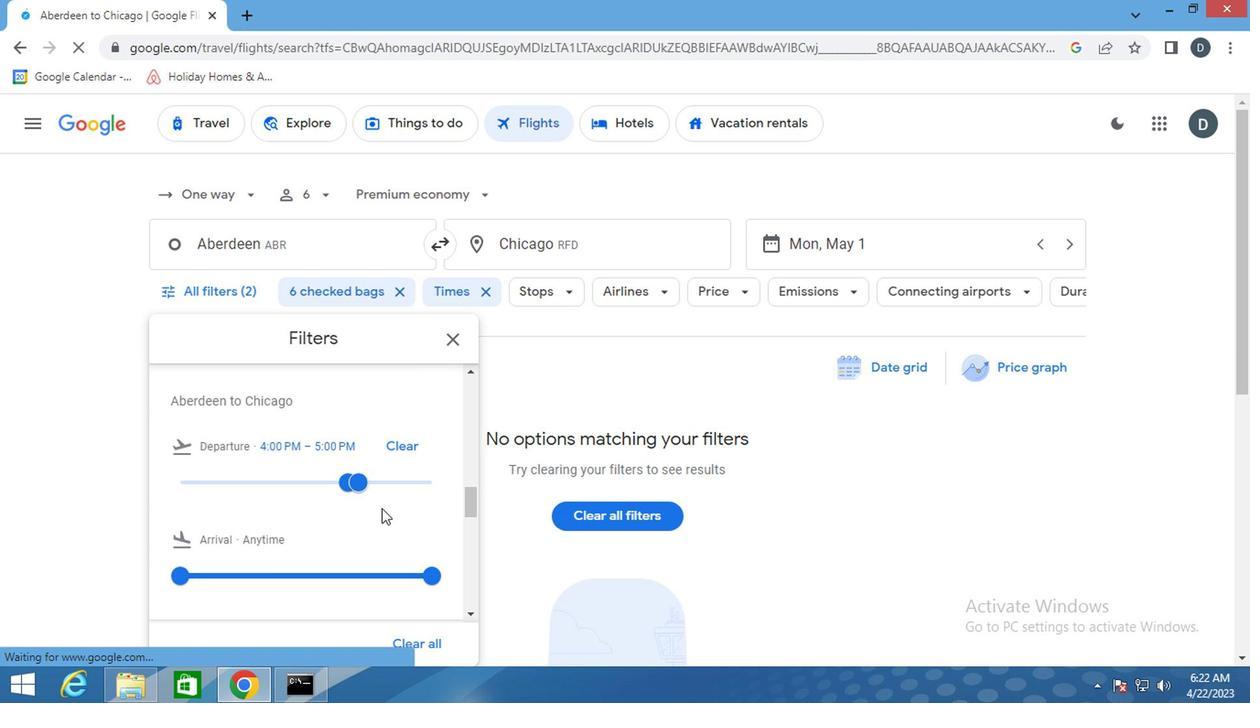 
Action: Mouse scrolled (362, 505) with delta (0, 0)
Screenshot: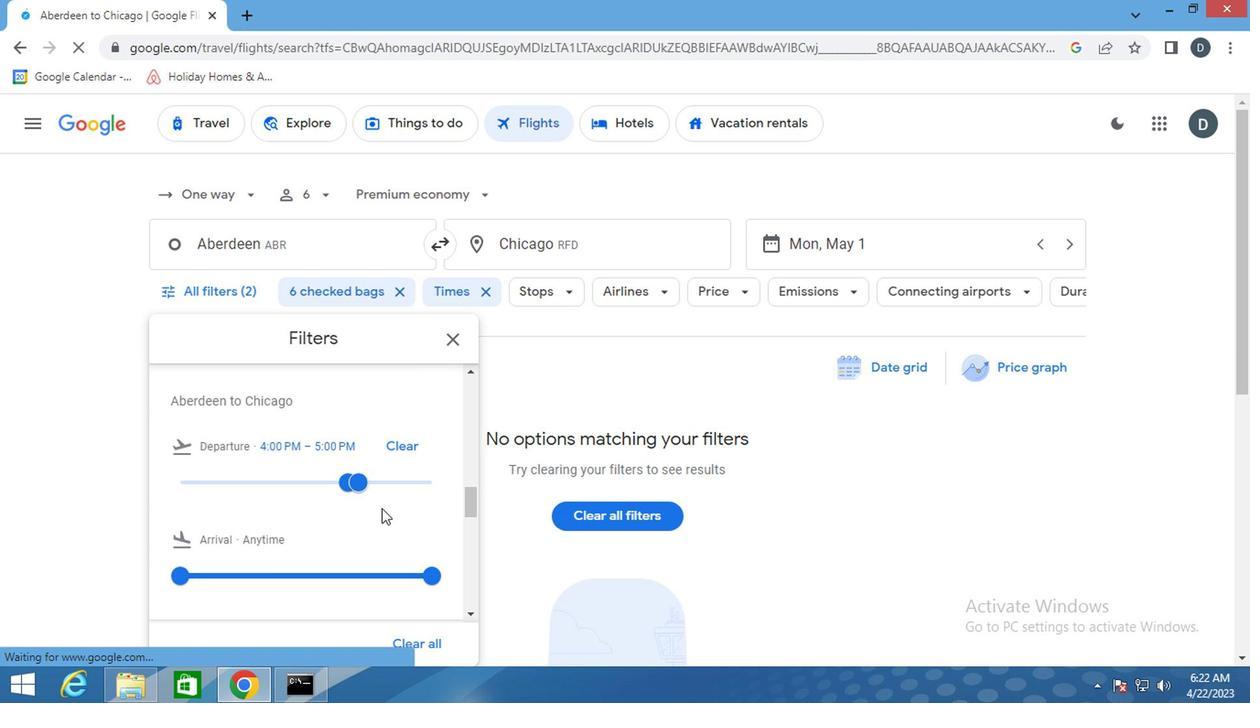 
Action: Mouse scrolled (362, 505) with delta (0, 0)
Screenshot: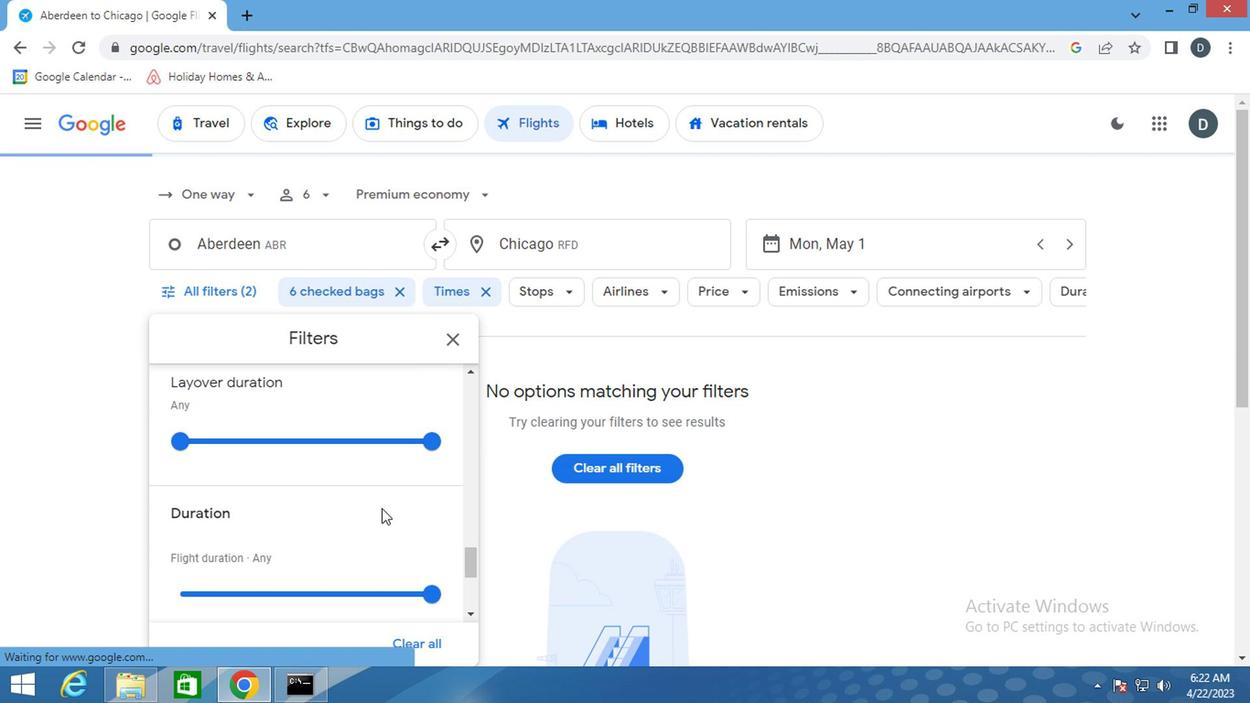 
Action: Mouse scrolled (362, 505) with delta (0, 0)
Screenshot: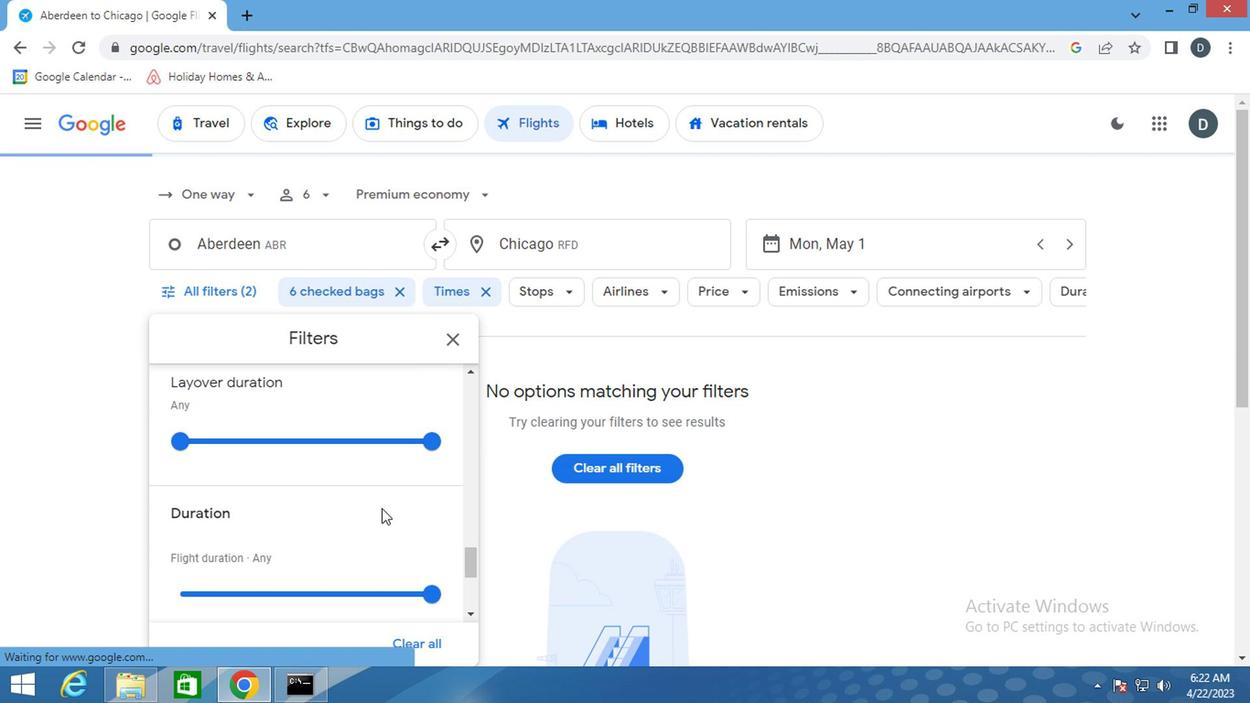 
Action: Mouse scrolled (362, 505) with delta (0, 0)
Screenshot: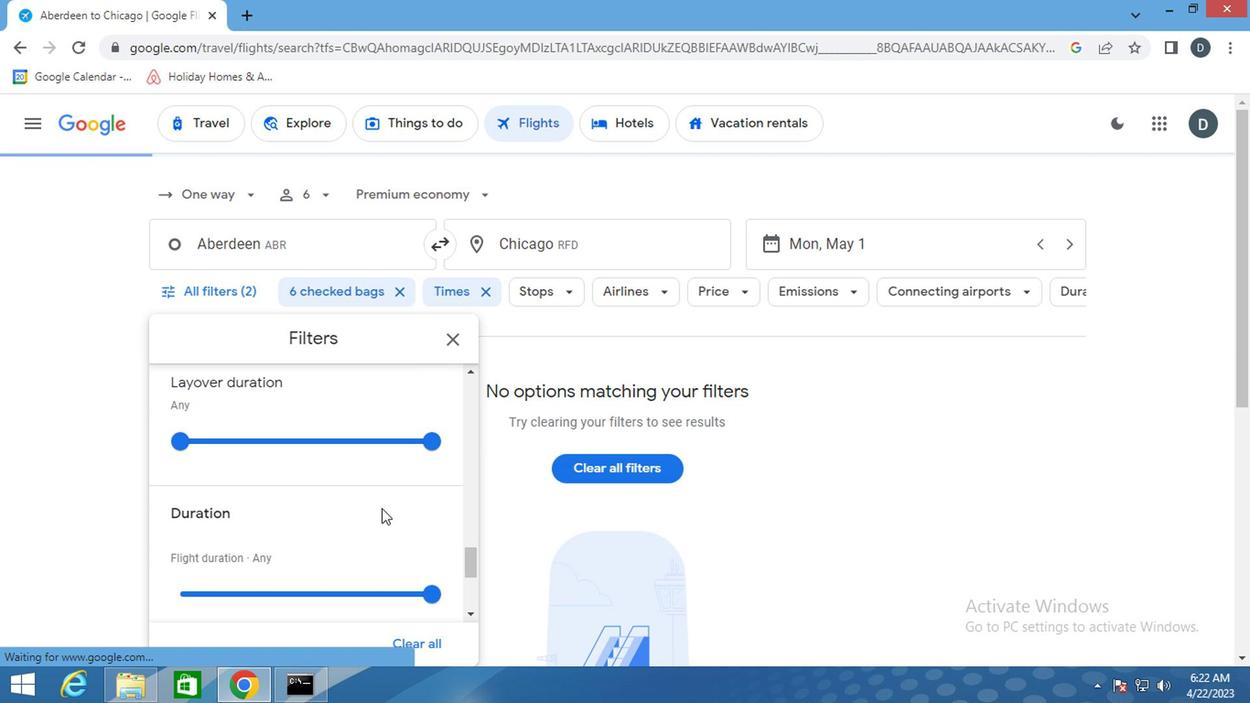 
Action: Mouse scrolled (362, 505) with delta (0, 0)
Screenshot: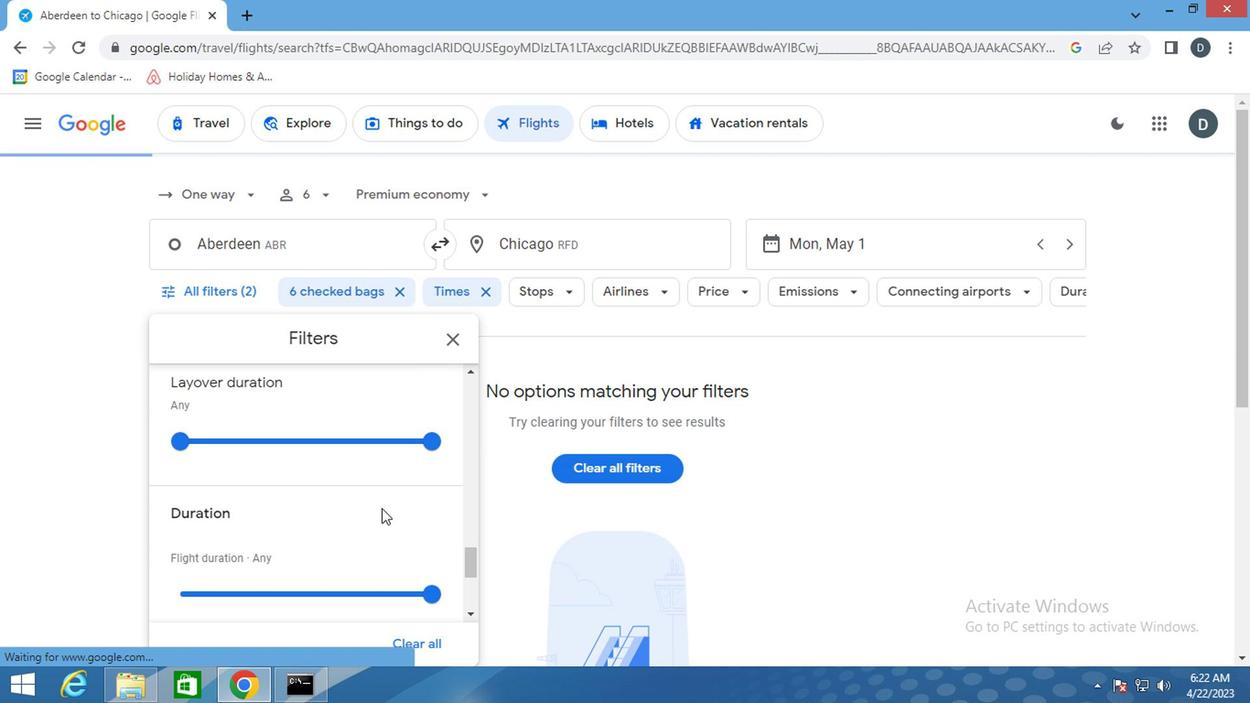 
Action: Mouse scrolled (362, 505) with delta (0, 0)
Screenshot: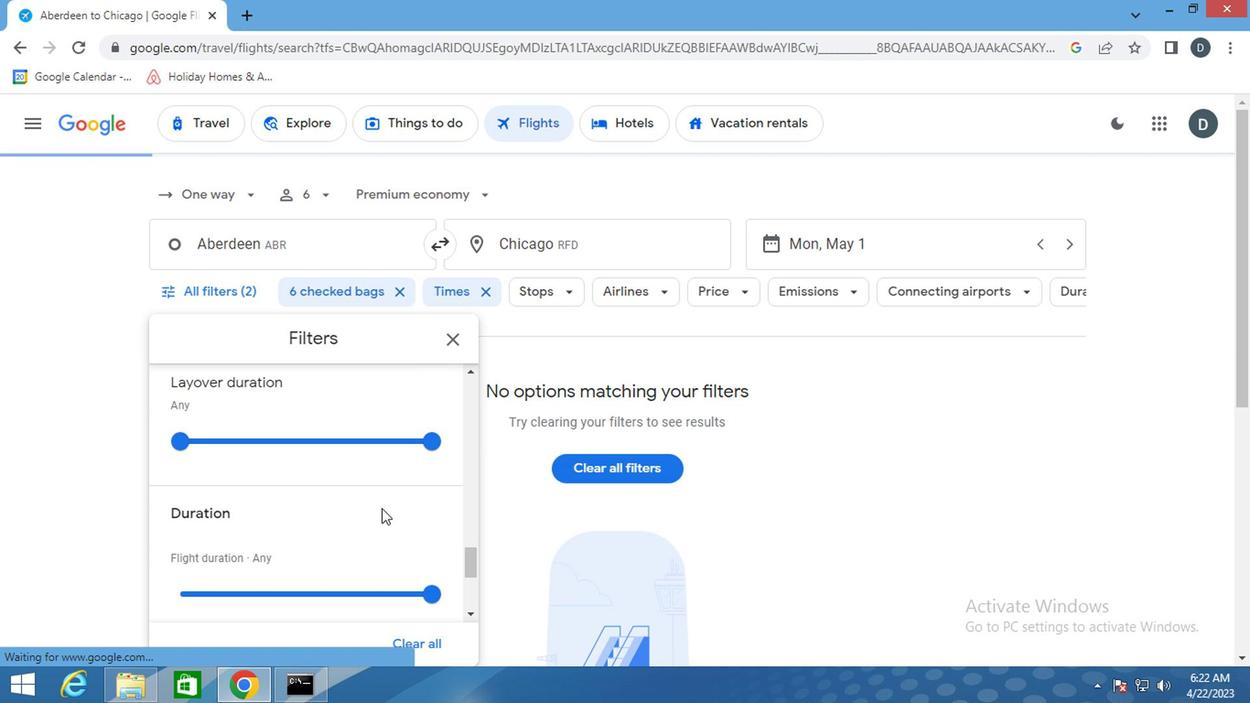 
Action: Mouse scrolled (362, 505) with delta (0, 0)
Screenshot: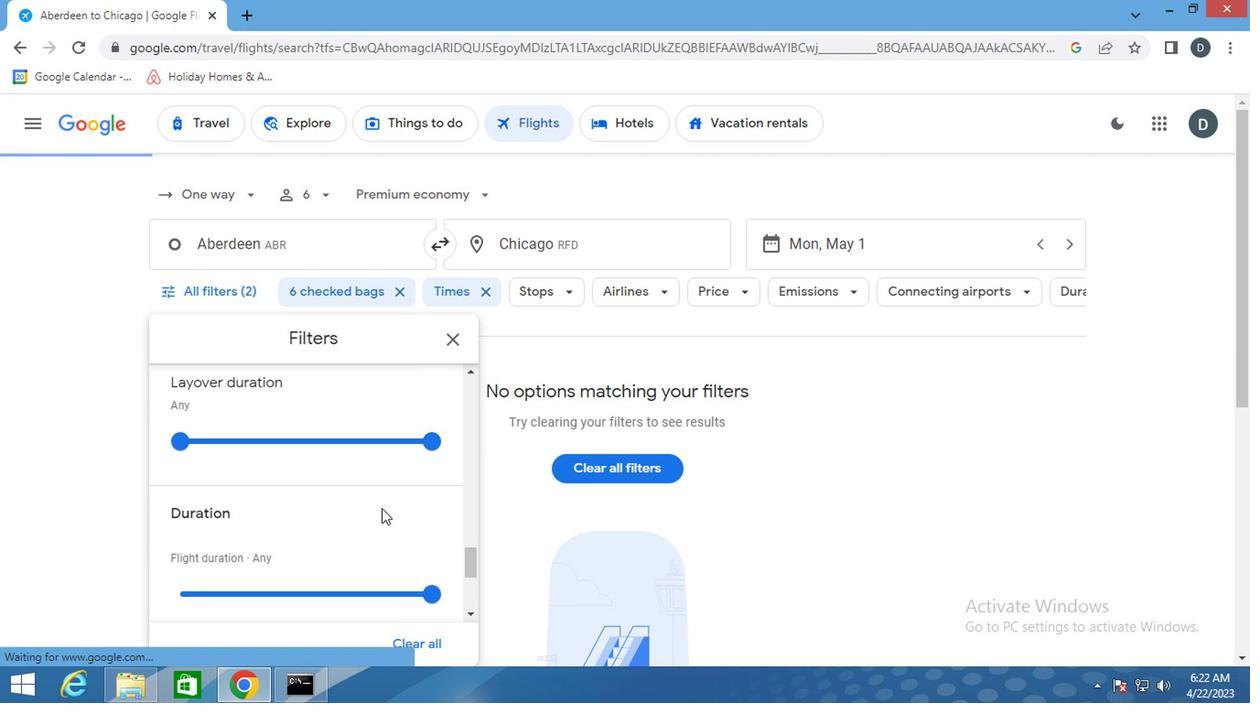 
Action: Mouse scrolled (362, 505) with delta (0, 0)
Screenshot: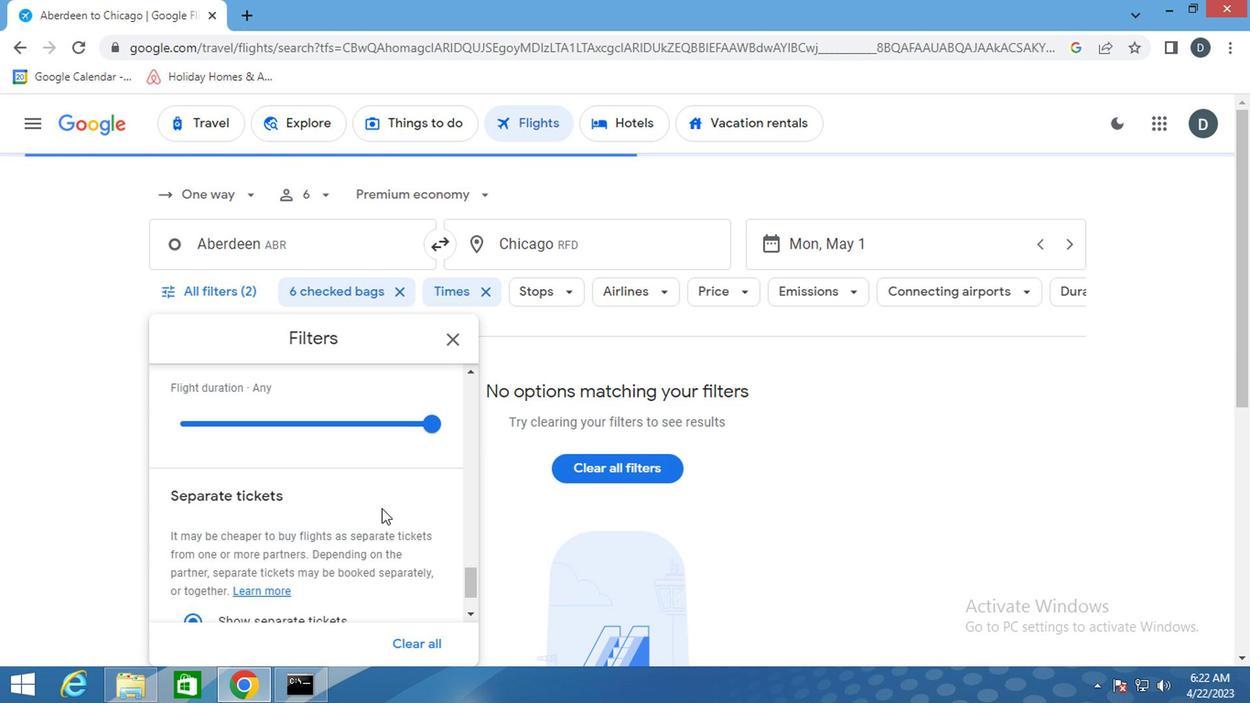 
Action: Mouse scrolled (362, 505) with delta (0, 0)
Screenshot: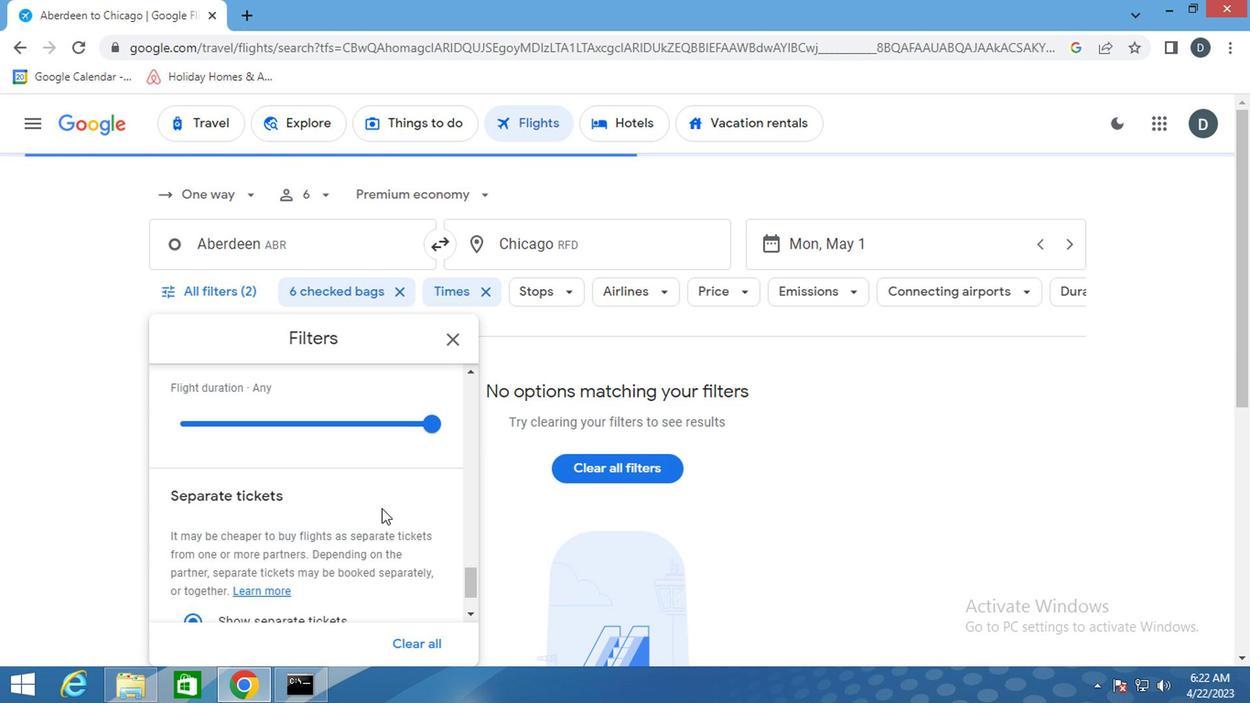 
Action: Mouse scrolled (362, 505) with delta (0, 0)
Screenshot: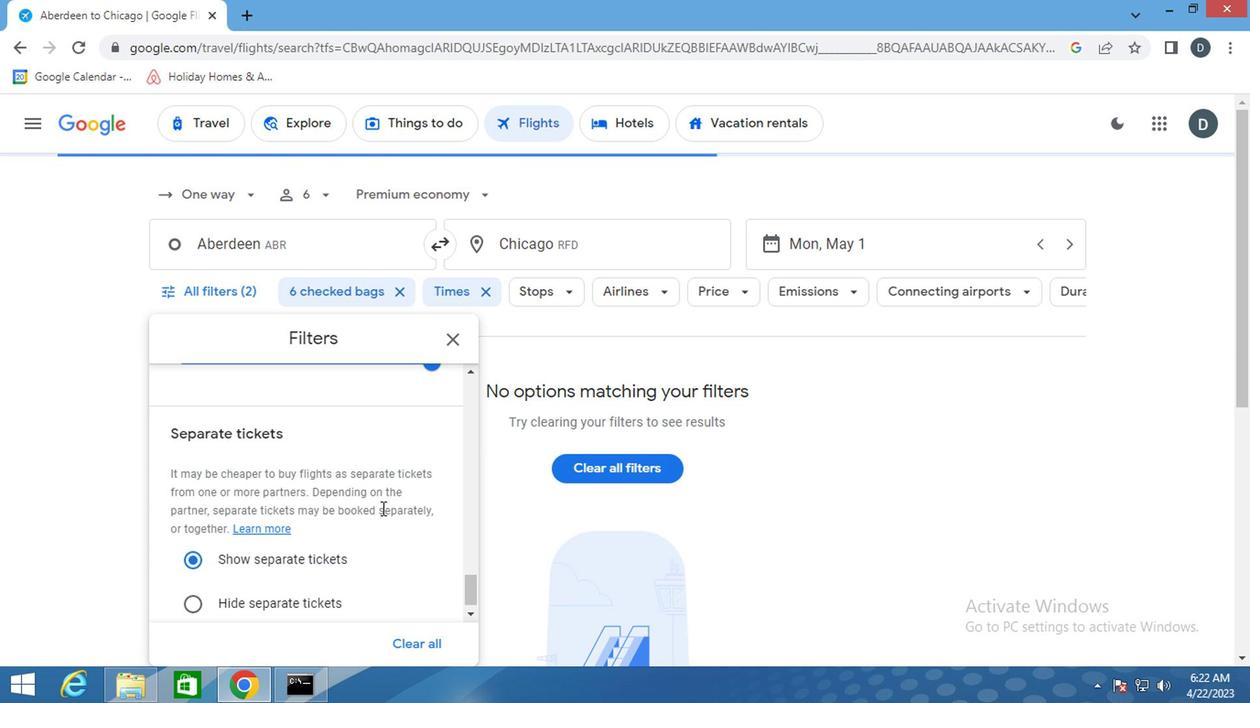 
Action: Mouse scrolled (362, 505) with delta (0, 0)
Screenshot: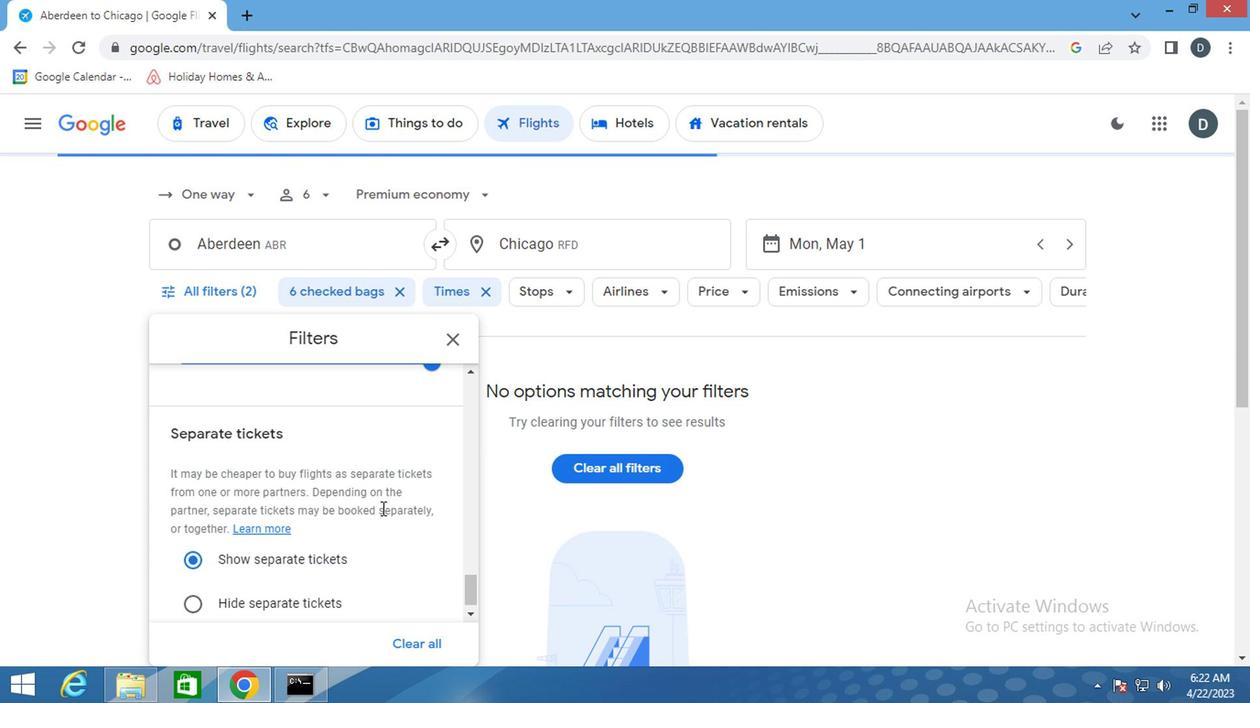 
Action: Mouse scrolled (362, 505) with delta (0, 0)
Screenshot: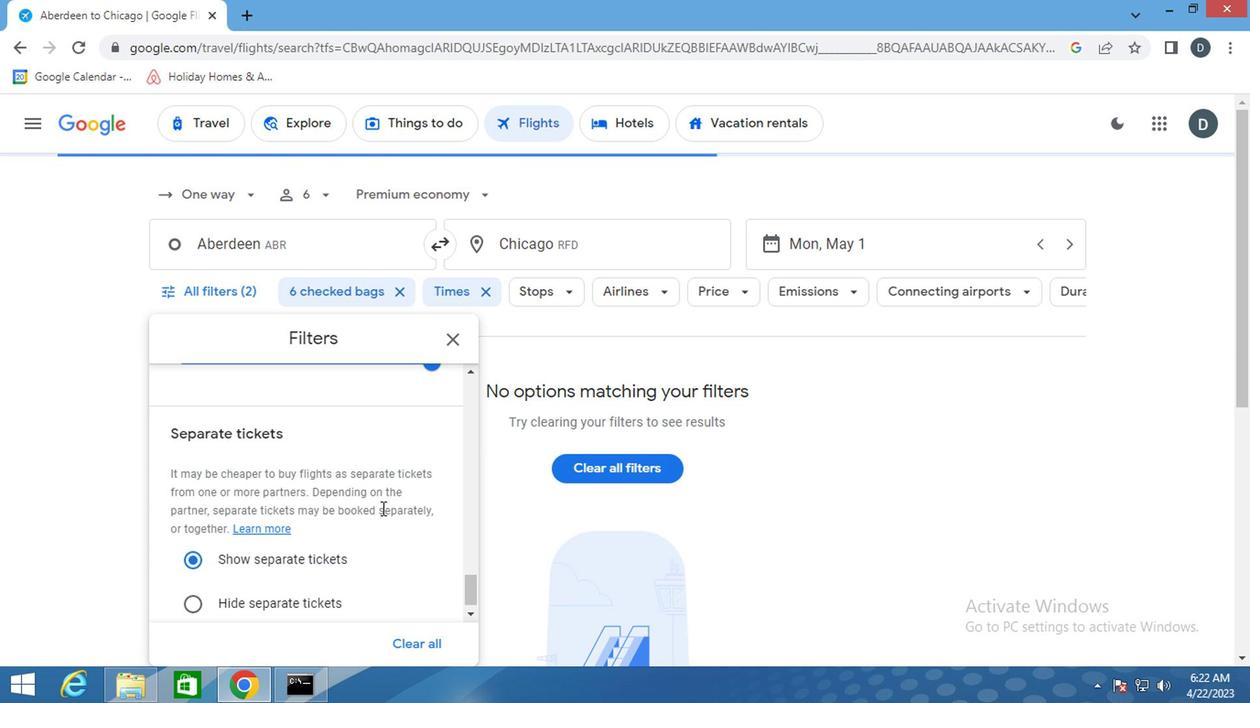 
Action: Mouse scrolled (362, 505) with delta (0, 0)
Screenshot: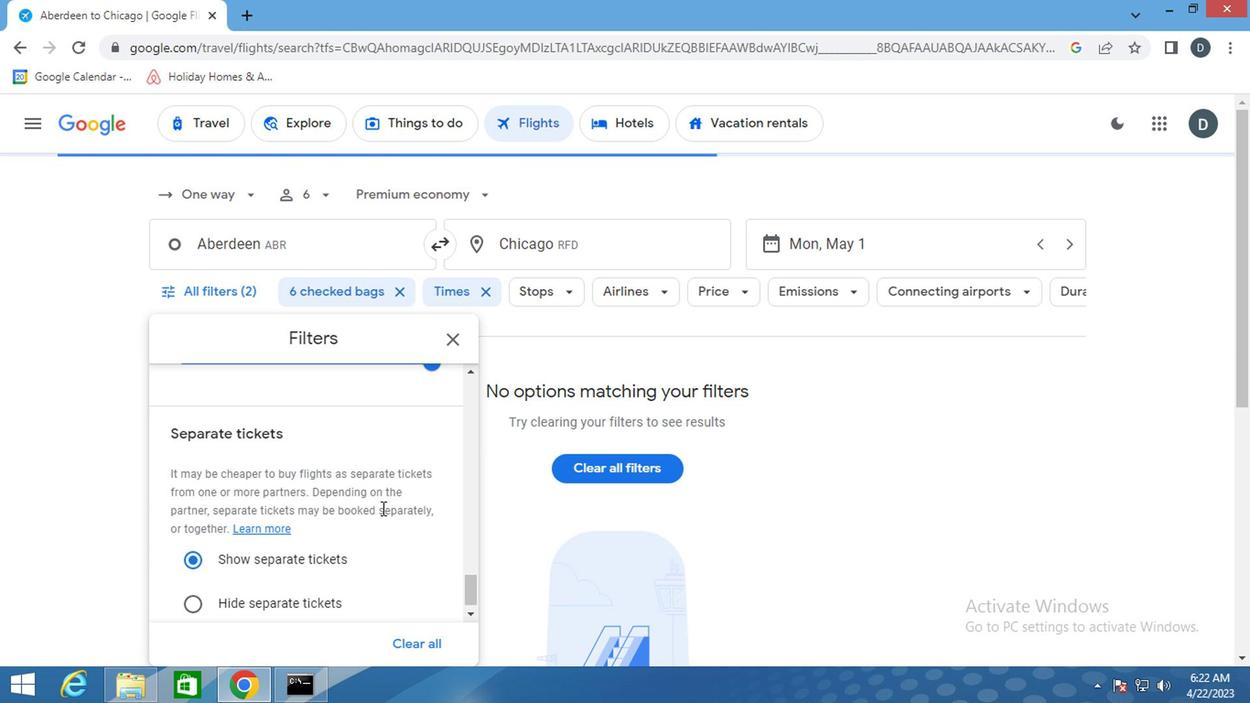 
Action: Mouse scrolled (362, 505) with delta (0, 0)
Screenshot: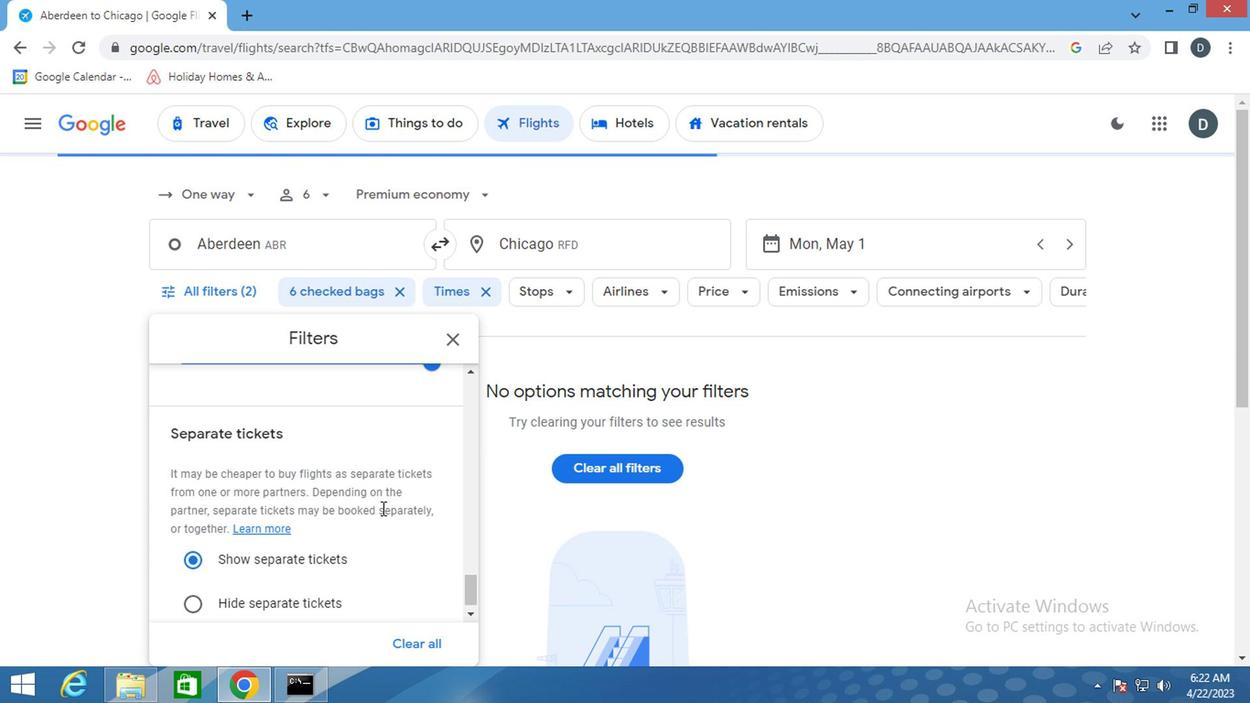 
Action: Mouse moved to (441, 344)
Screenshot: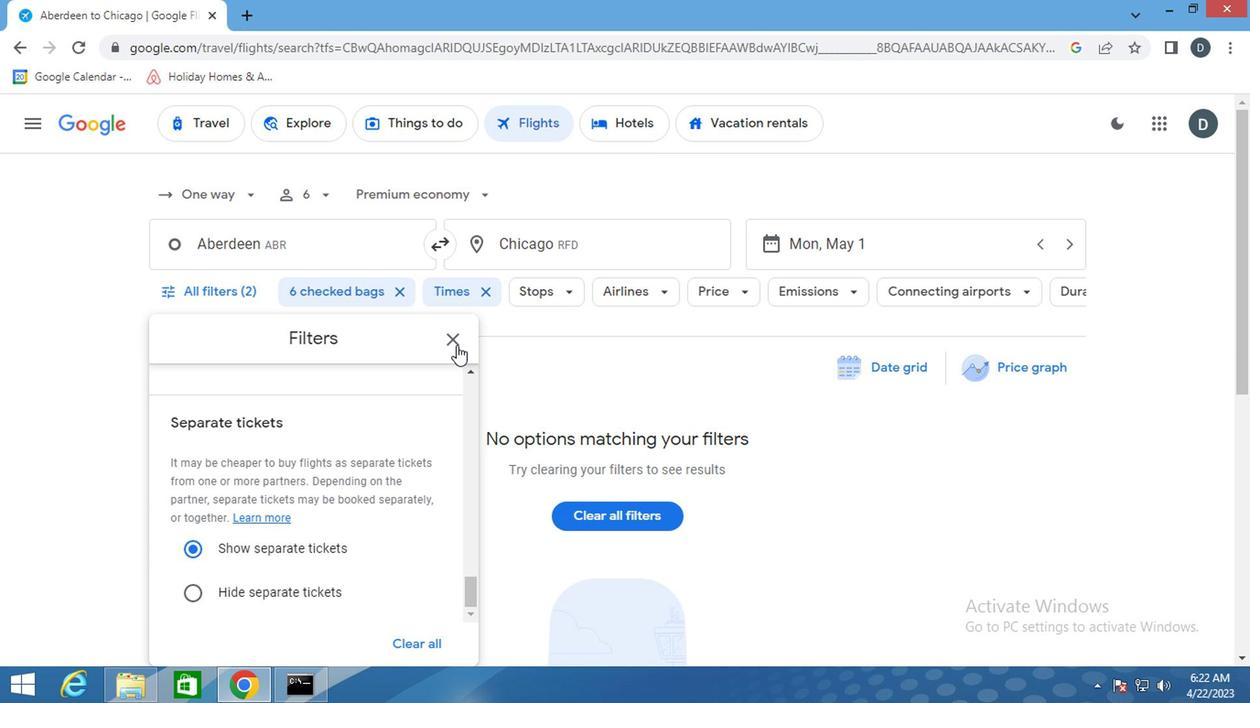 
Action: Mouse pressed left at (441, 344)
Screenshot: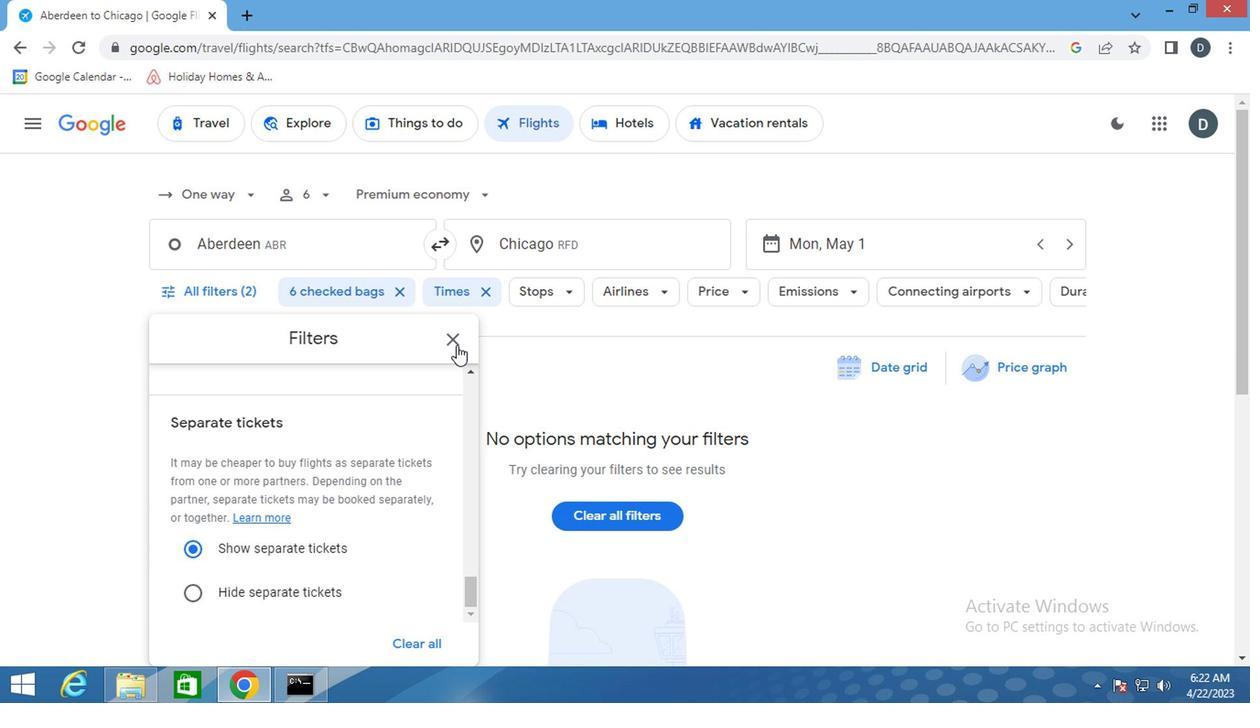 
Action: Mouse moved to (437, 344)
Screenshot: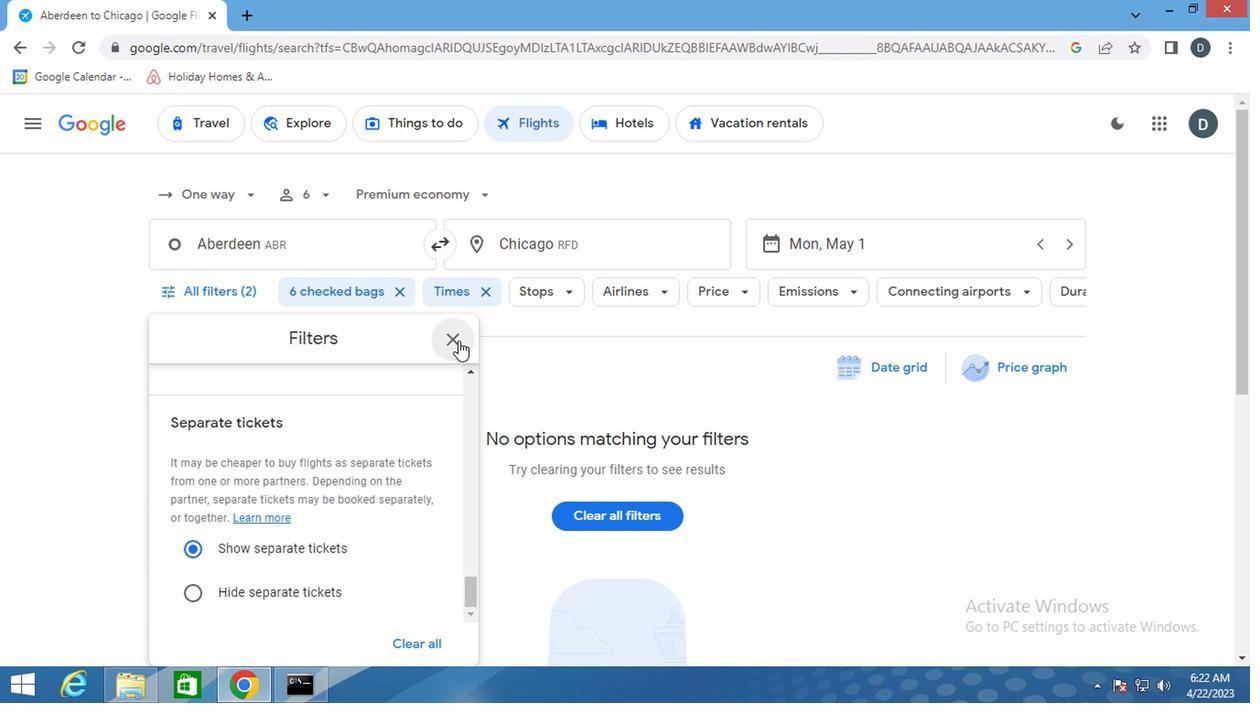 
